 Task: Search for the best food truck parks in Portland, Oregon, with vegan options.
Action: Mouse moved to (503, 68)
Screenshot: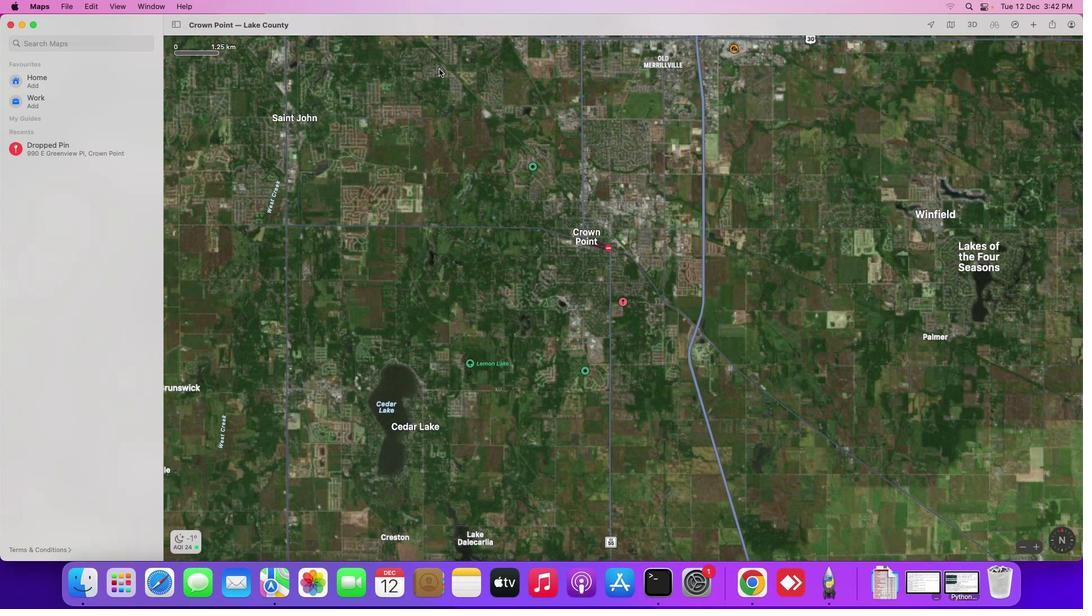 
Action: Mouse pressed left at (503, 68)
Screenshot: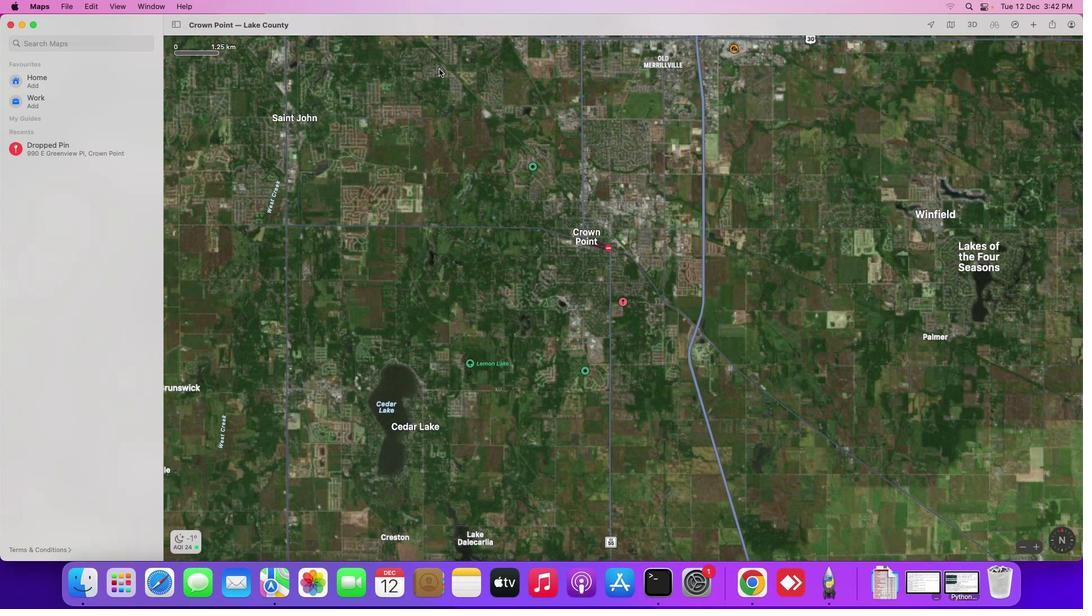 
Action: Mouse moved to (68, 44)
Screenshot: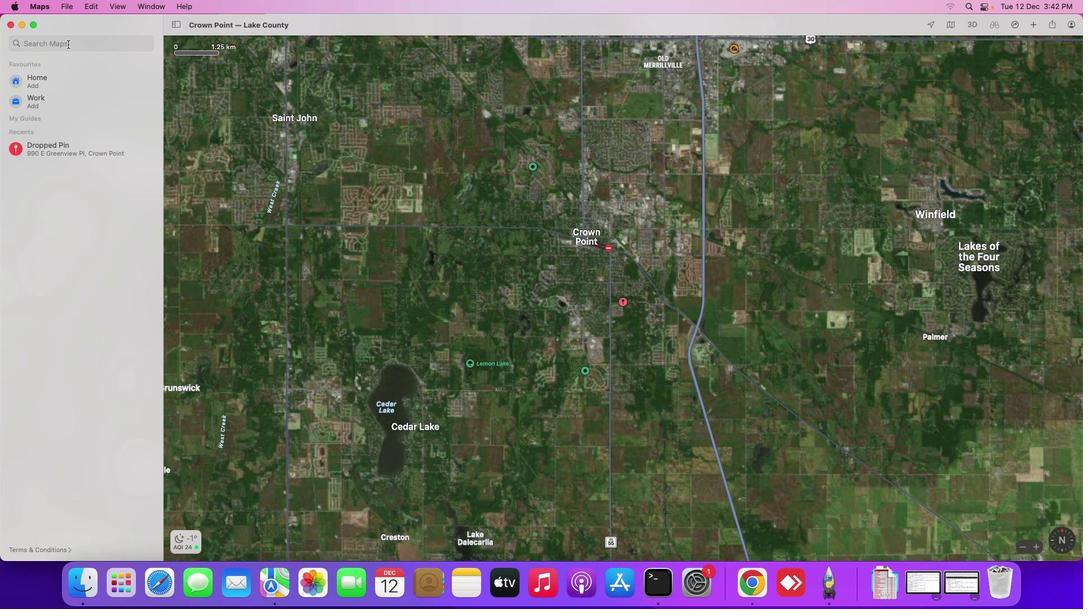 
Action: Mouse pressed left at (68, 44)
Screenshot: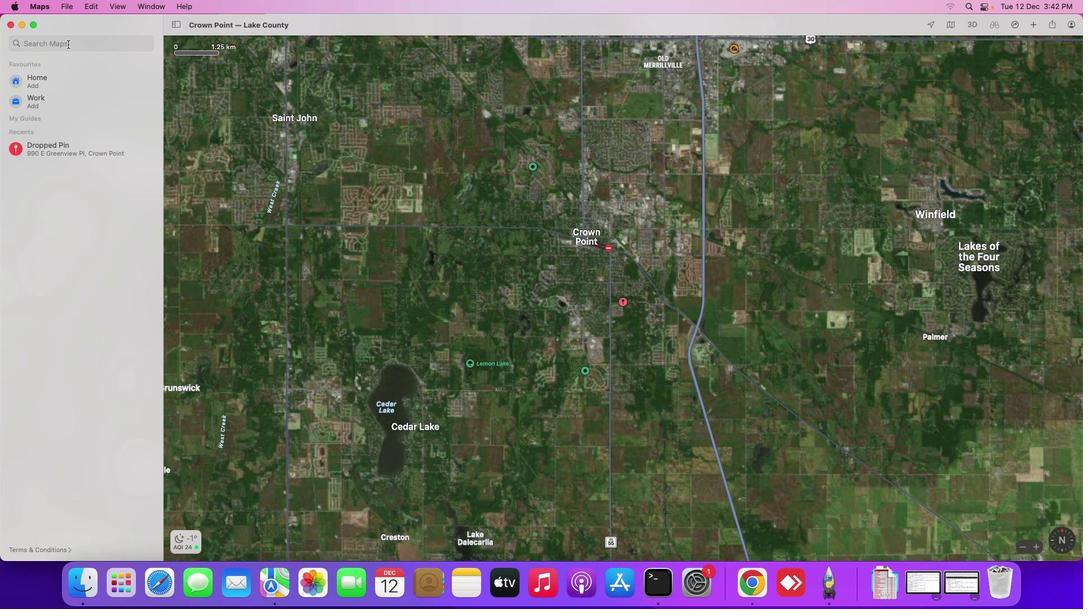 
Action: Key pressed 'b''e''s''t'Key.space'f''o''o''d'Key.space't''r''u''c''k'Key.space'p''a''r''k''s'Key.space'i''n'Key.space'p'Key.backspaceKey.shift_r'P''o''r''t''k''a''b'Key.backspaceKey.backspaceKey.backspace'l''a''n''d'Key.enter
Screenshot: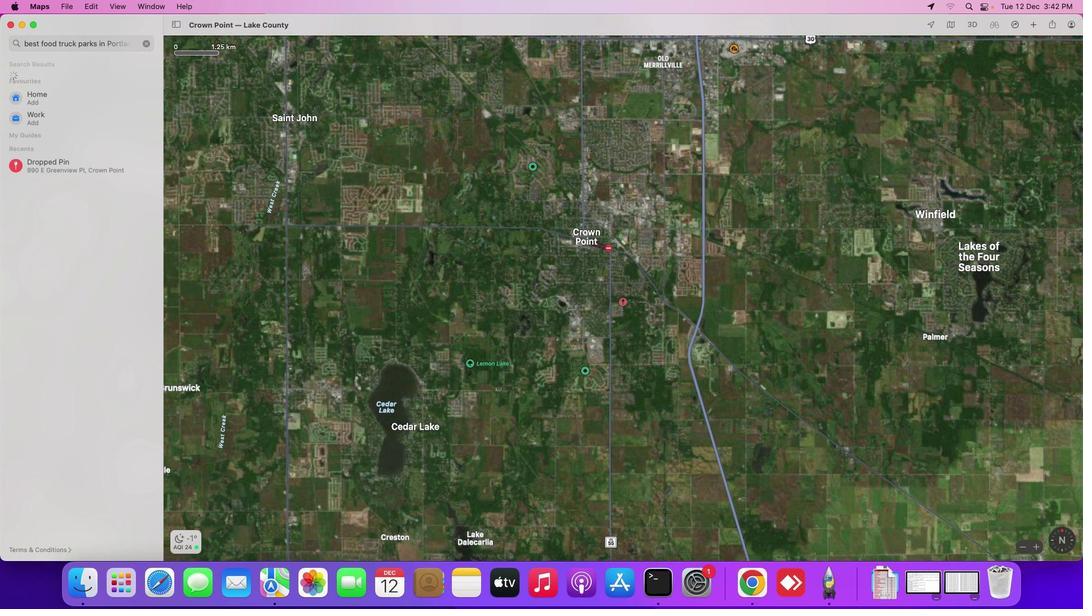 
Action: Mouse moved to (94, 41)
Screenshot: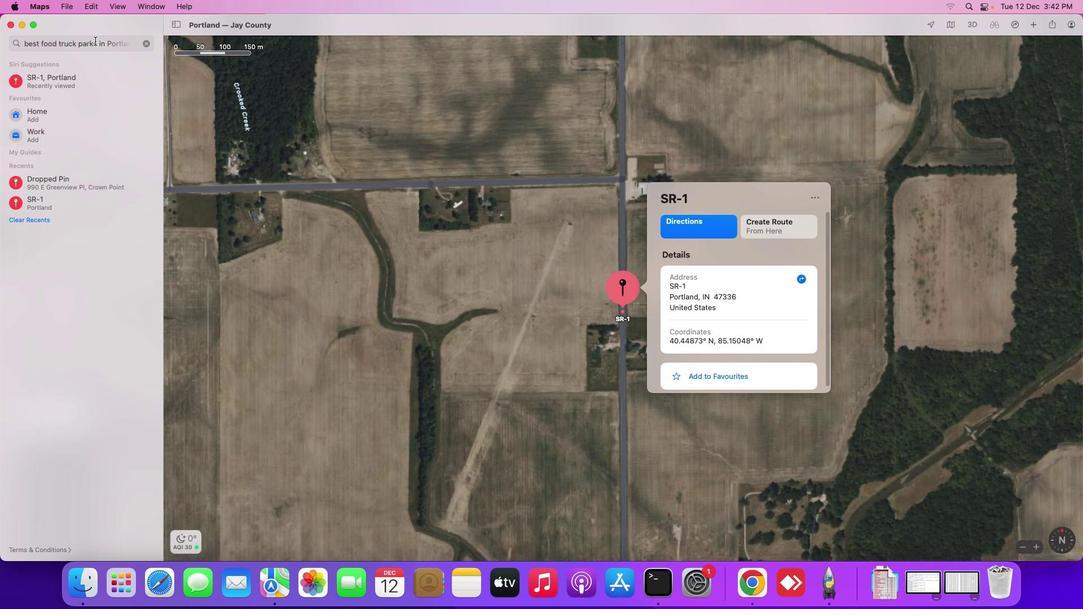 
Action: Mouse pressed left at (94, 41)
Screenshot: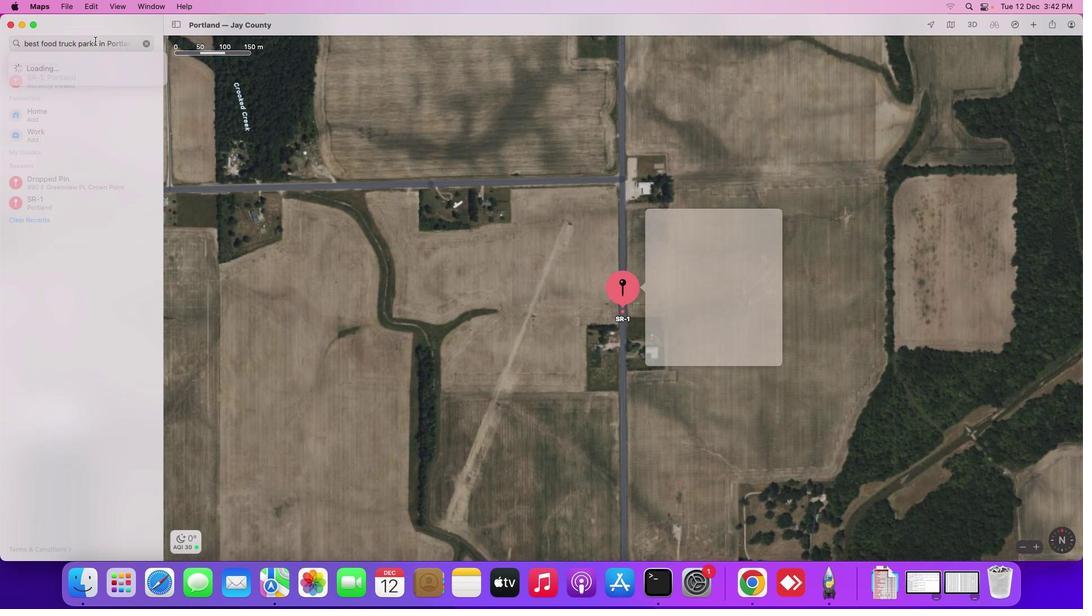 
Action: Mouse moved to (94, 64)
Screenshot: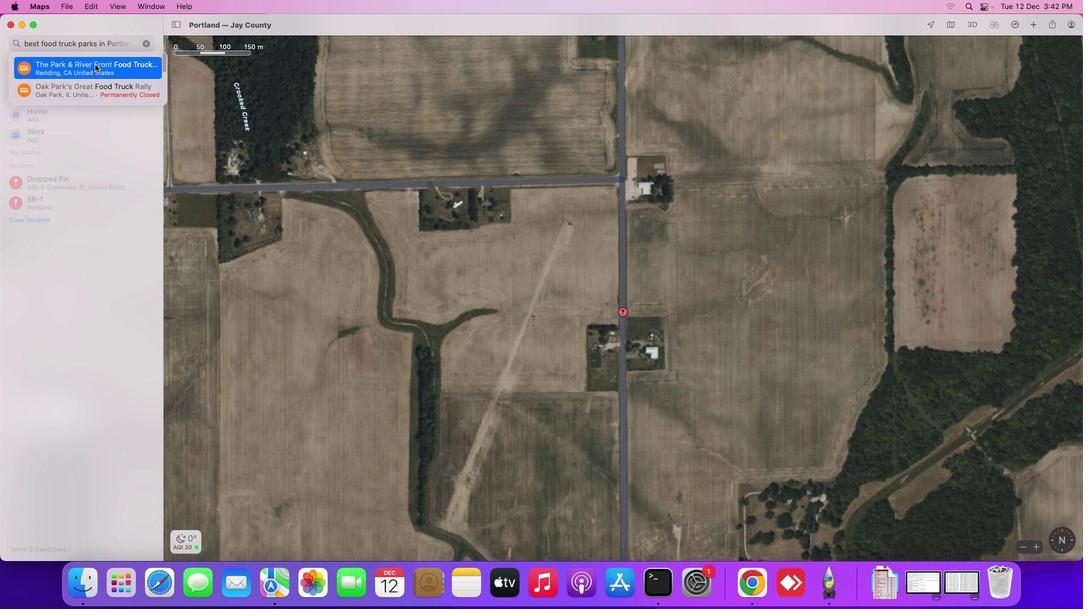 
Action: Mouse pressed left at (94, 64)
Screenshot: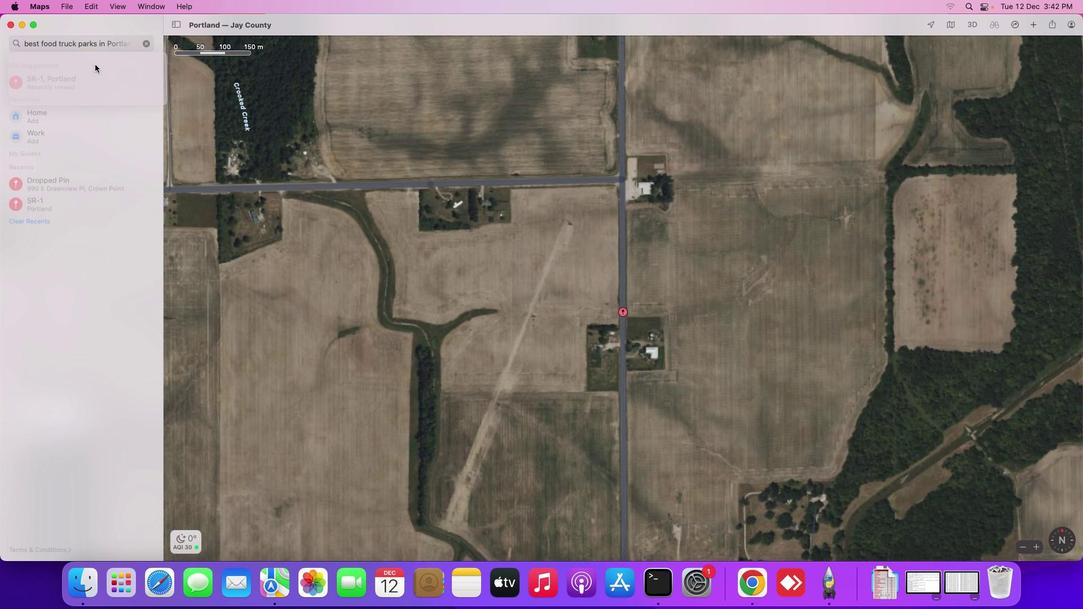 
Action: Mouse moved to (116, 42)
Screenshot: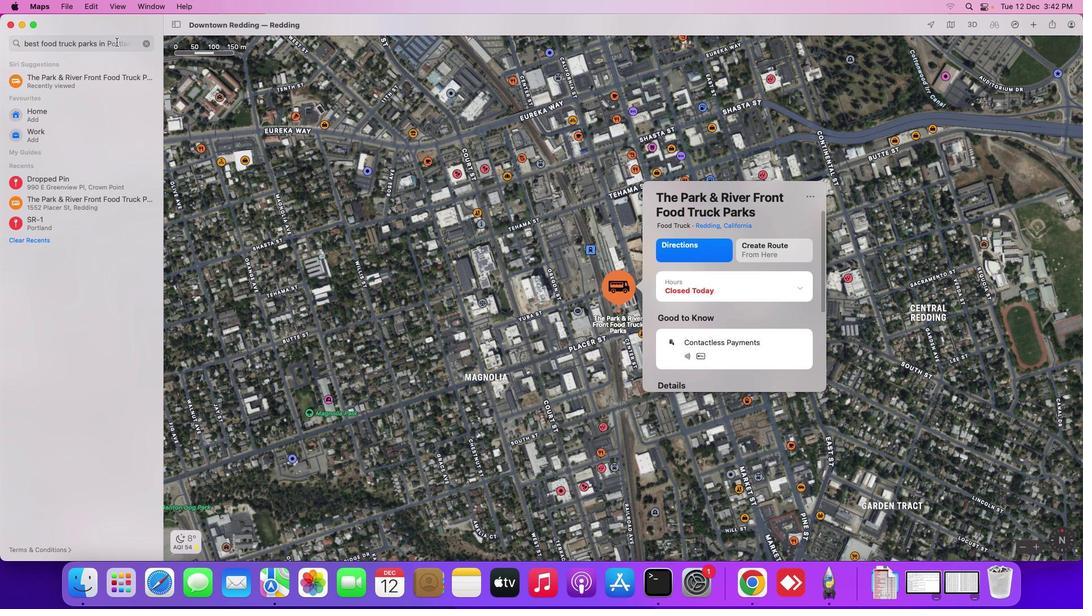 
Action: Mouse pressed left at (116, 42)
Screenshot: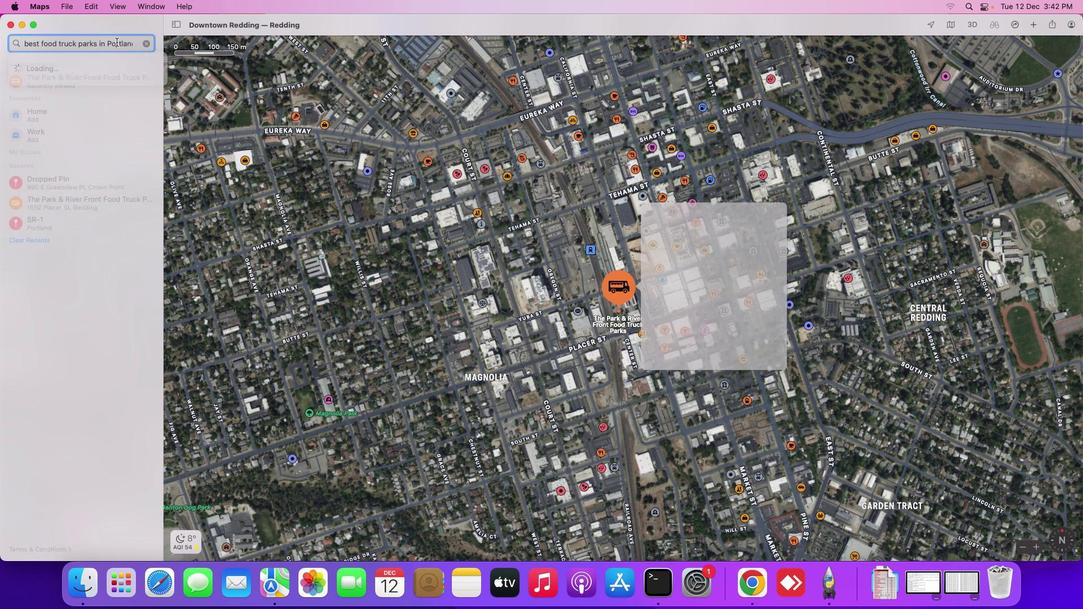 
Action: Mouse moved to (116, 42)
Screenshot: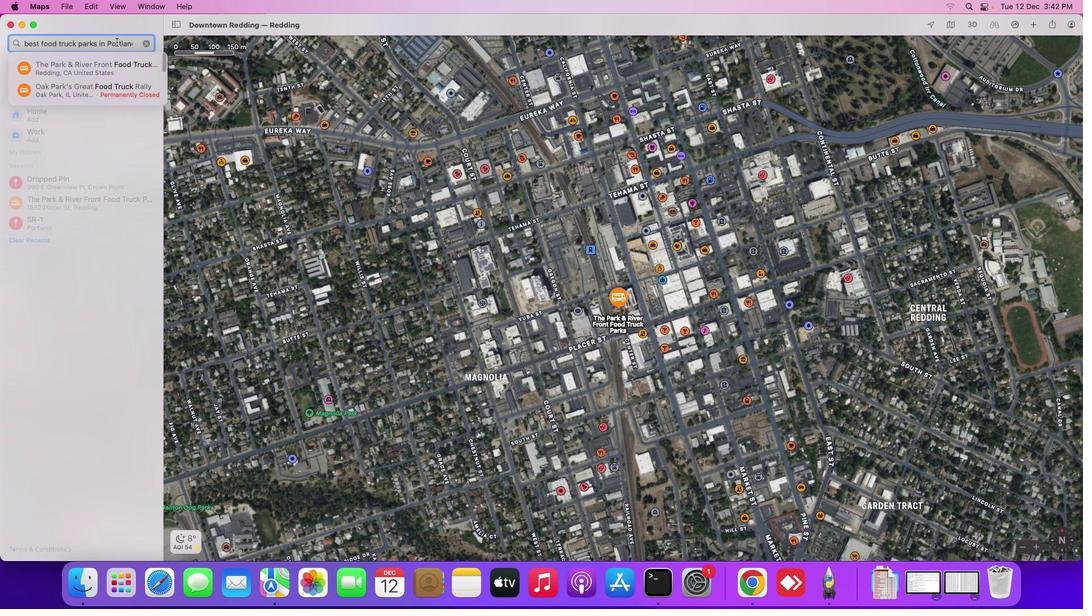 
Action: Key pressed Key.rightKey.rightKey.rightKey.rightKey.rightKey.rightKey.rightKey.enter
Screenshot: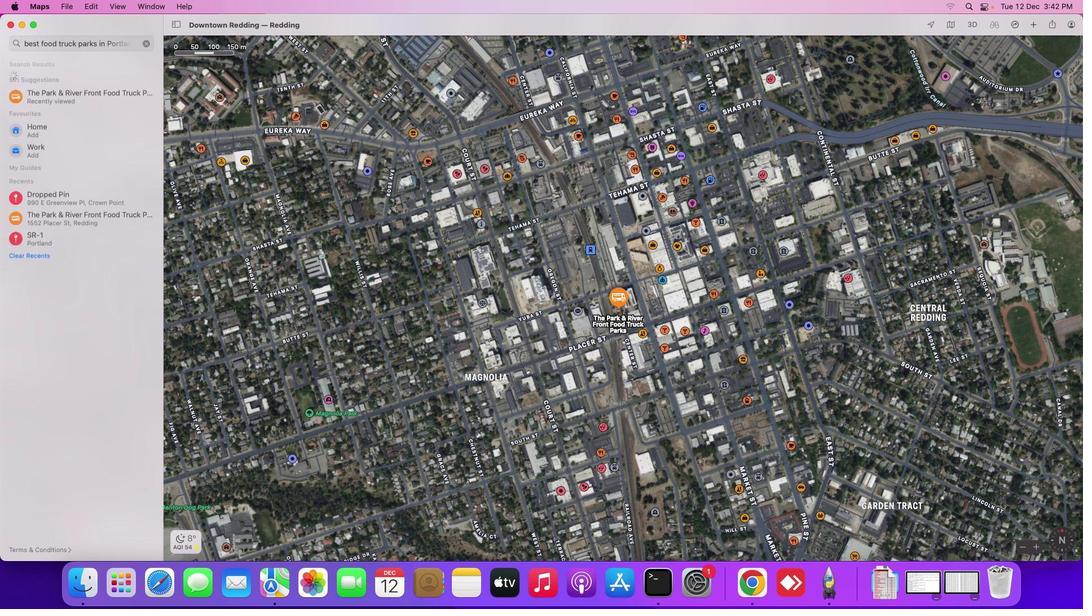 
Action: Mouse moved to (710, 317)
Screenshot: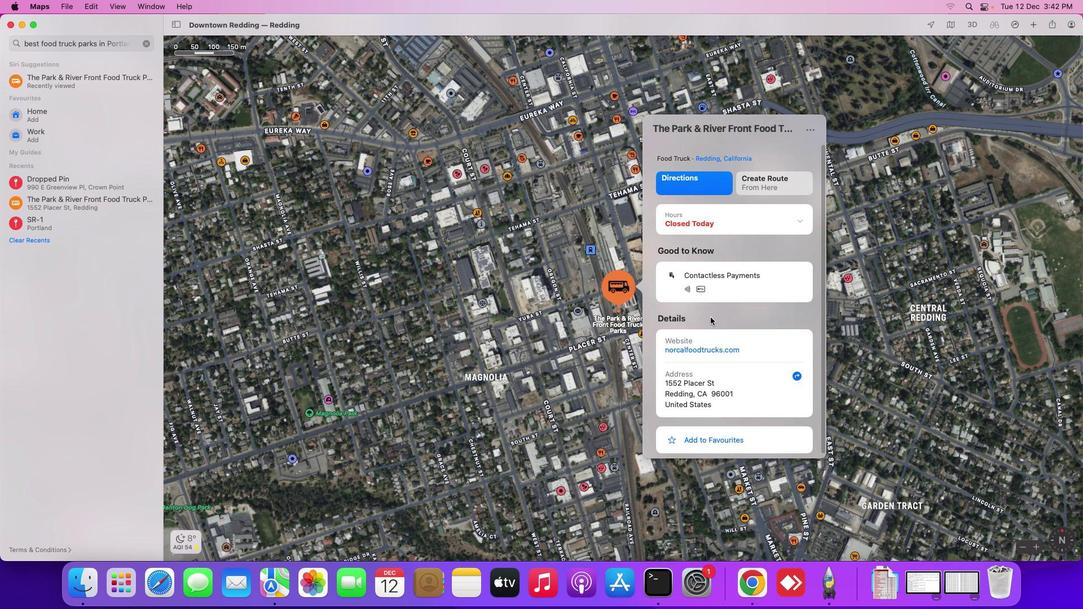
Action: Mouse scrolled (710, 317) with delta (0, 0)
Screenshot: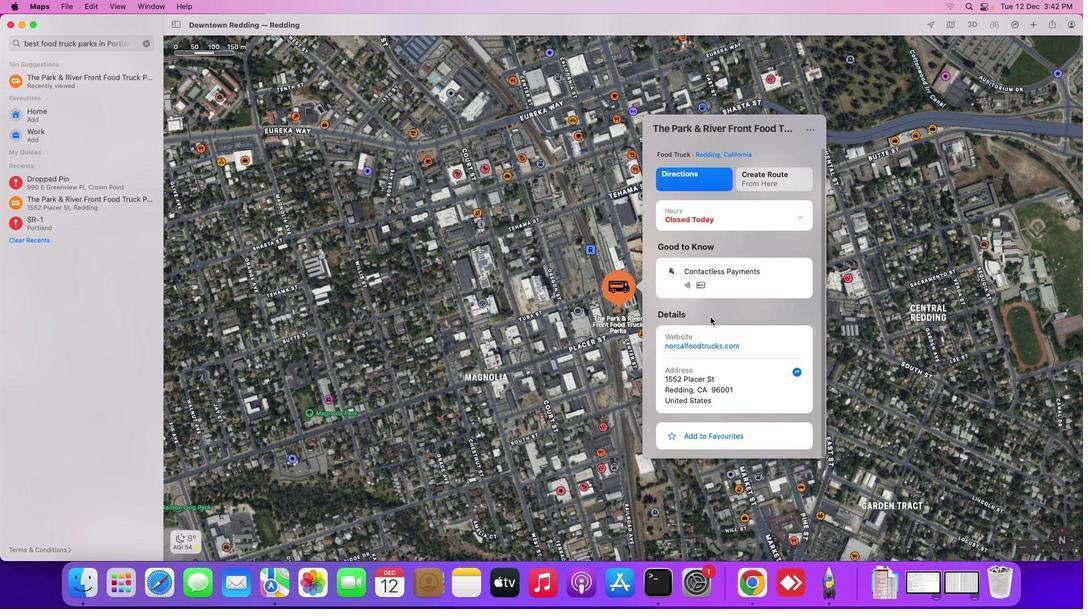 
Action: Mouse moved to (710, 317)
Screenshot: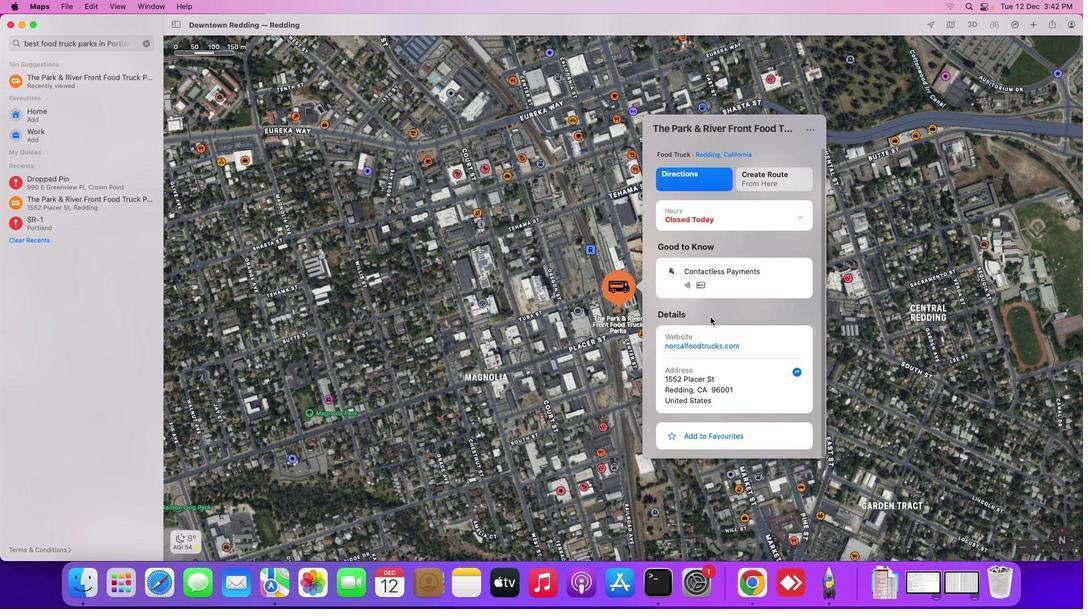 
Action: Mouse scrolled (710, 317) with delta (0, 0)
Screenshot: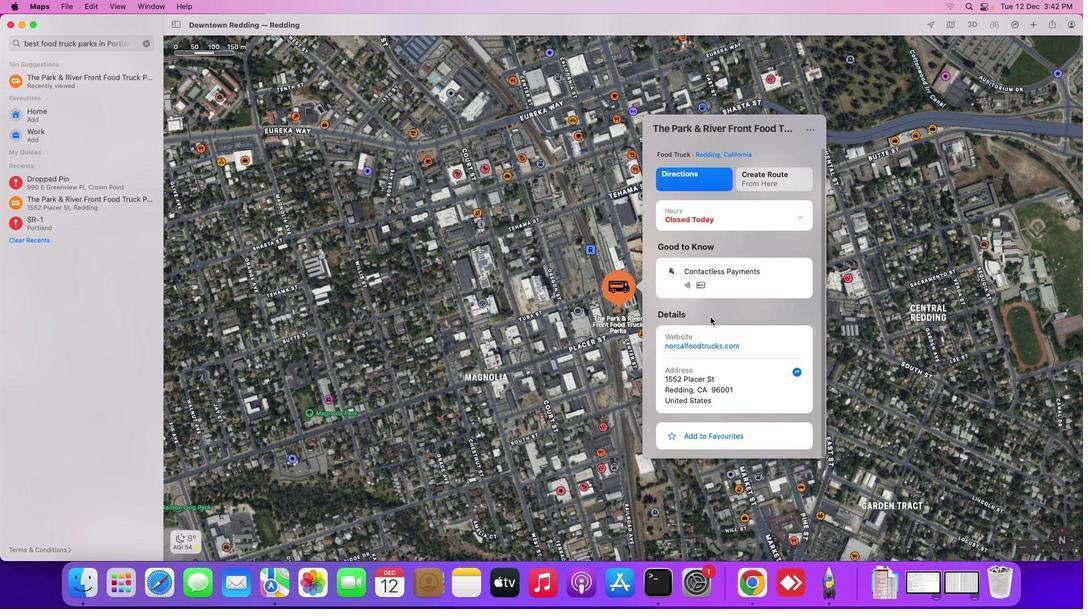 
Action: Mouse scrolled (710, 317) with delta (0, -1)
Screenshot: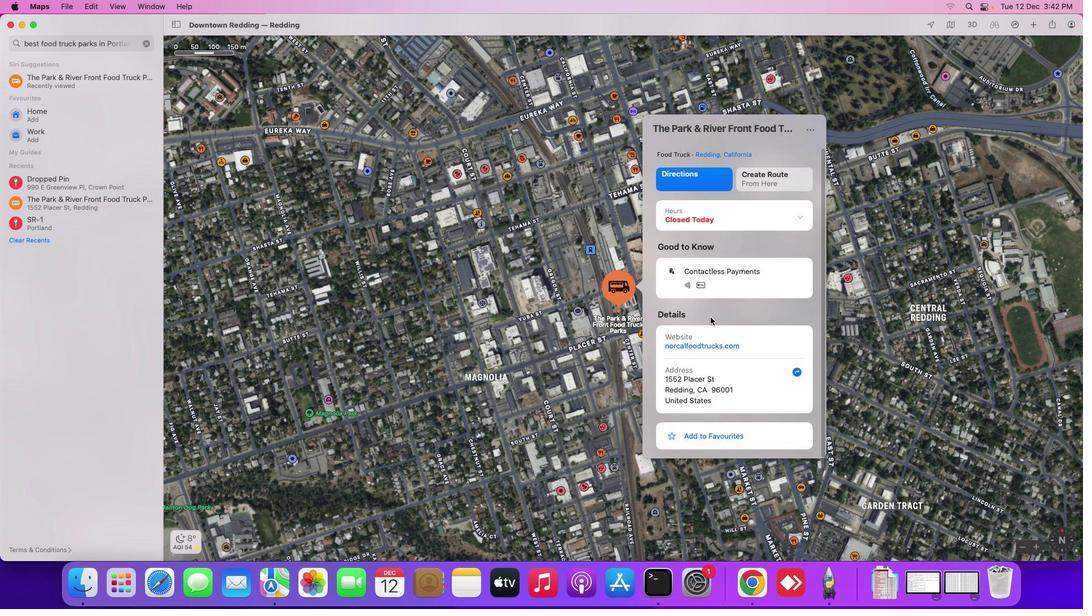 
Action: Mouse moved to (710, 317)
Screenshot: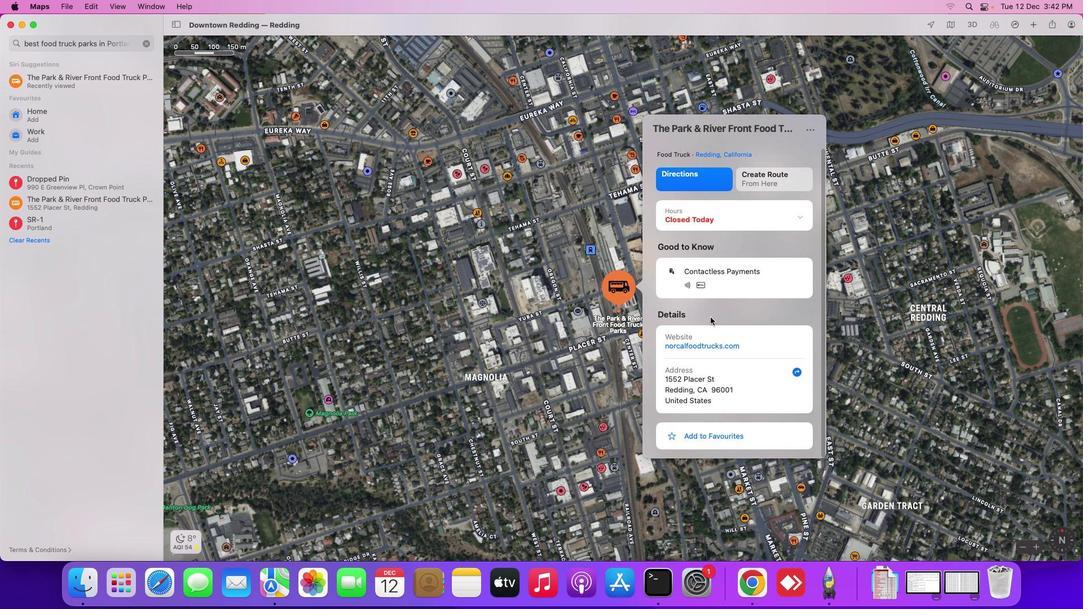 
Action: Mouse scrolled (710, 317) with delta (0, -2)
Screenshot: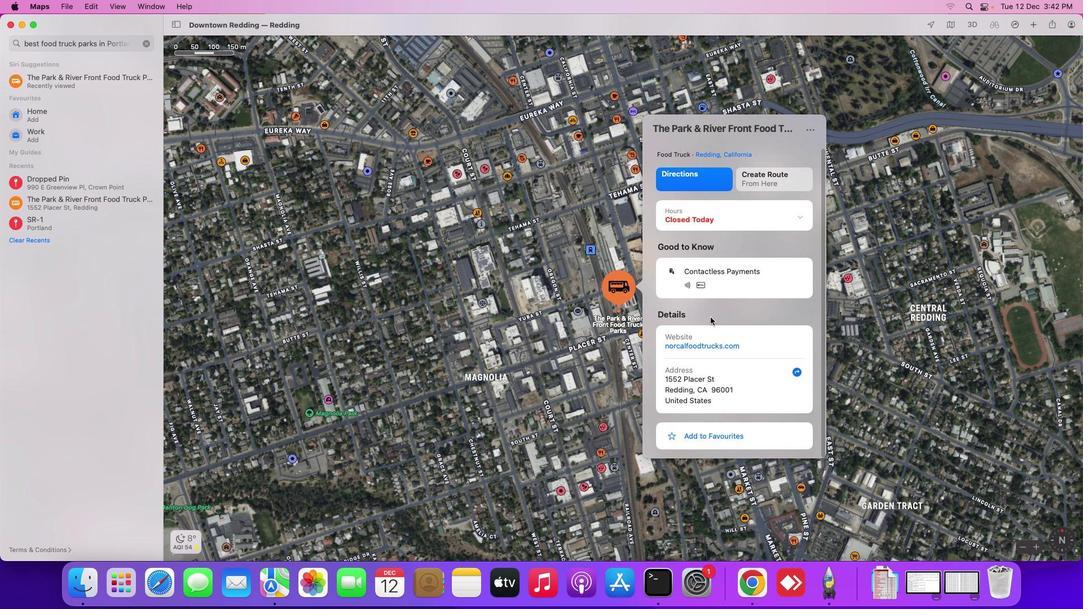 
Action: Mouse scrolled (710, 317) with delta (0, -2)
Screenshot: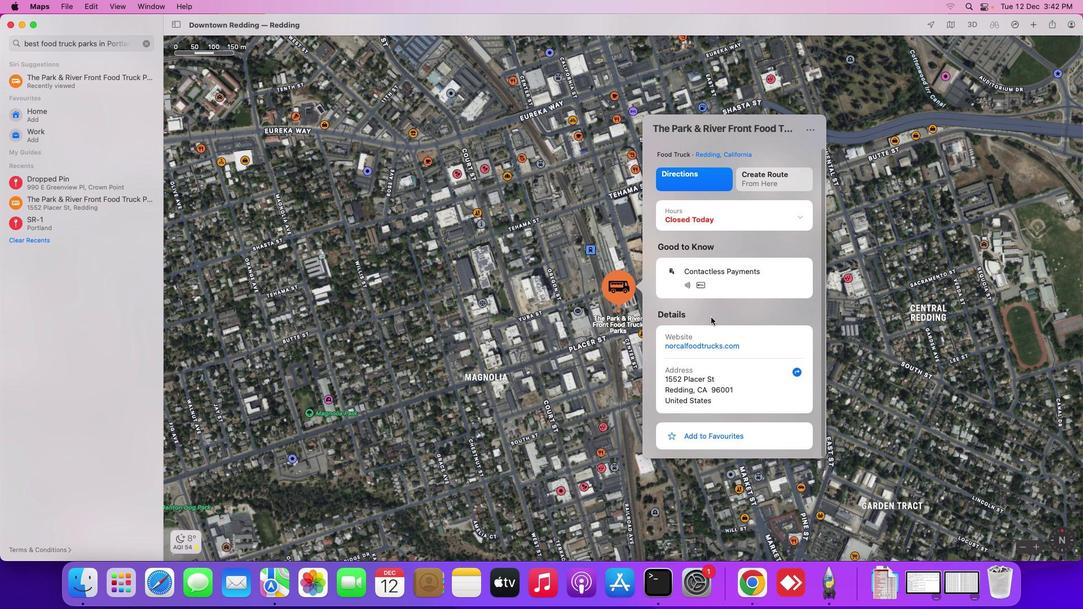 
Action: Mouse scrolled (710, 317) with delta (0, -3)
Screenshot: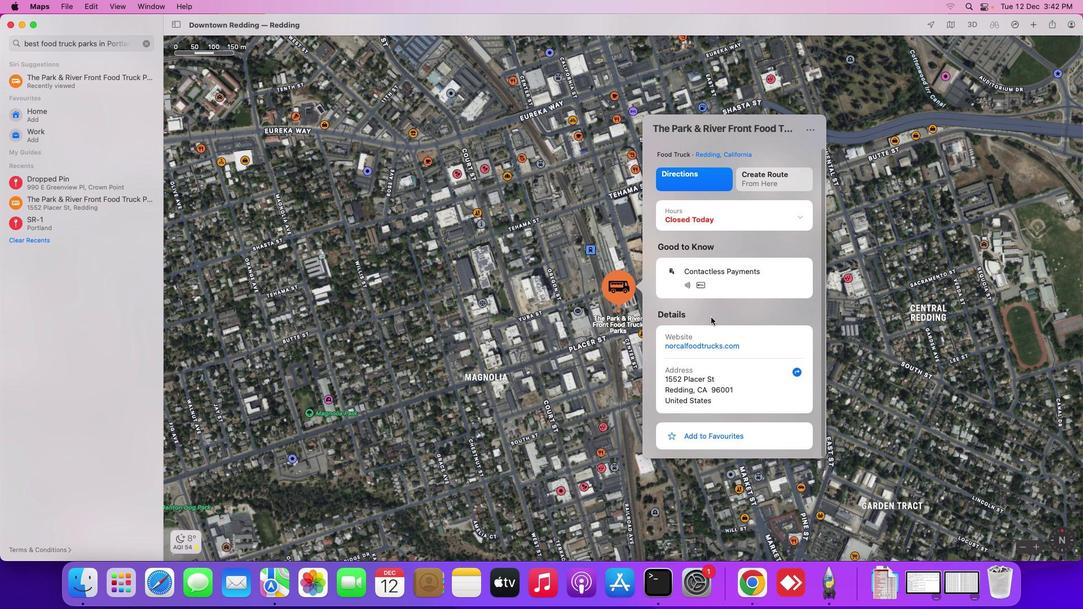 
Action: Mouse scrolled (710, 317) with delta (0, -3)
Screenshot: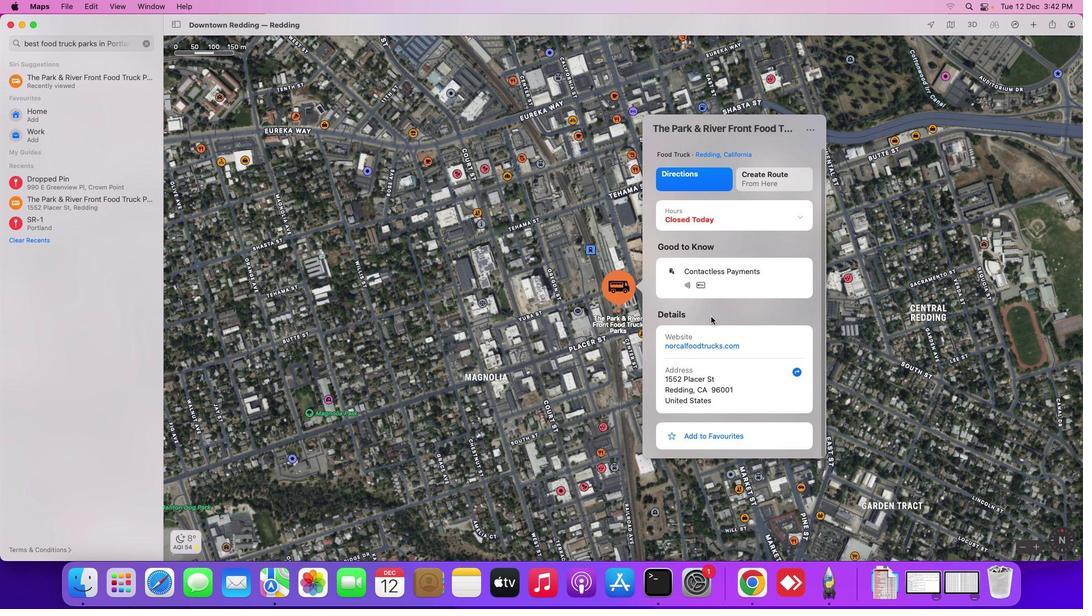 
Action: Mouse moved to (712, 315)
Screenshot: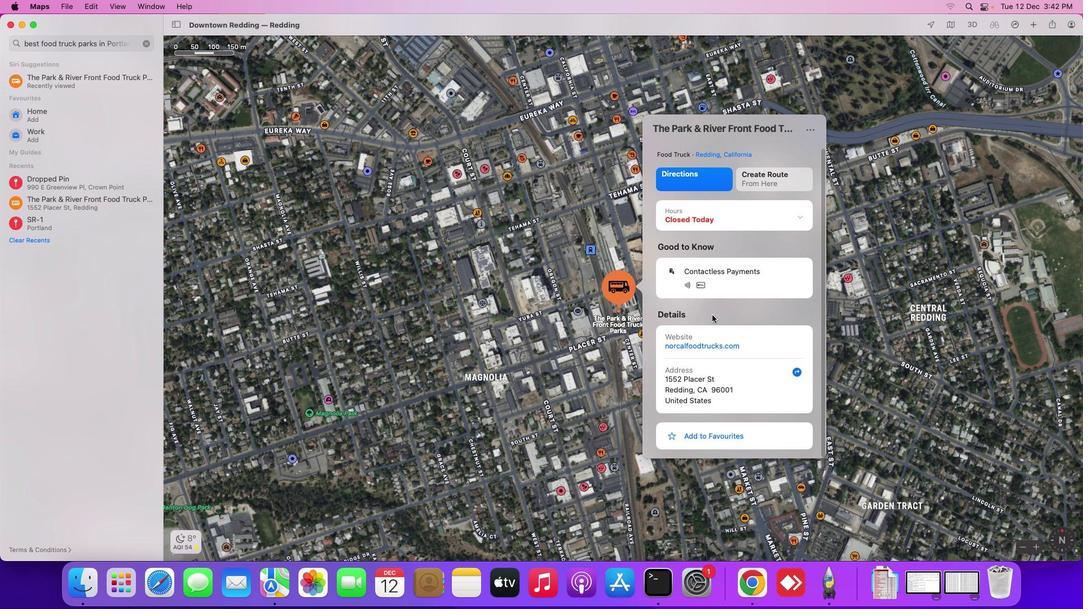 
Action: Mouse scrolled (712, 315) with delta (0, 0)
Screenshot: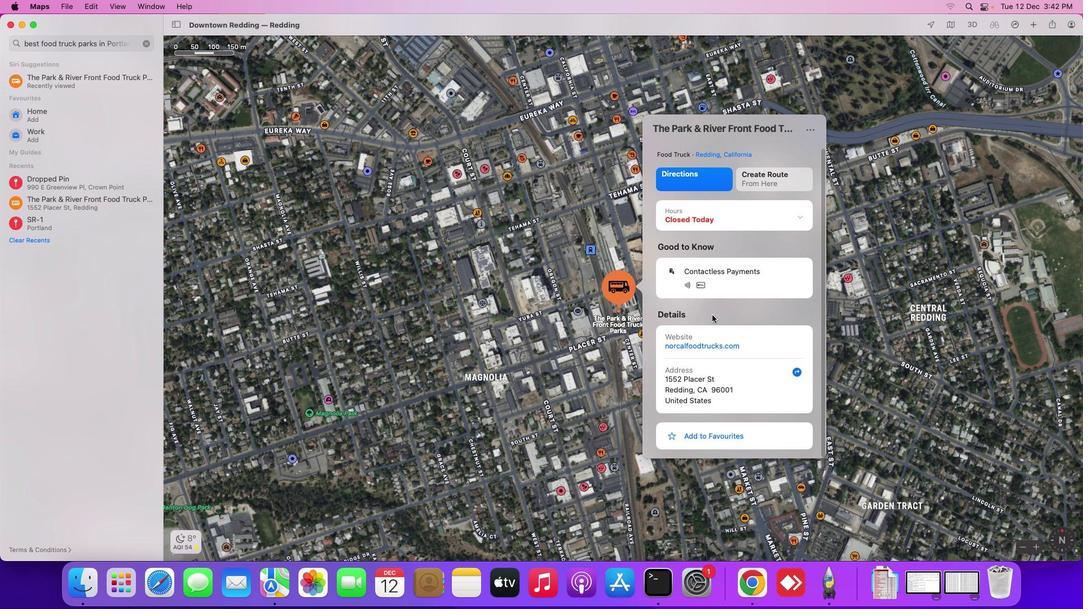 
Action: Mouse scrolled (712, 315) with delta (0, 0)
Screenshot: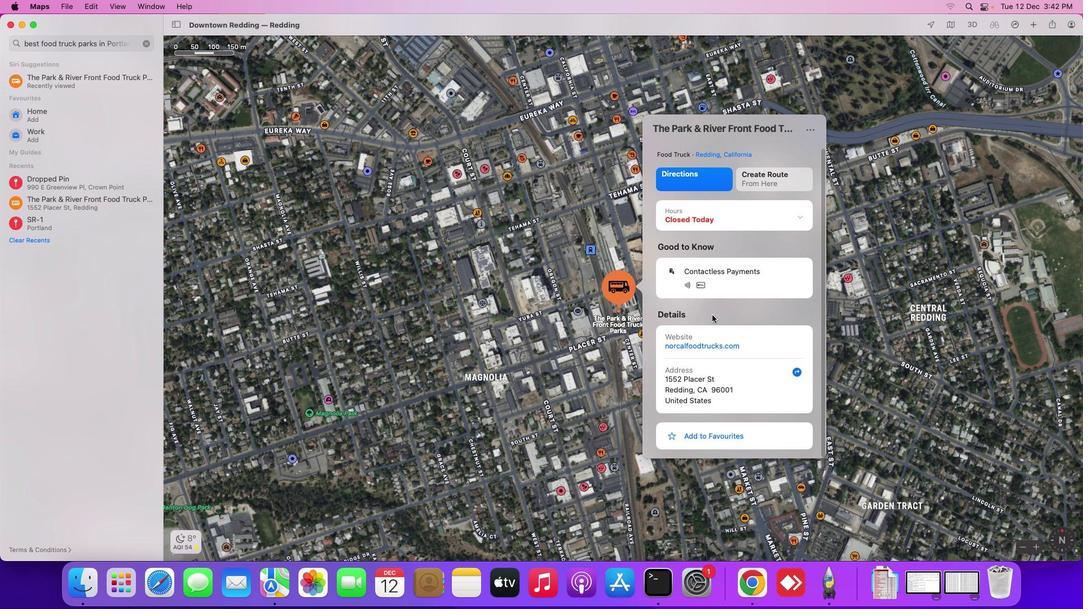 
Action: Mouse scrolled (712, 315) with delta (0, -1)
Screenshot: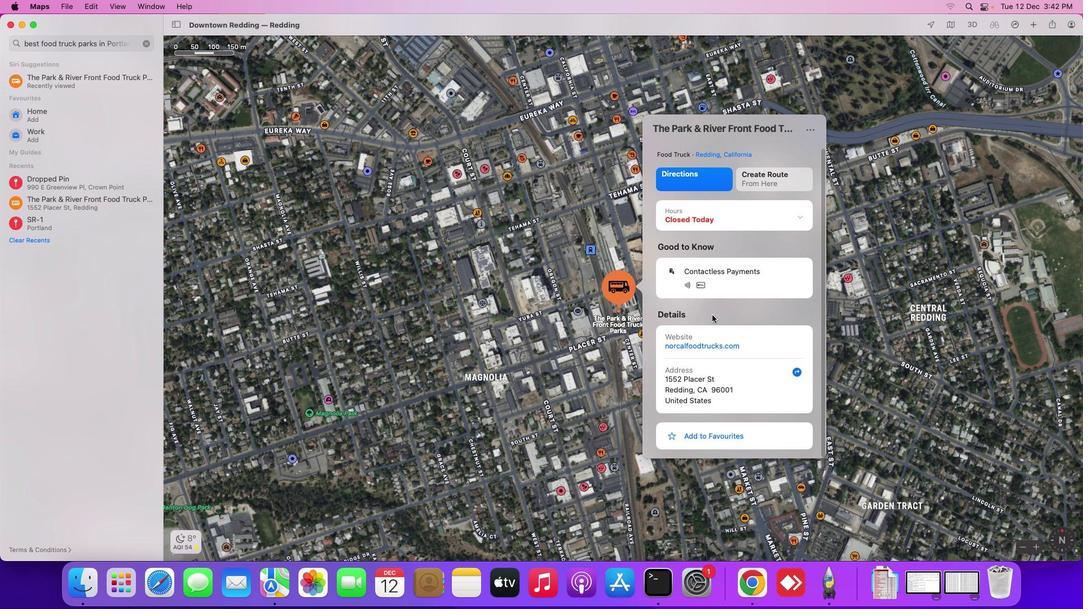 
Action: Mouse moved to (713, 315)
Screenshot: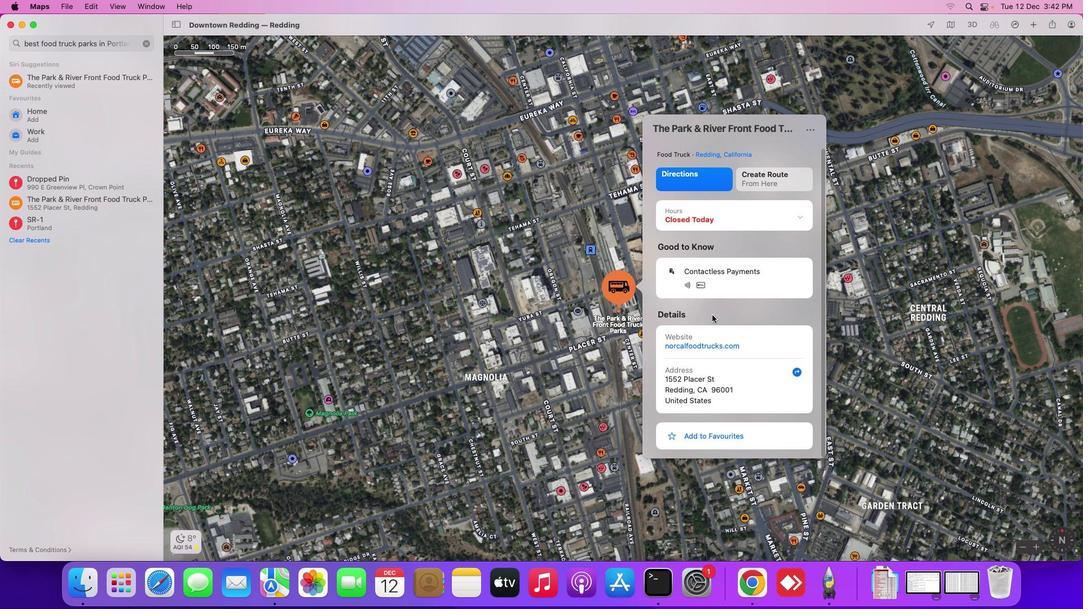
Action: Mouse scrolled (713, 315) with delta (0, -1)
Screenshot: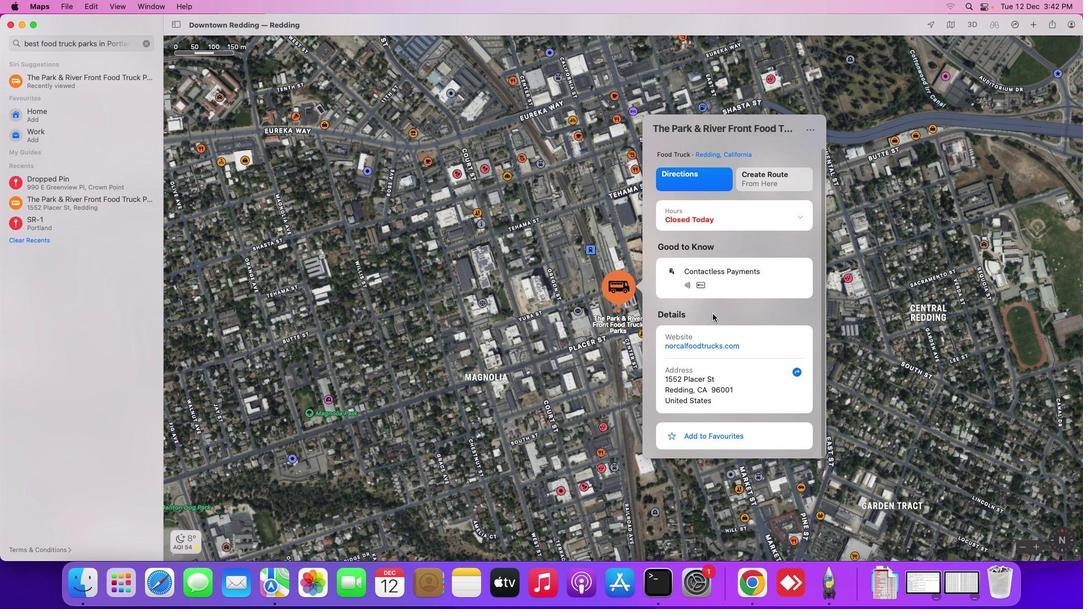 
Action: Mouse moved to (803, 220)
Screenshot: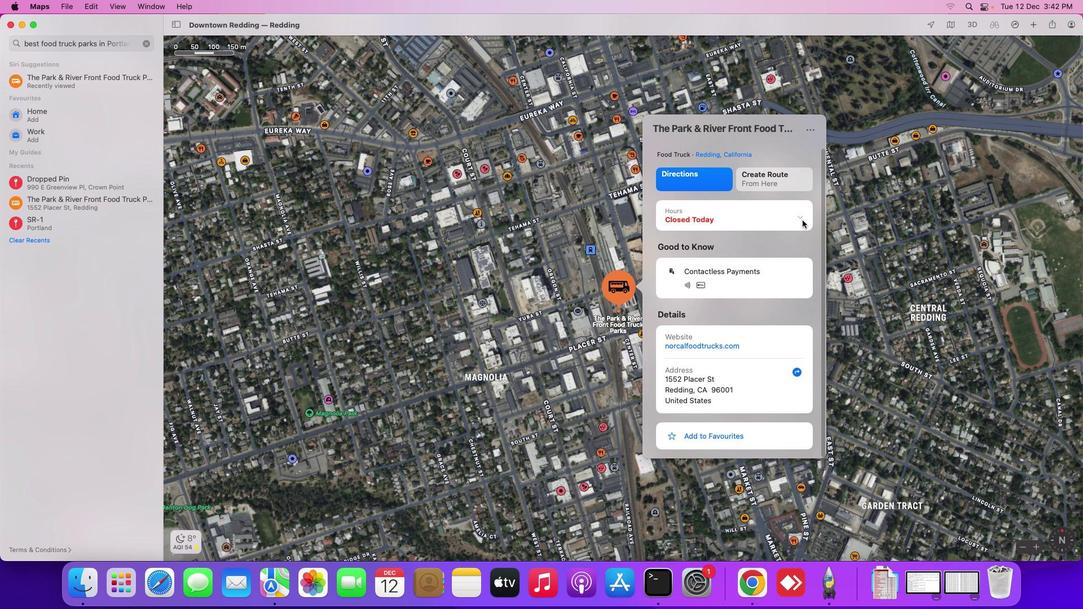 
Action: Mouse pressed left at (803, 220)
Screenshot: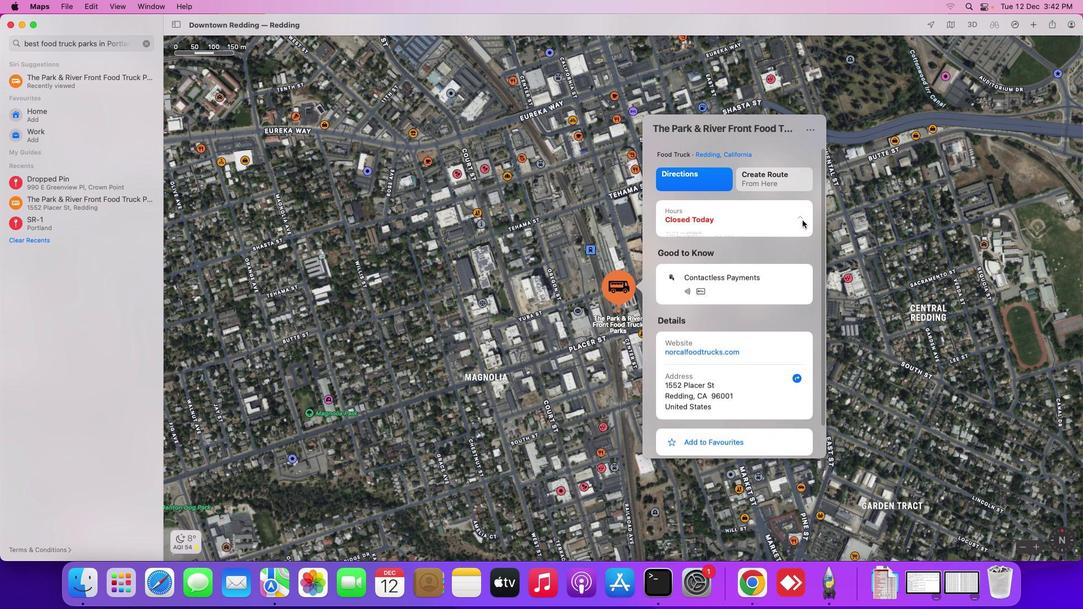 
Action: Mouse moved to (127, 44)
Screenshot: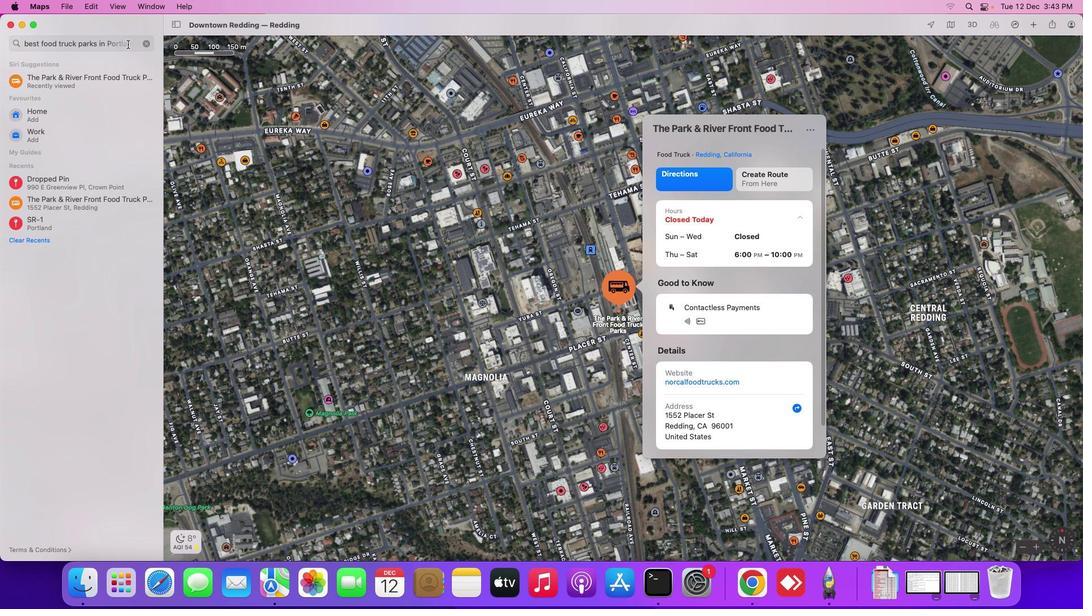 
Action: Mouse pressed left at (127, 44)
Screenshot: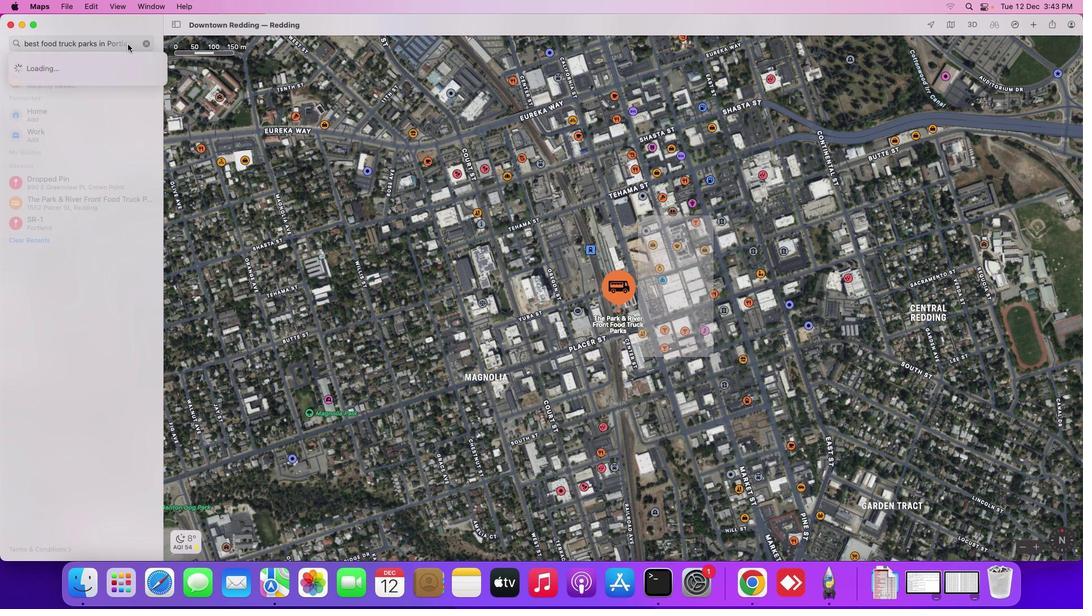 
Action: Key pressed Key.rightKey.rightKey.rightKey.backspaceKey.backspaceKey.backspaceKey.backspaceKey.backspaceKey.backspaceKey.backspaceKey.backspaceKey.shift_r'O''r''e''g''o''n'Key.enter
Screenshot: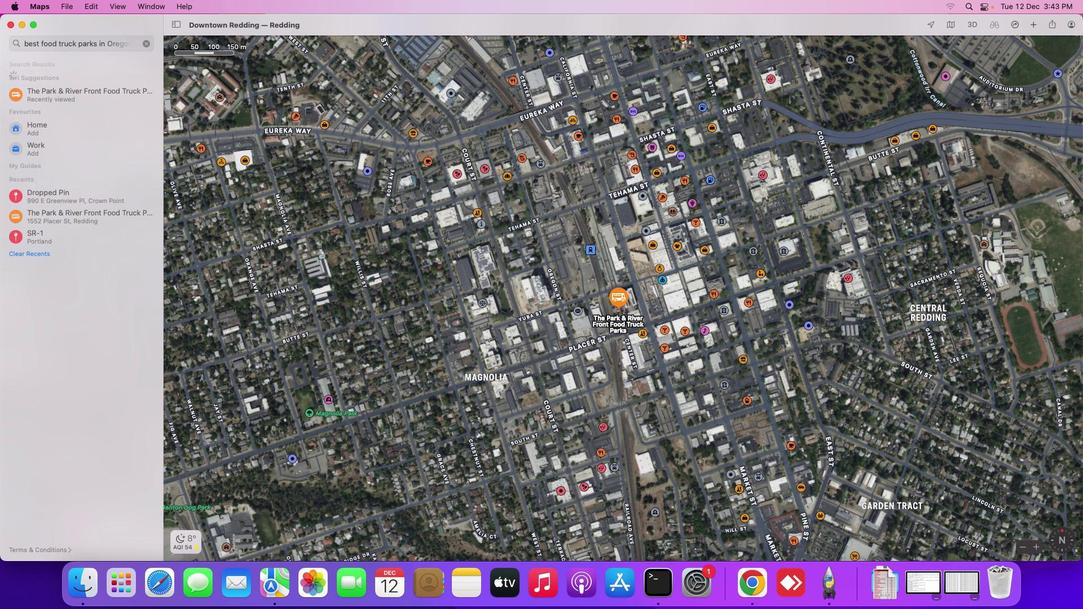 
Action: Mouse moved to (704, 312)
Screenshot: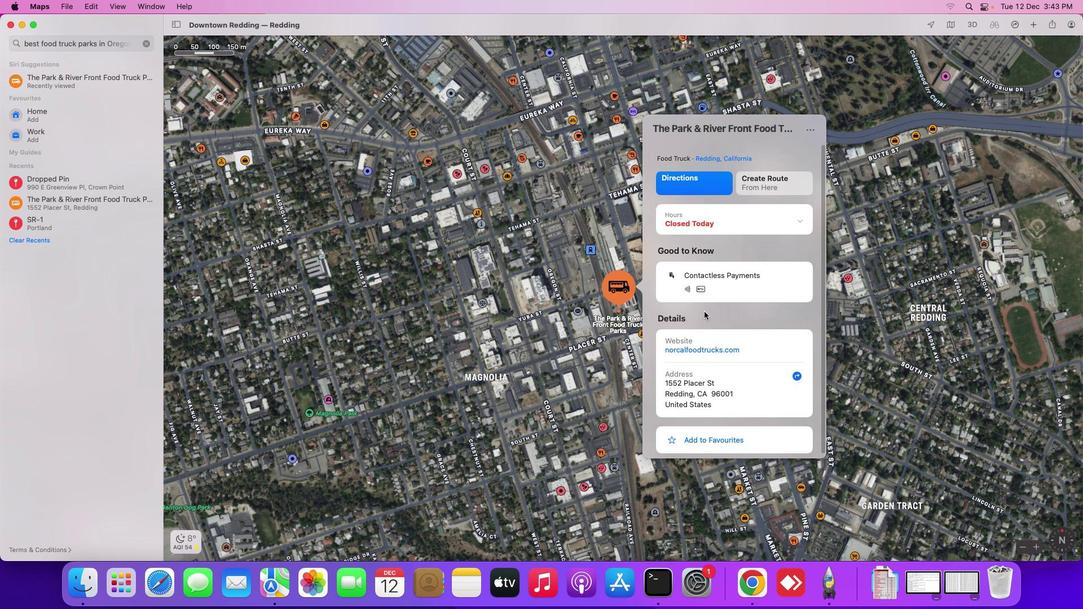 
Action: Mouse scrolled (704, 312) with delta (0, 0)
Screenshot: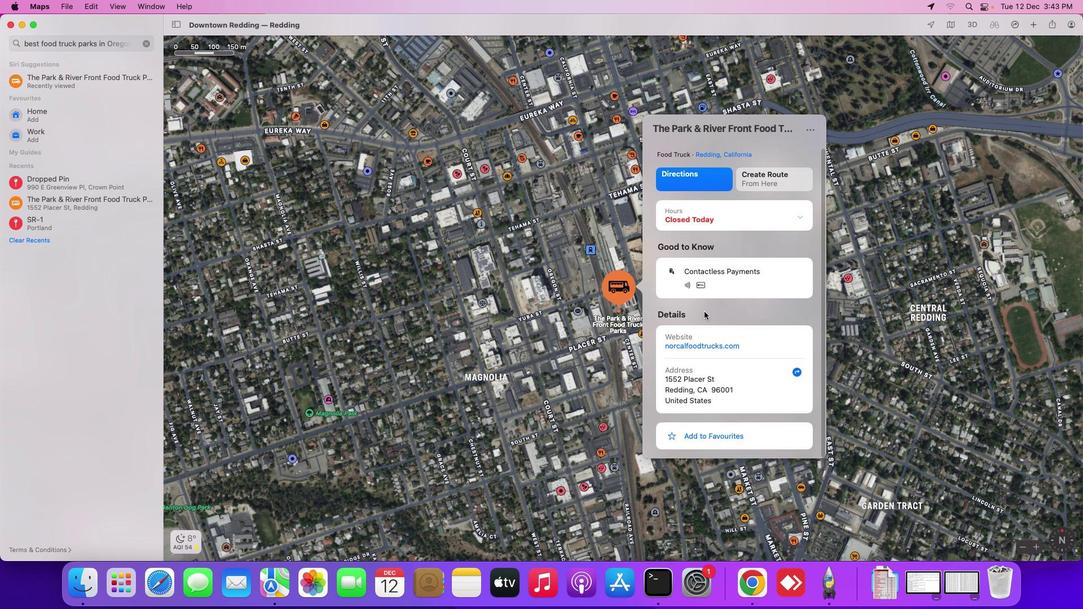 
Action: Mouse scrolled (704, 312) with delta (0, 0)
Screenshot: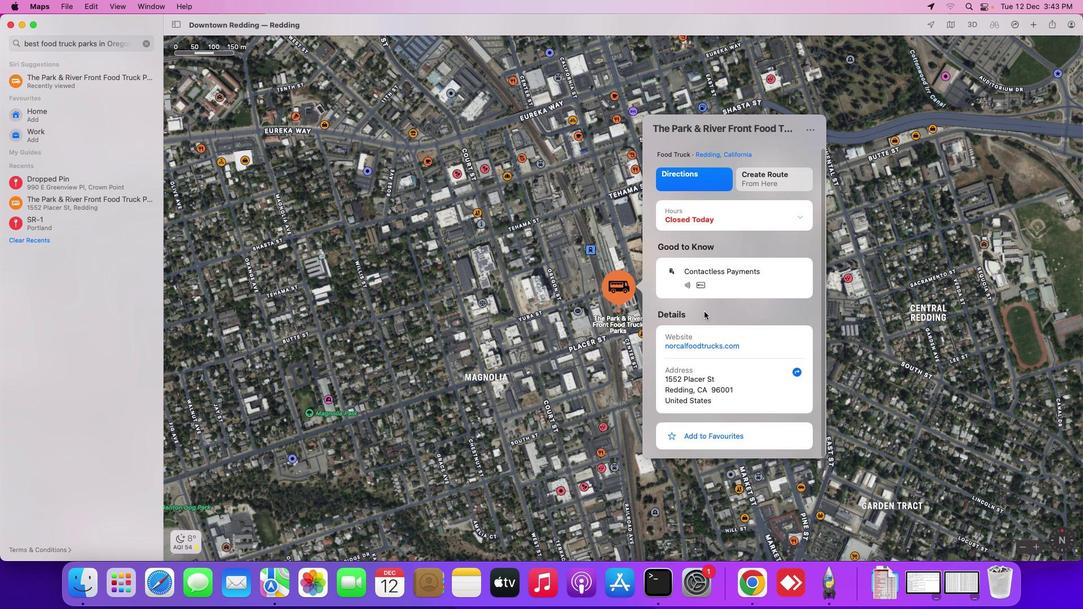 
Action: Mouse scrolled (704, 312) with delta (0, -1)
Screenshot: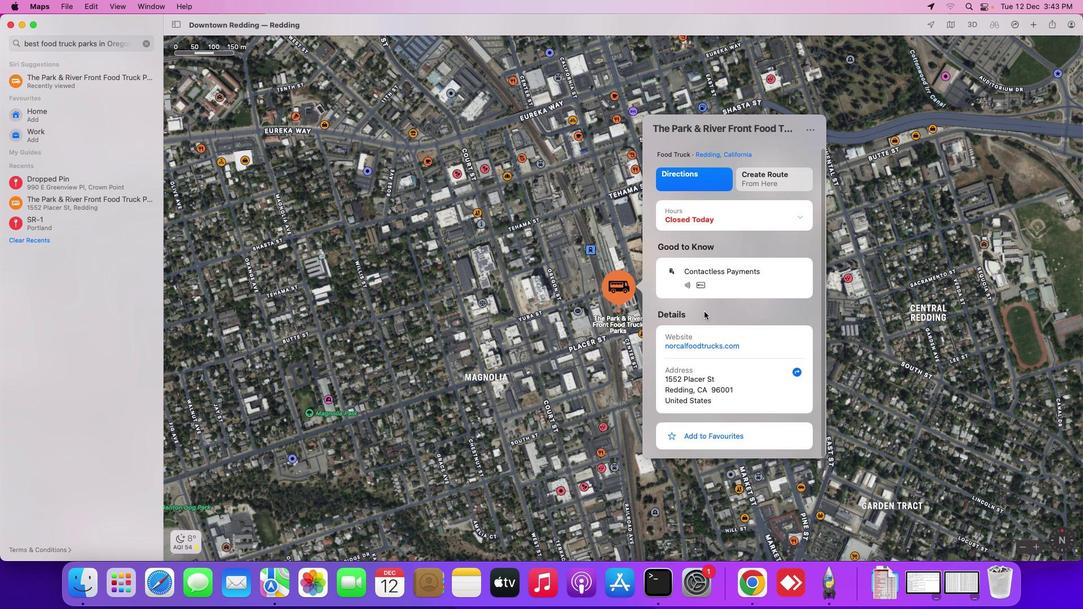 
Action: Mouse scrolled (704, 312) with delta (0, -1)
Screenshot: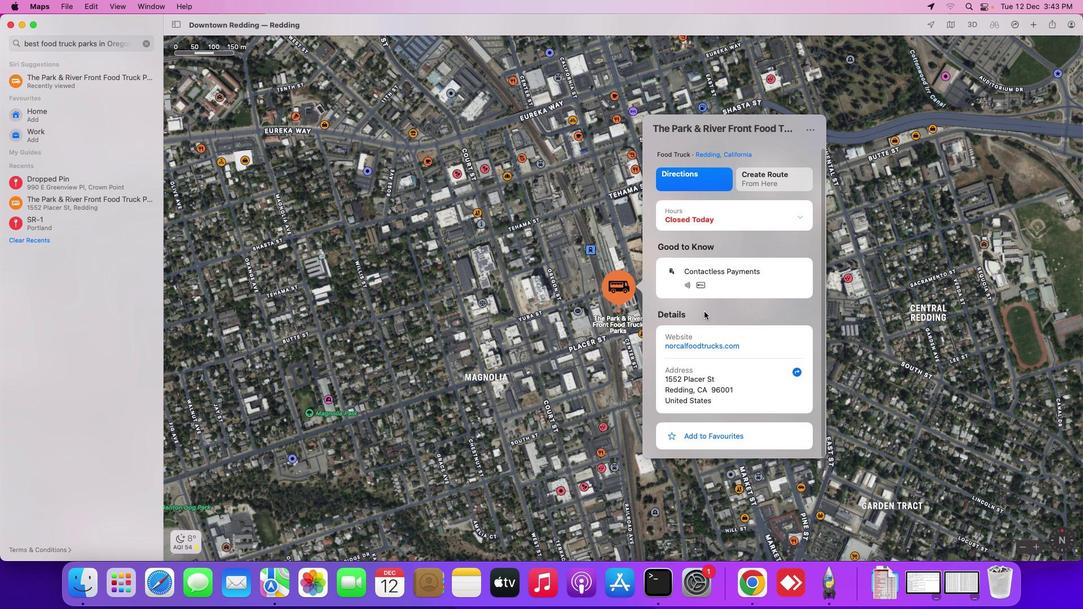 
Action: Mouse scrolled (704, 312) with delta (0, 0)
Screenshot: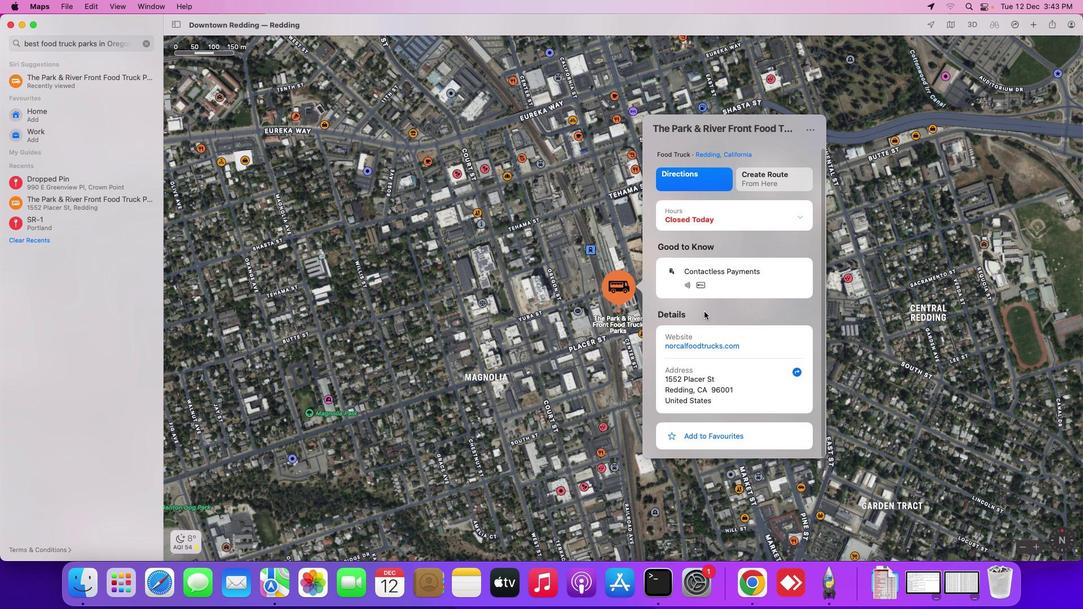
Action: Mouse scrolled (704, 312) with delta (0, 0)
Screenshot: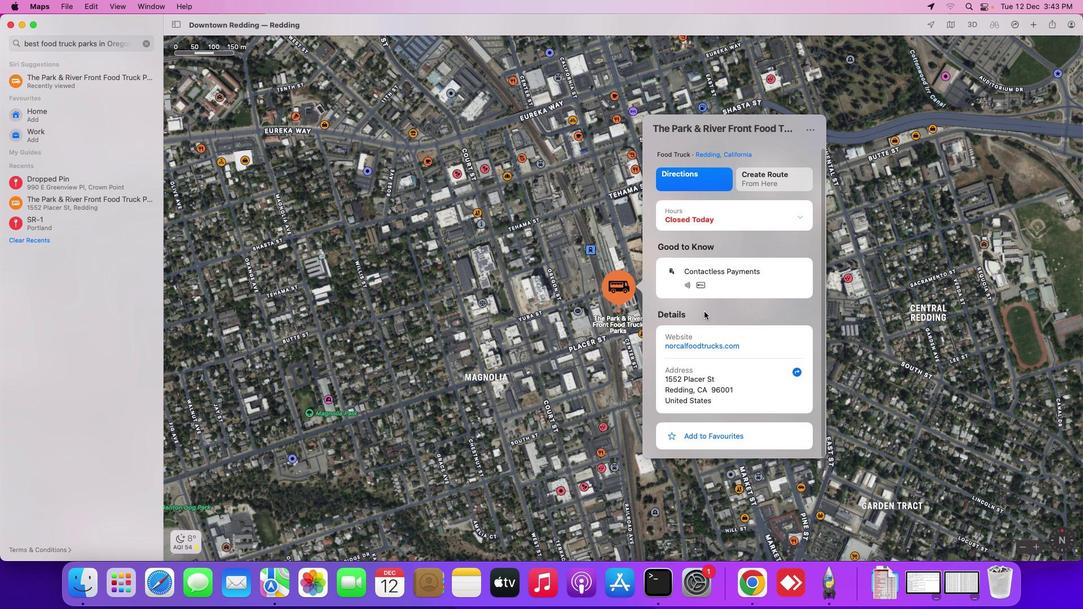 
Action: Mouse scrolled (704, 312) with delta (0, -1)
Screenshot: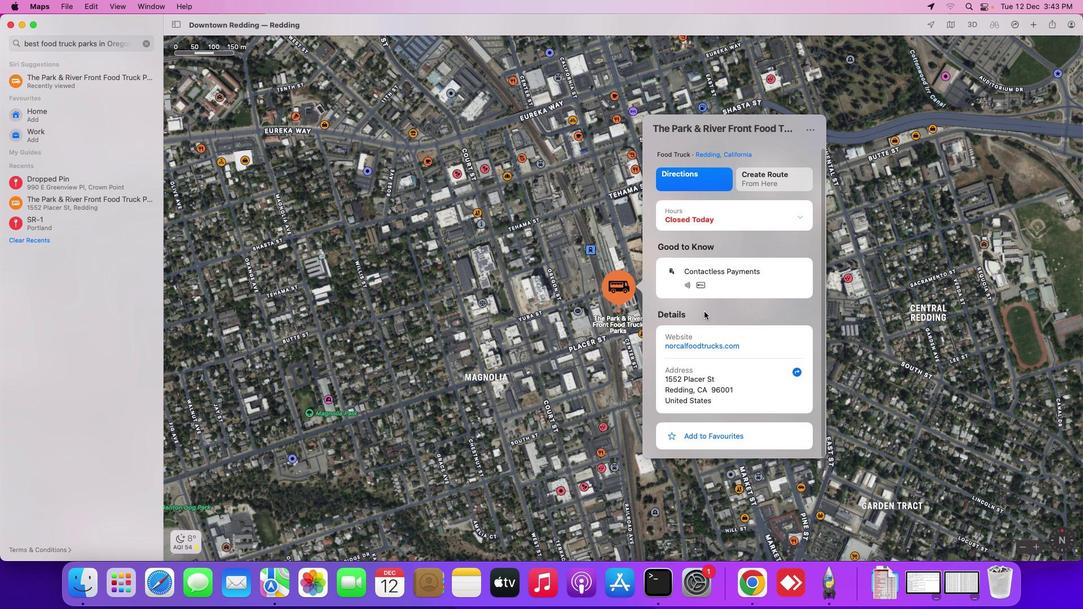 
Action: Mouse scrolled (704, 312) with delta (0, -1)
Screenshot: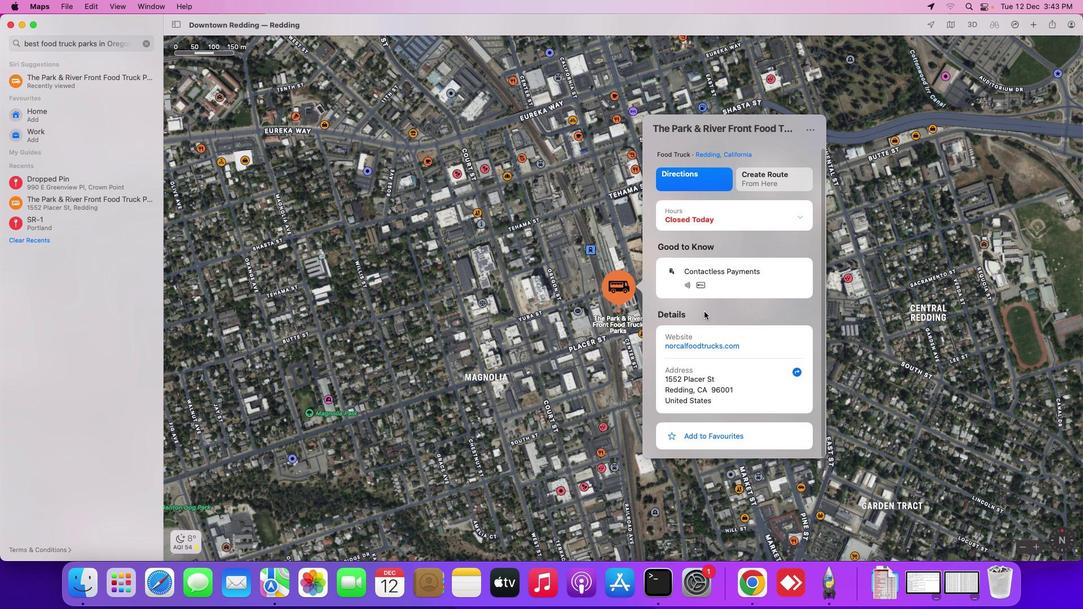 
Action: Mouse moved to (801, 218)
Screenshot: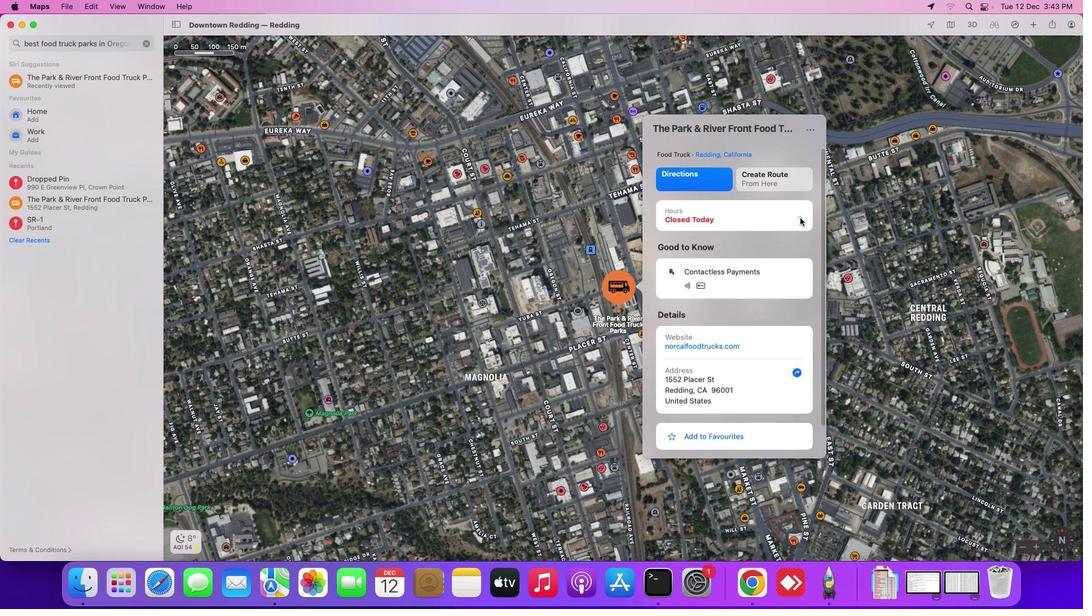 
Action: Mouse pressed left at (801, 218)
Screenshot: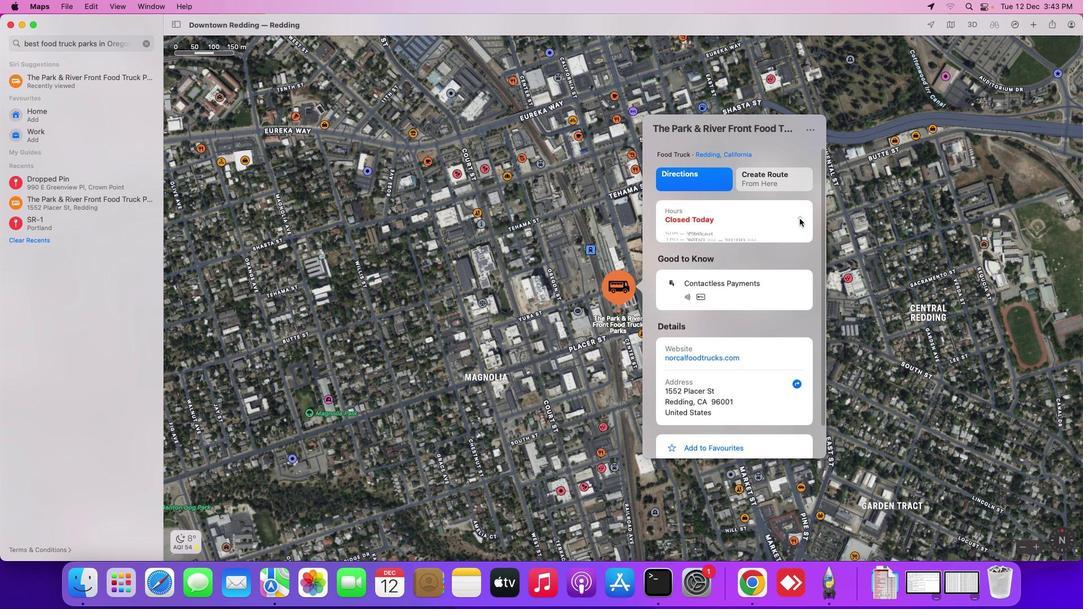 
Action: Mouse moved to (800, 219)
Screenshot: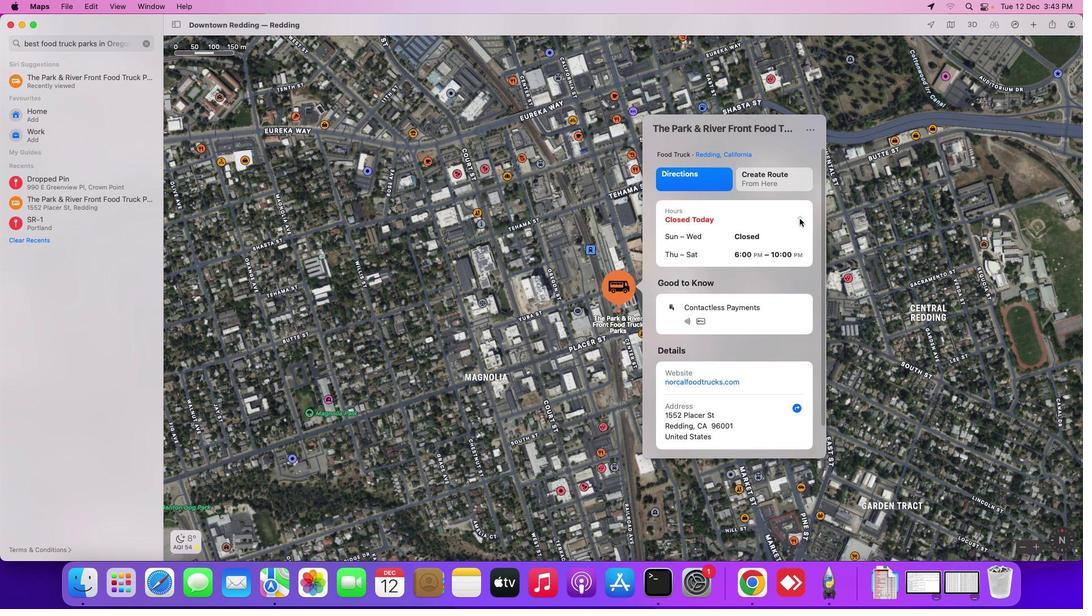 
Action: Mouse pressed left at (800, 219)
Screenshot: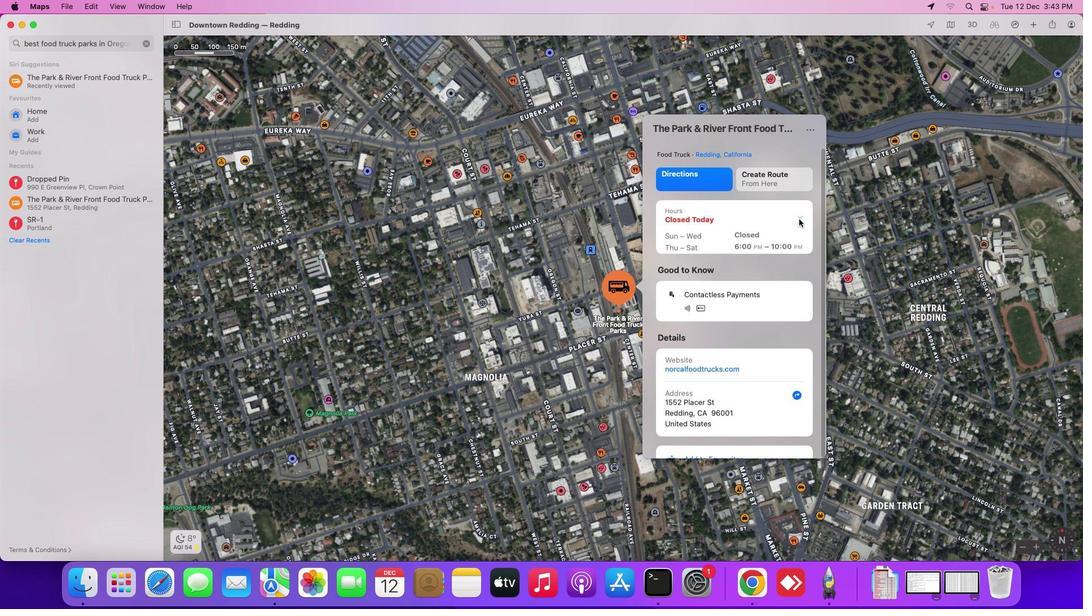 
Action: Mouse moved to (129, 43)
Screenshot: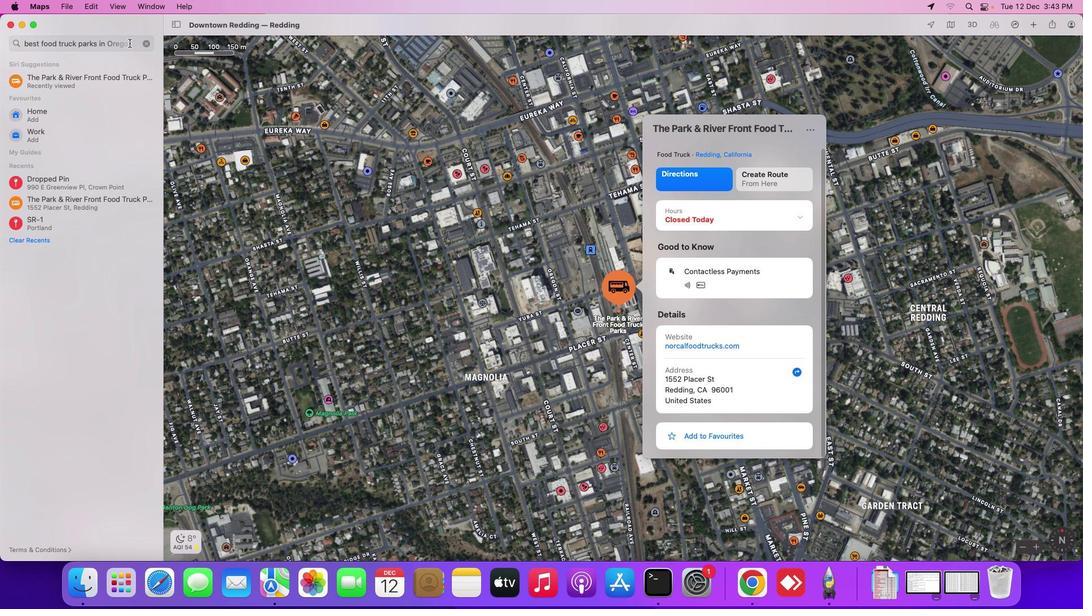 
Action: Mouse pressed left at (129, 43)
Screenshot: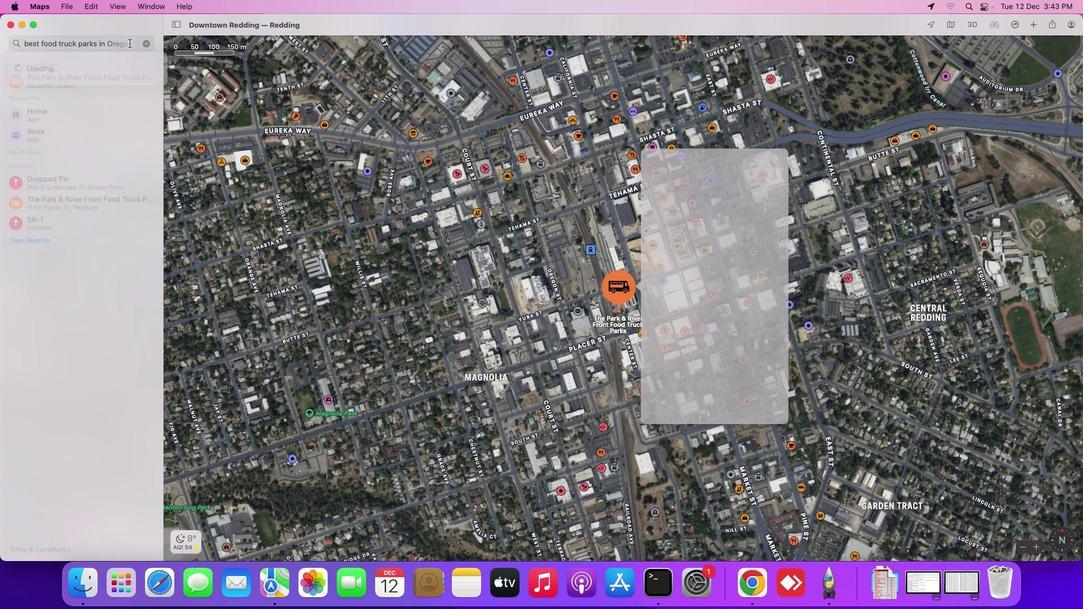 
Action: Mouse moved to (64, 92)
Screenshot: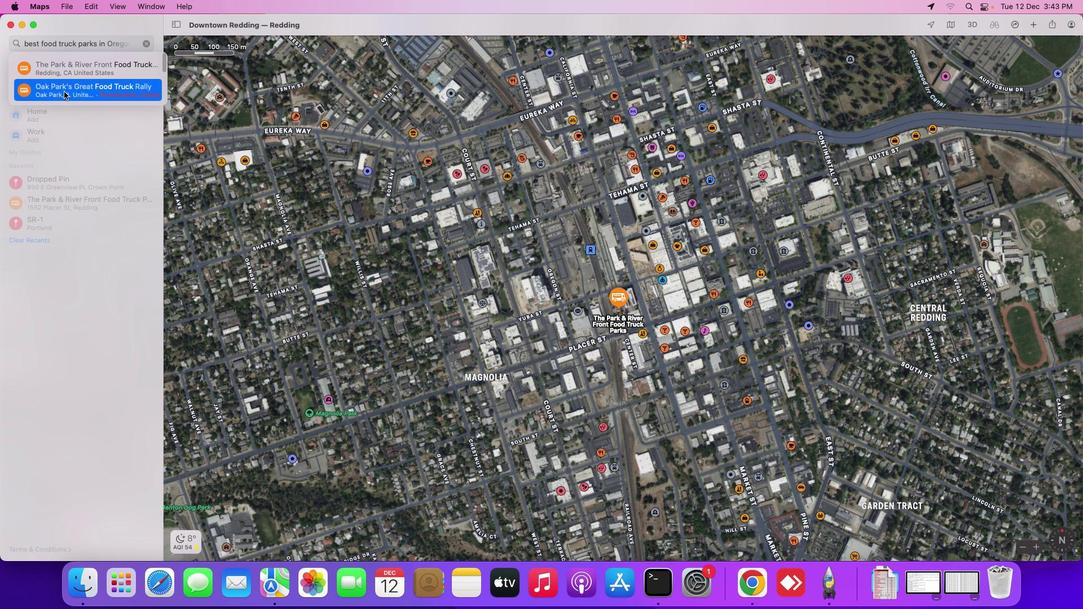 
Action: Mouse pressed left at (64, 92)
Screenshot: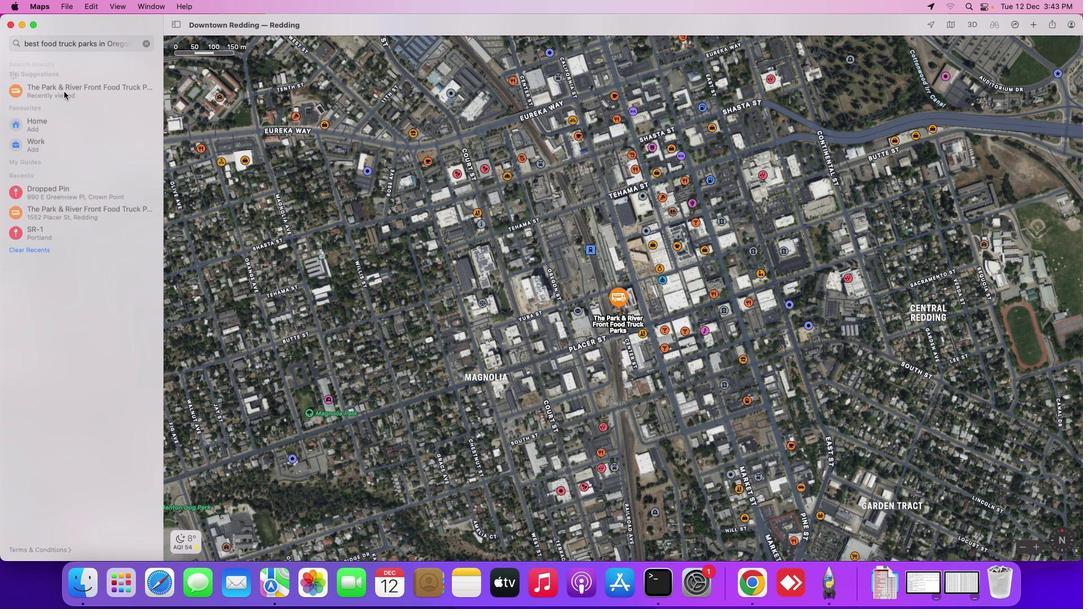 
Action: Mouse moved to (125, 38)
Screenshot: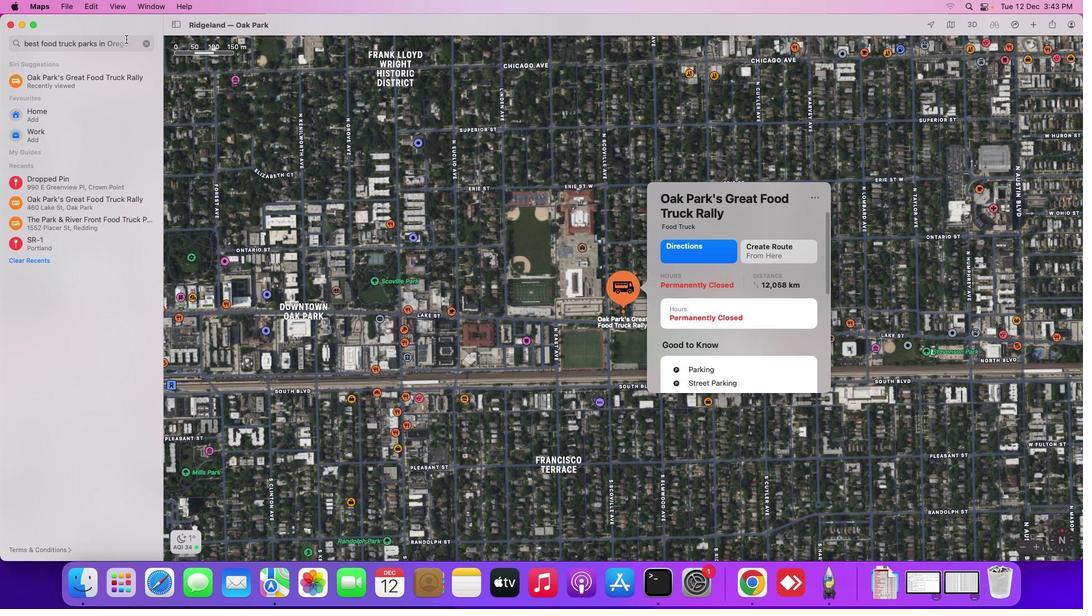 
Action: Mouse pressed left at (125, 38)
Screenshot: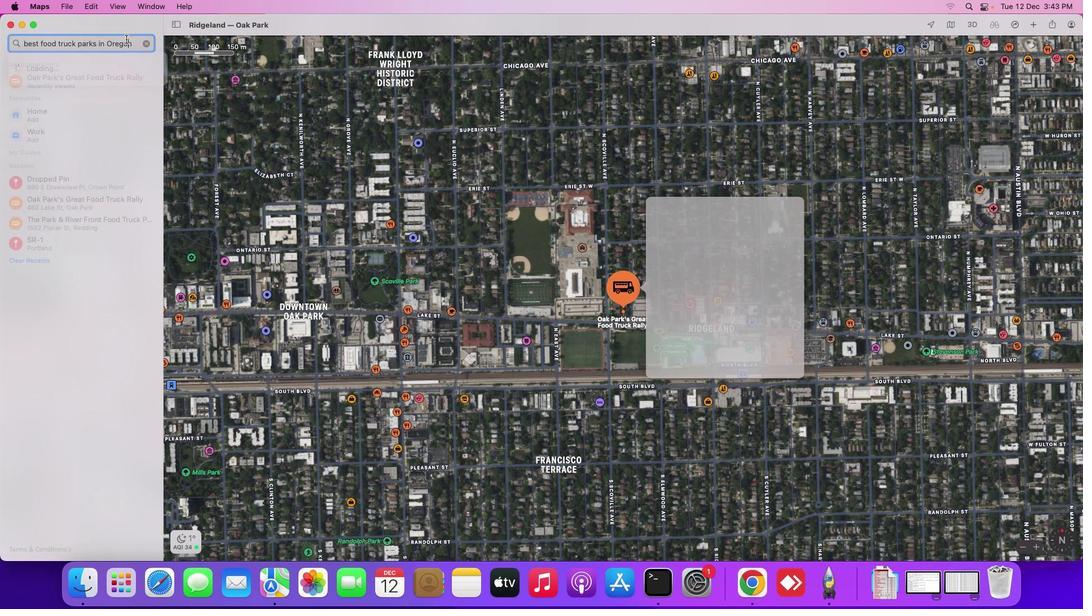 
Action: Mouse moved to (149, 49)
Screenshot: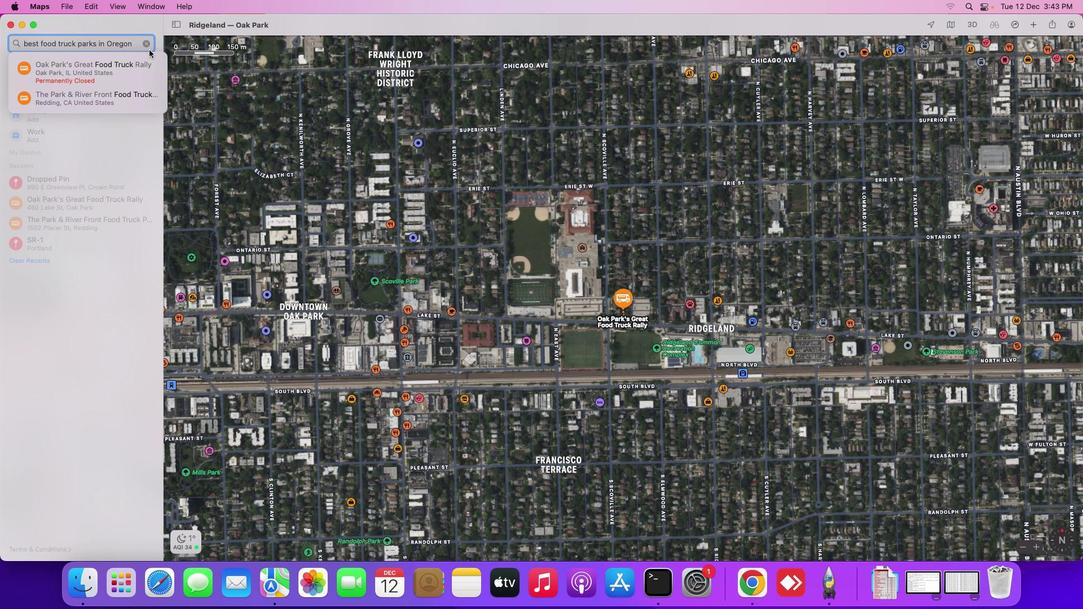 
Action: Key pressed Key.rightKey.rightKey.rightKey.rightKey.backspaceKey.backspaceKey.backspaceKey.backspaceKey.backspaceKey.backspaceKey.shift_r'O''r''e'Key.backspaceKey.backspace'r''e''g''o''n'Key.space'w''i''t''h'Key.space'v''e''g''a''n'Key.spaceKey.enter
Screenshot: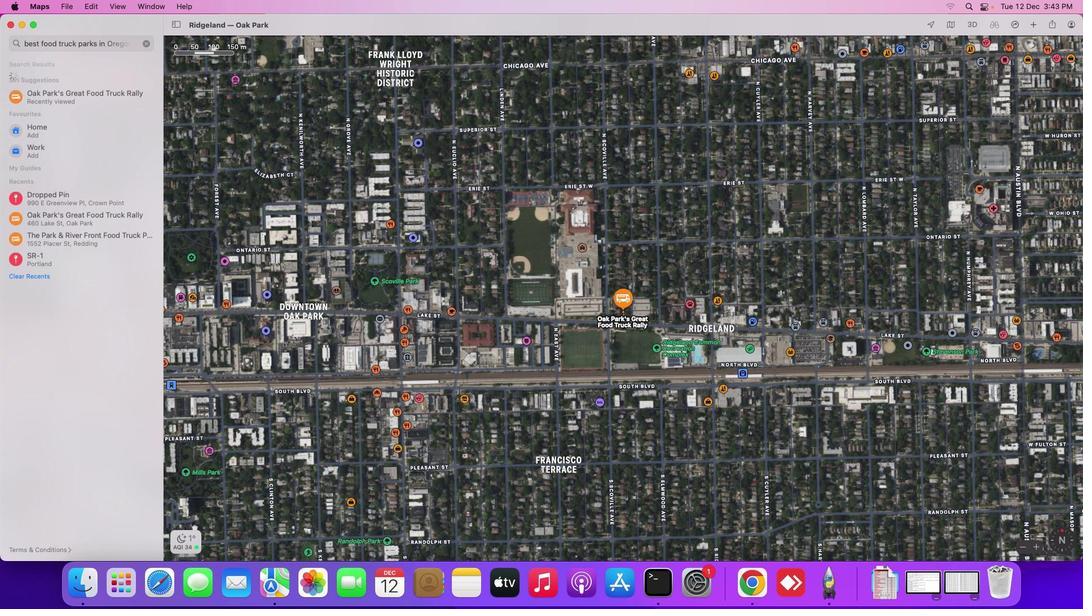 
Action: Mouse moved to (747, 368)
Screenshot: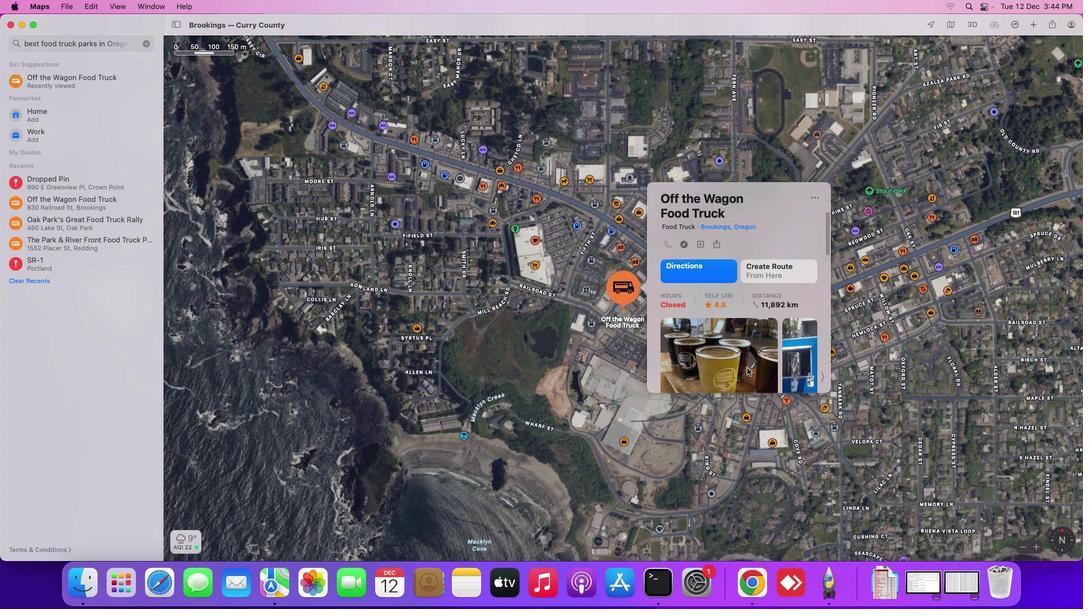 
Action: Mouse scrolled (747, 368) with delta (0, 0)
Screenshot: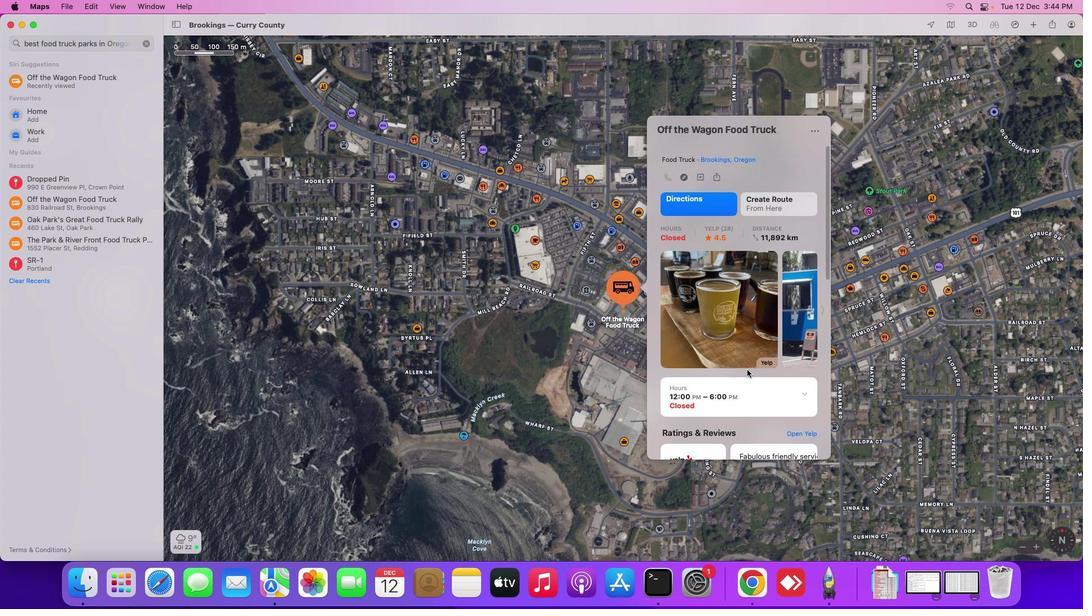 
Action: Mouse moved to (747, 369)
Screenshot: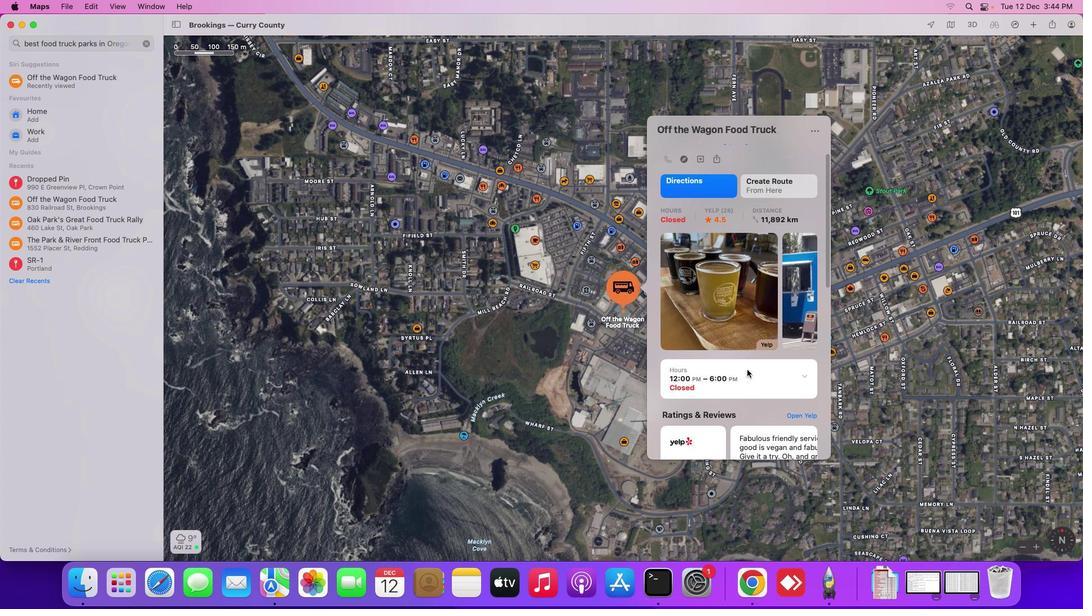 
Action: Mouse scrolled (747, 369) with delta (0, 0)
Screenshot: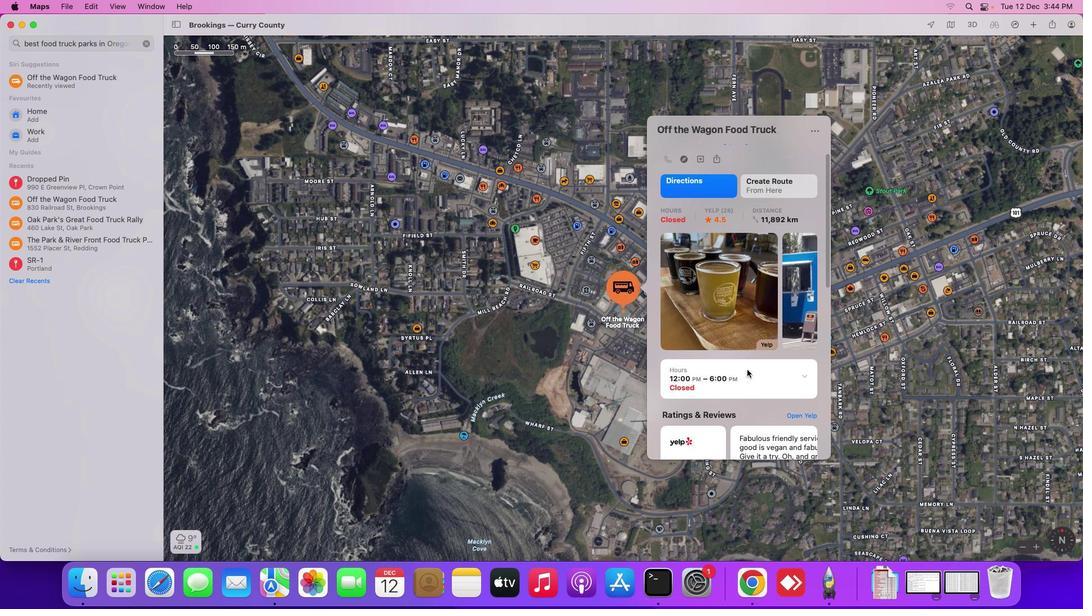 
Action: Mouse moved to (747, 369)
Screenshot: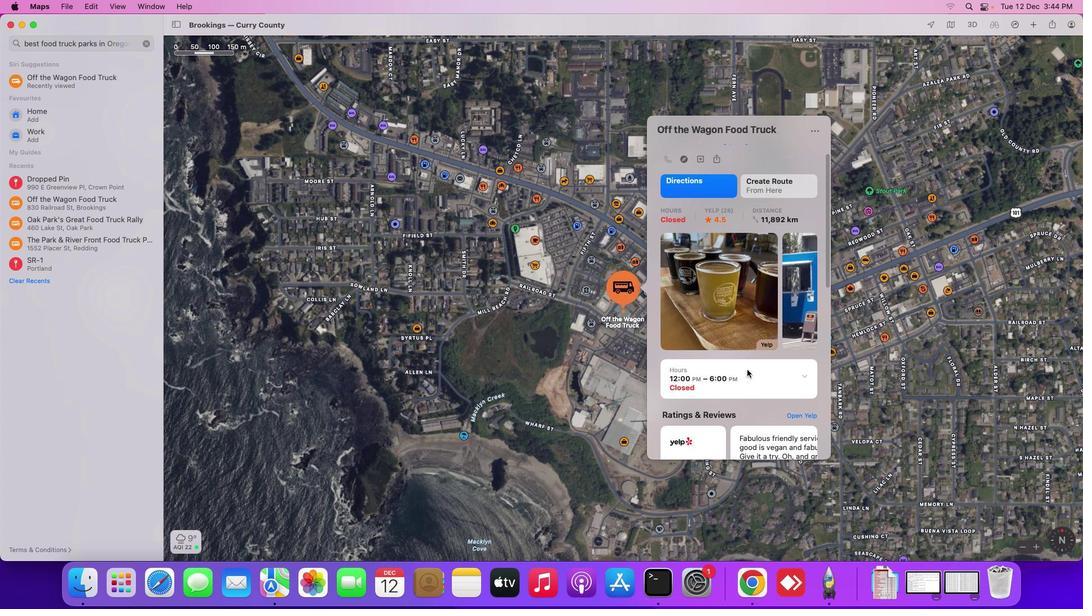 
Action: Mouse scrolled (747, 369) with delta (0, 0)
Screenshot: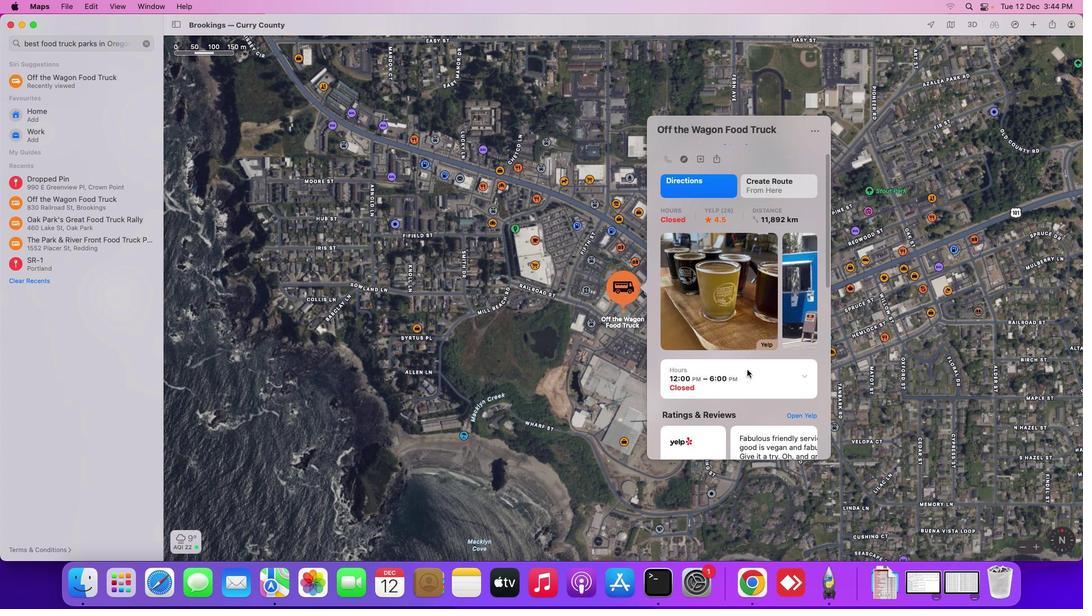 
Action: Mouse moved to (747, 369)
Screenshot: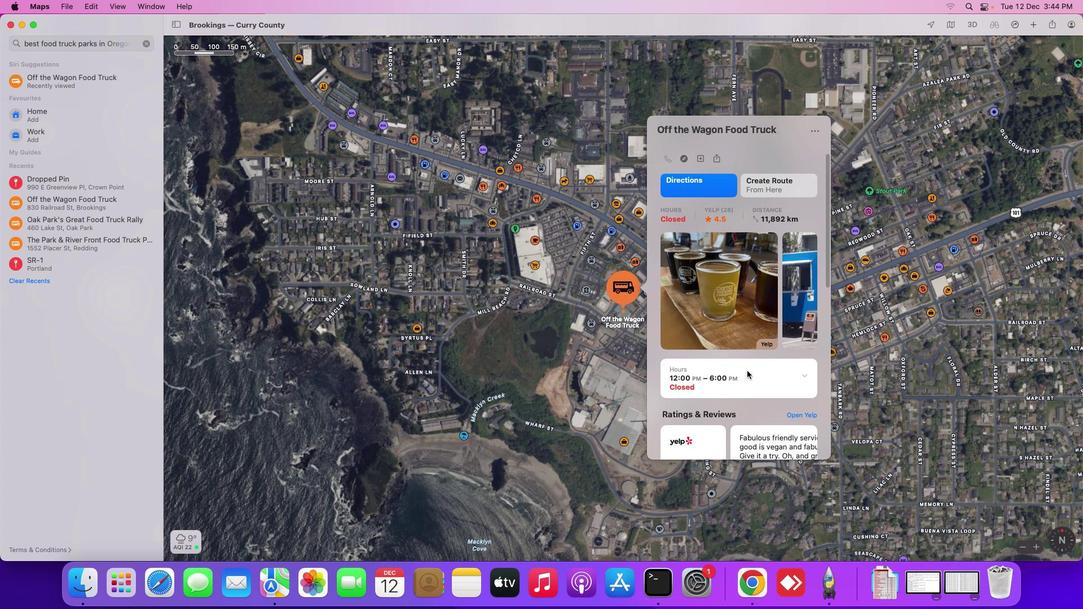 
Action: Mouse scrolled (747, 369) with delta (0, -1)
Screenshot: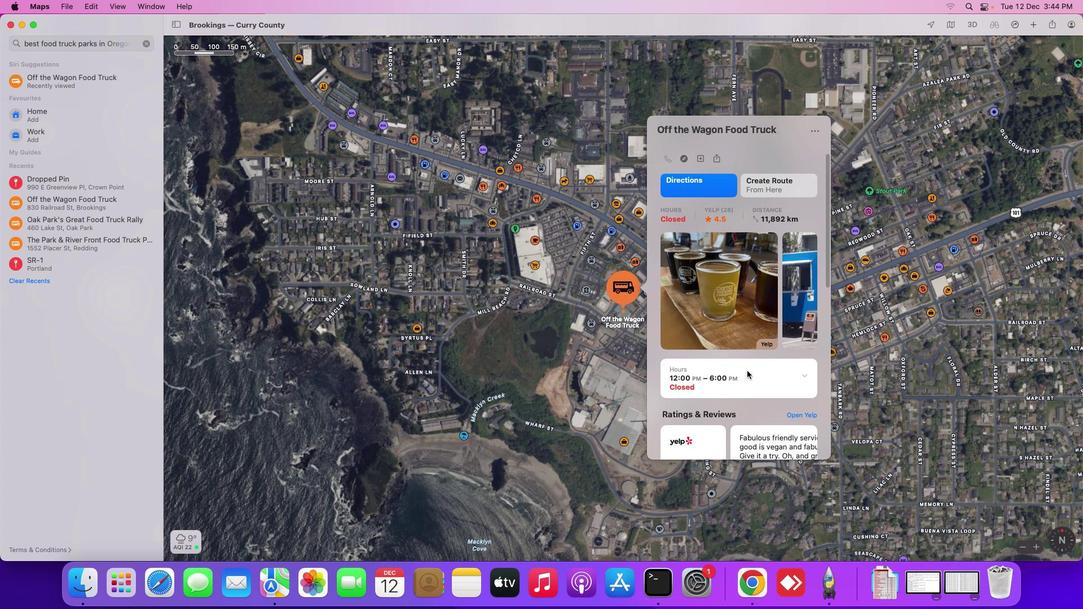 
Action: Mouse moved to (747, 370)
Screenshot: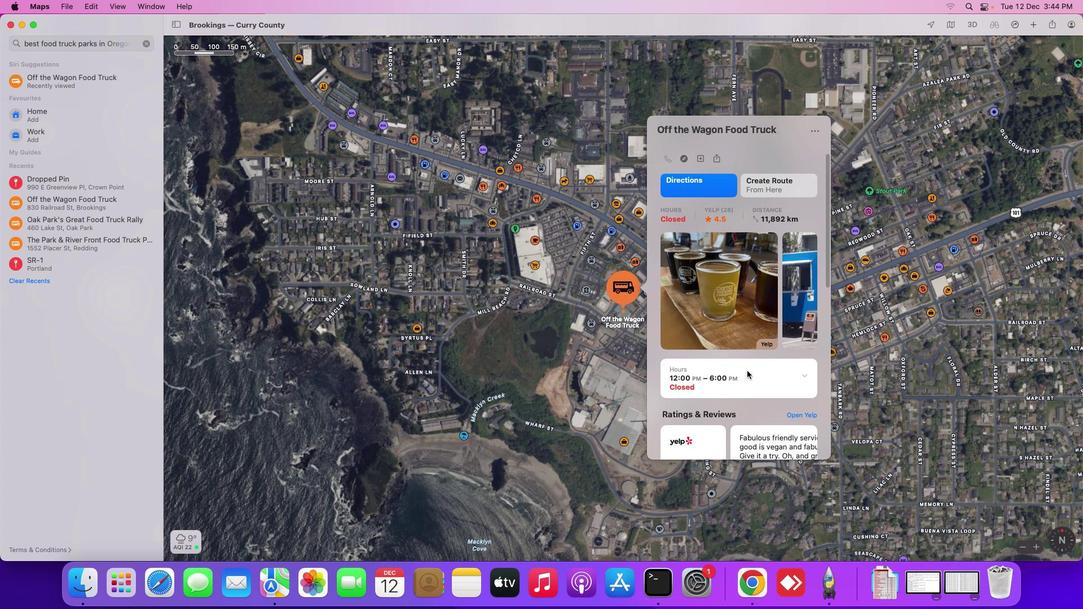 
Action: Mouse scrolled (747, 370) with delta (0, 0)
Screenshot: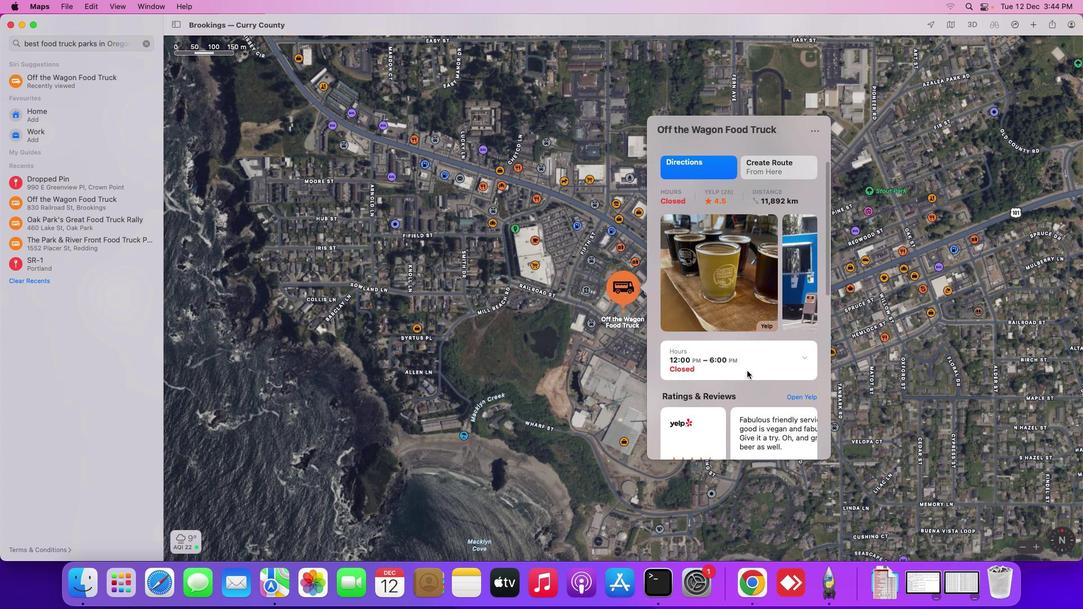 
Action: Mouse moved to (747, 370)
Screenshot: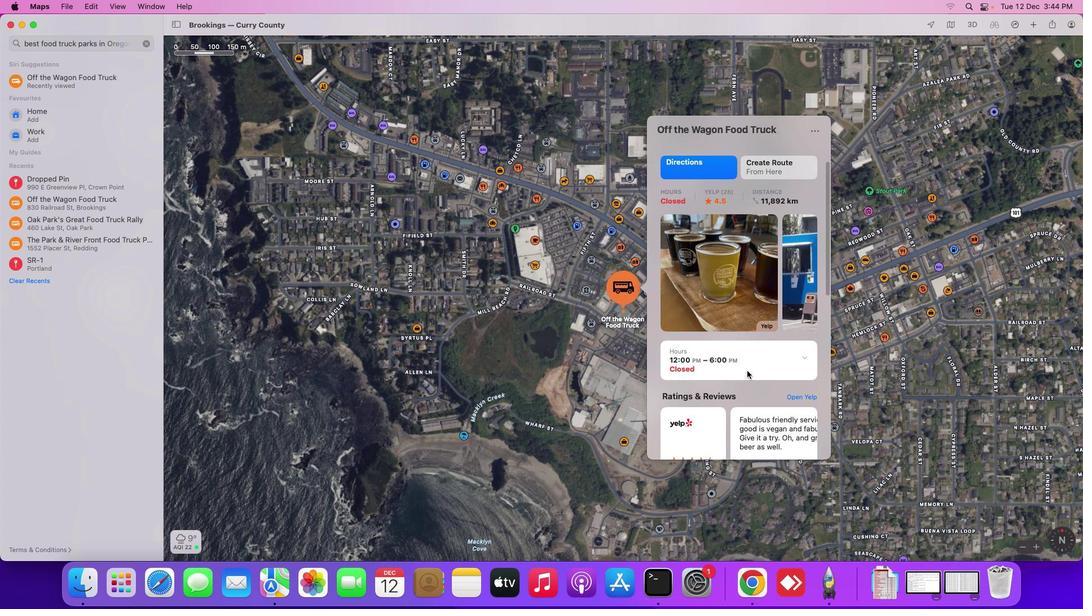 
Action: Mouse scrolled (747, 370) with delta (0, 0)
Screenshot: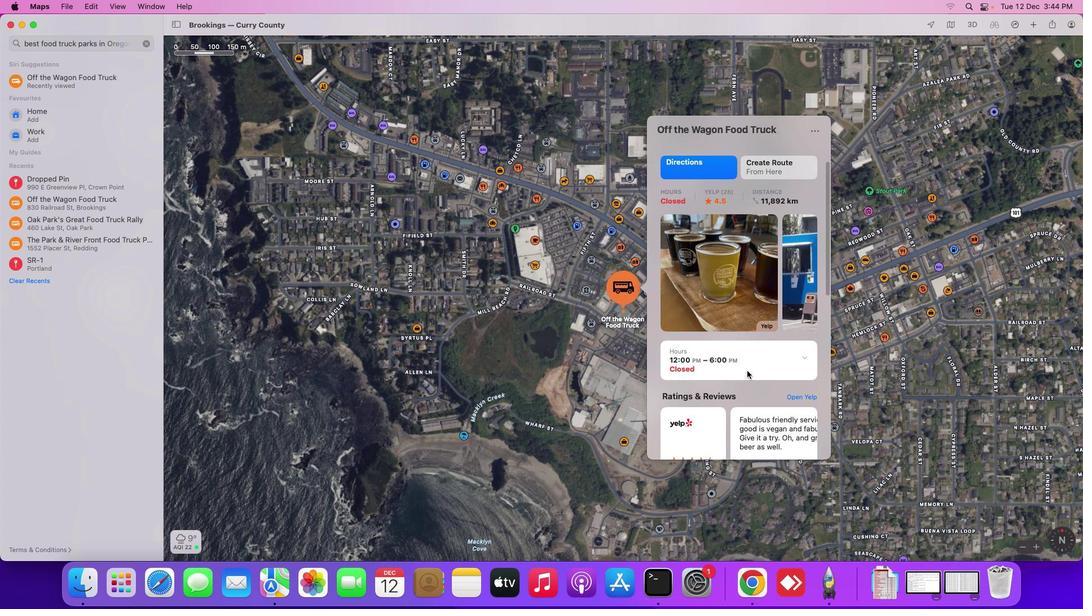 
Action: Mouse moved to (748, 370)
Screenshot: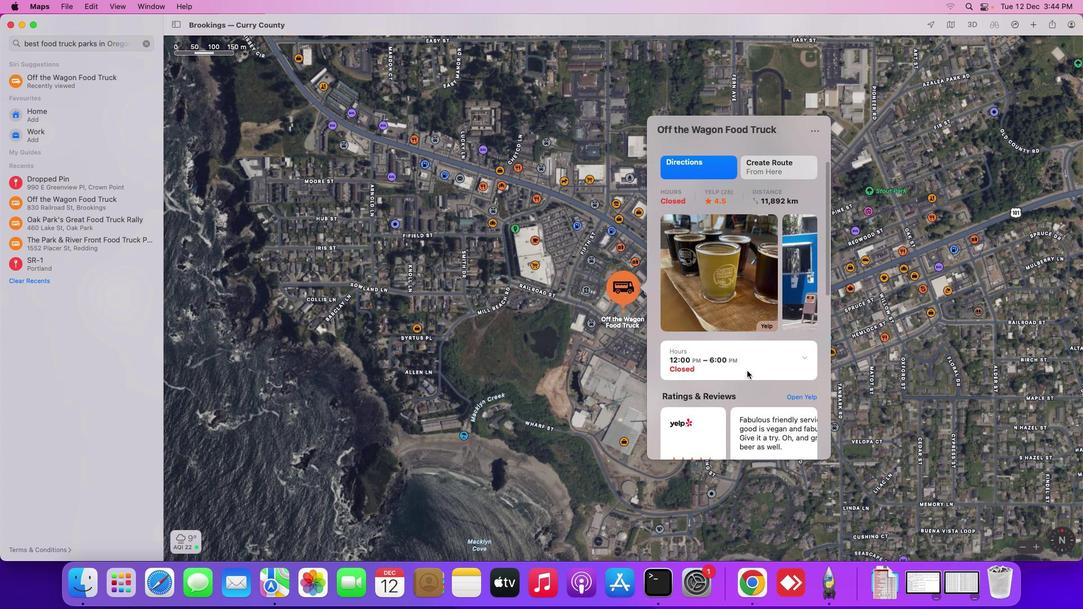 
Action: Mouse scrolled (748, 370) with delta (0, -1)
Screenshot: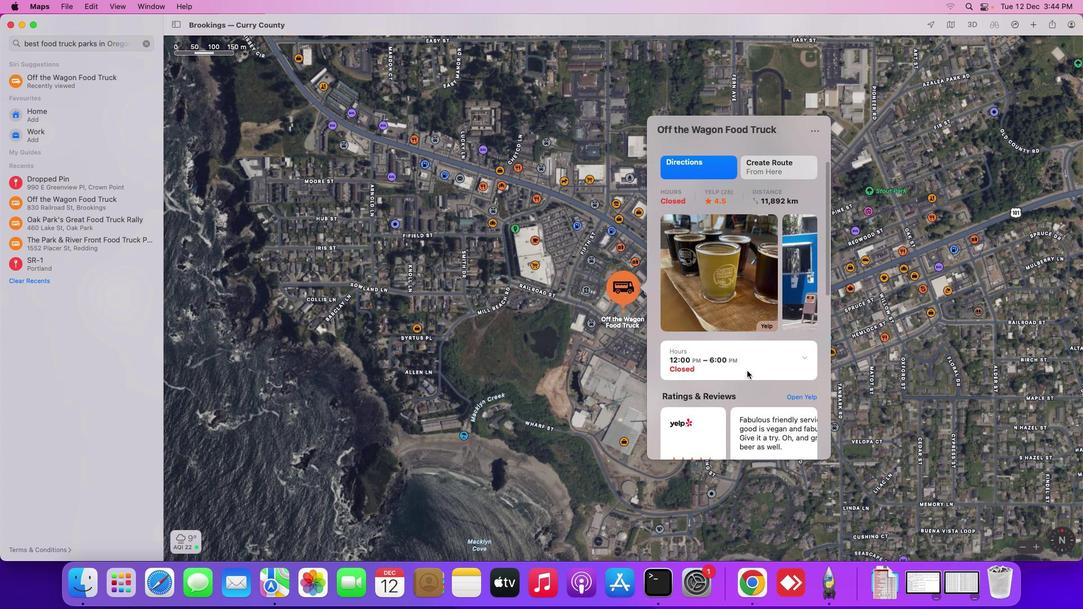 
Action: Mouse moved to (806, 355)
Screenshot: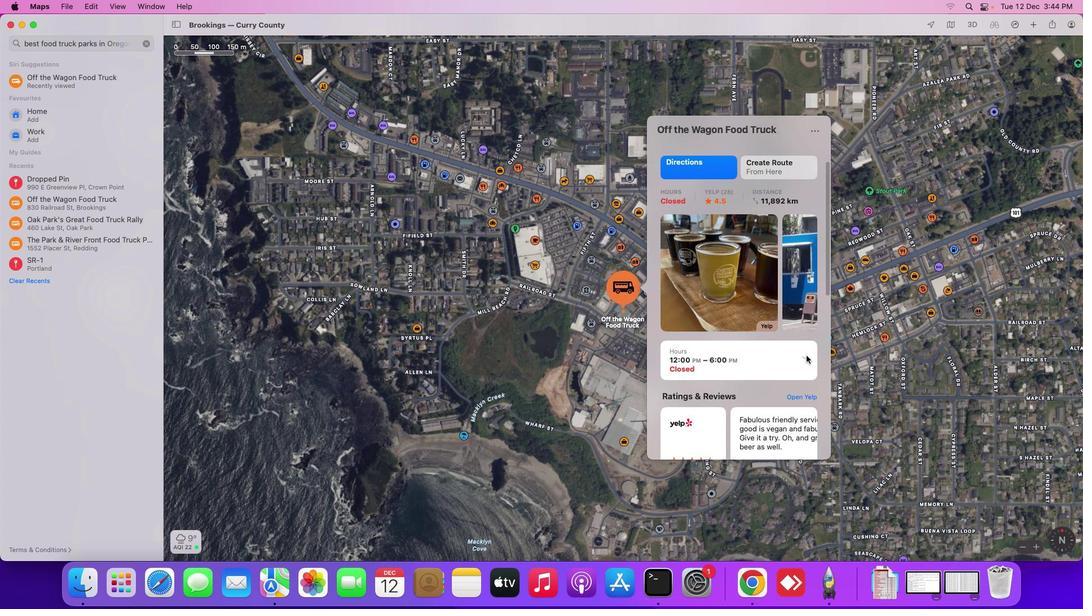 
Action: Mouse pressed left at (806, 355)
Screenshot: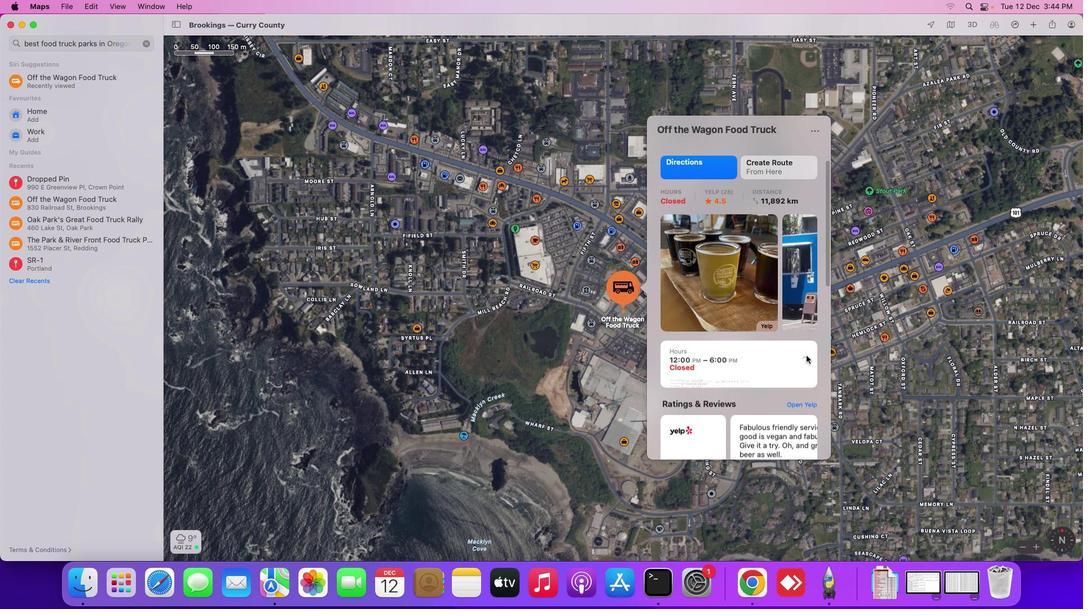 
Action: Mouse moved to (825, 274)
Screenshot: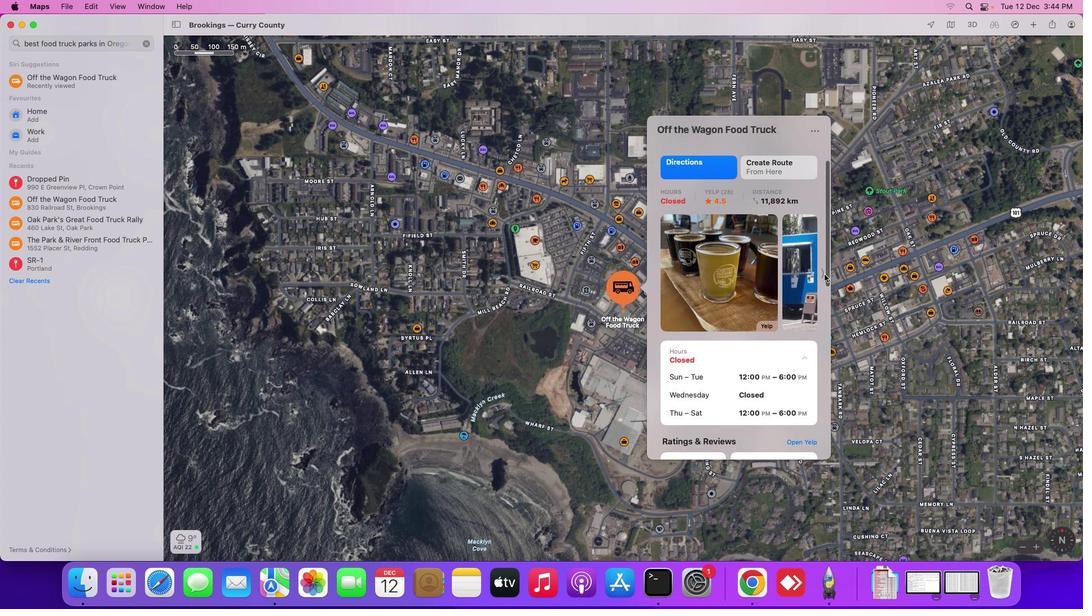 
Action: Mouse pressed left at (825, 274)
Screenshot: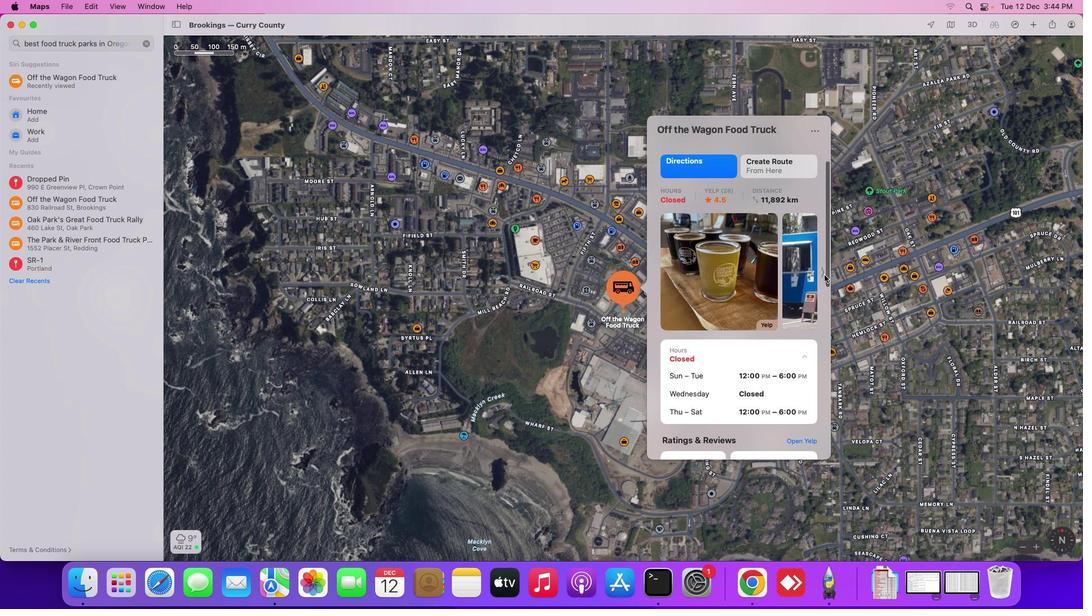 
Action: Mouse moved to (824, 275)
Screenshot: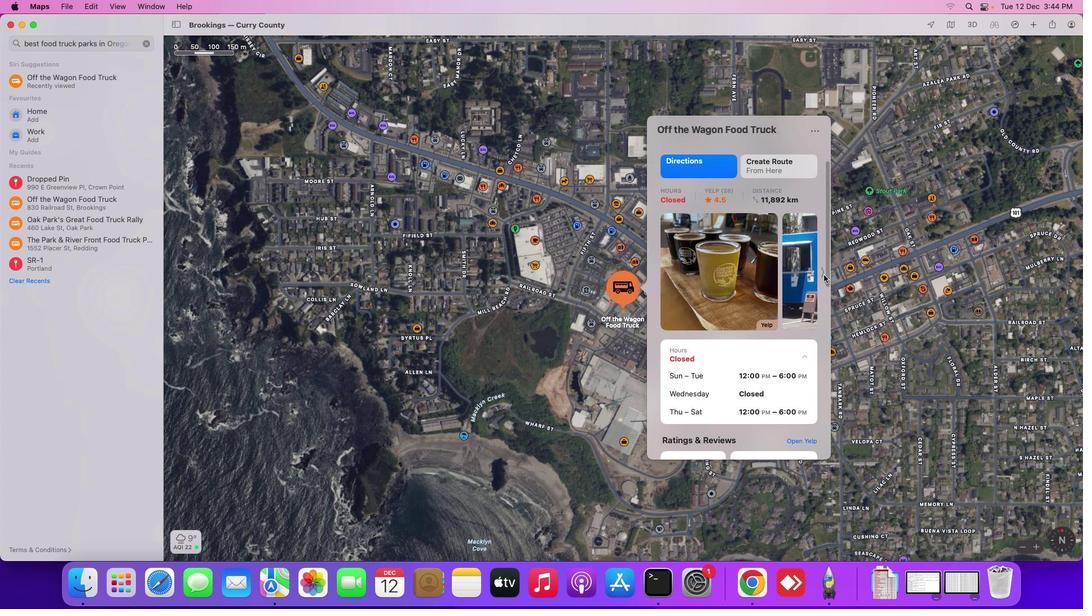 
Action: Mouse pressed left at (824, 275)
Screenshot: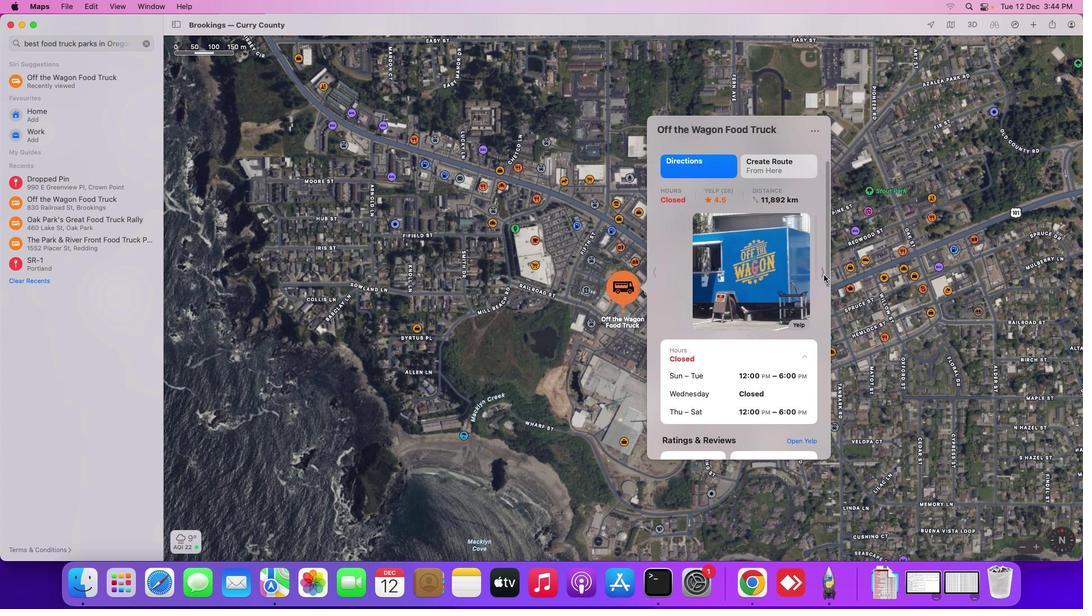 
Action: Mouse pressed left at (824, 275)
Screenshot: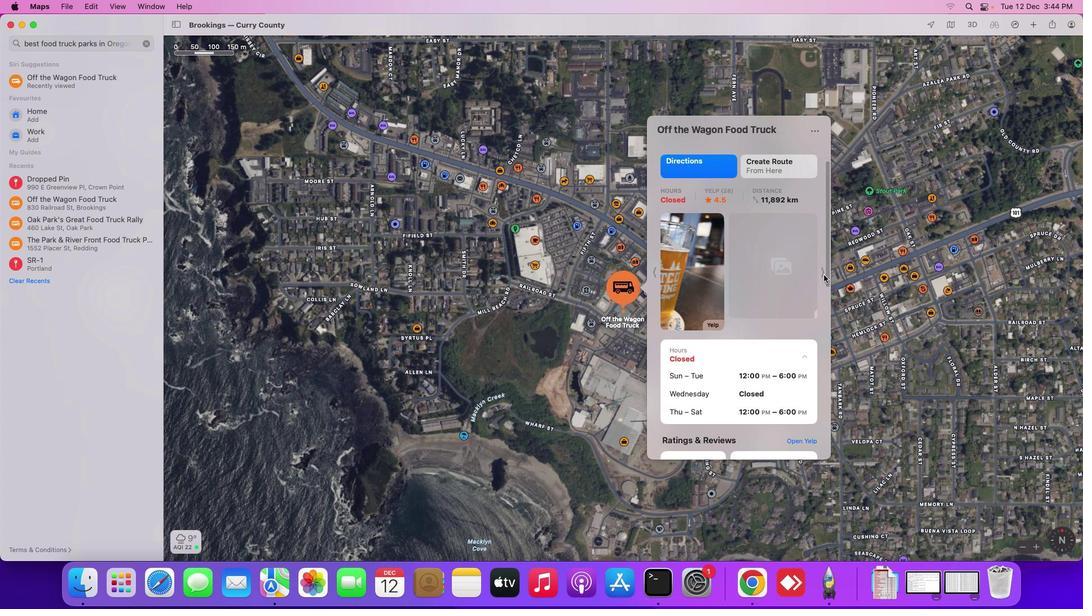 
Action: Mouse moved to (761, 322)
Screenshot: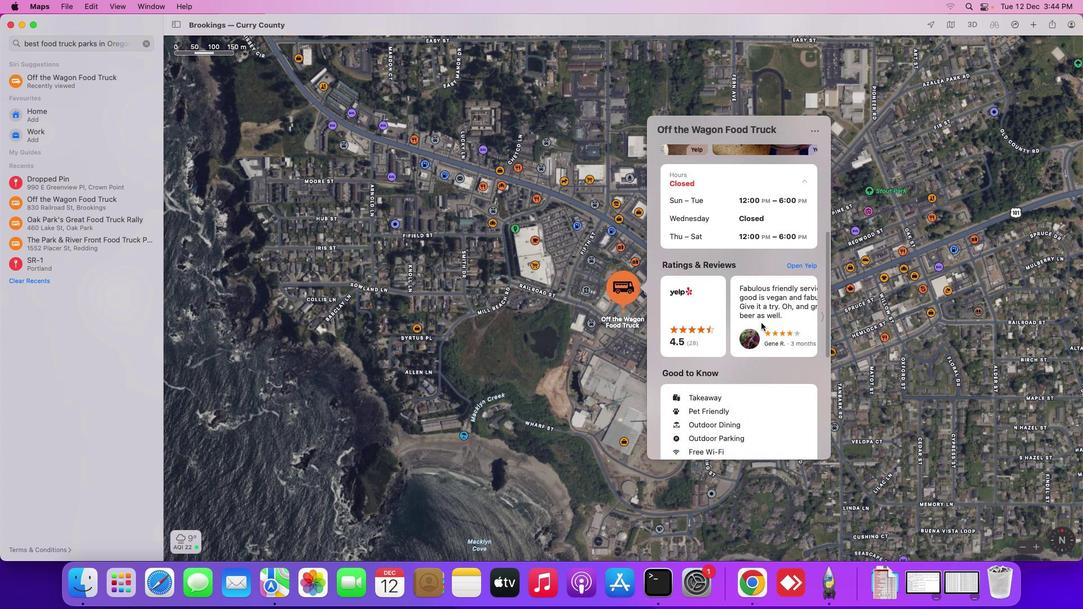 
Action: Mouse scrolled (761, 322) with delta (0, 0)
Screenshot: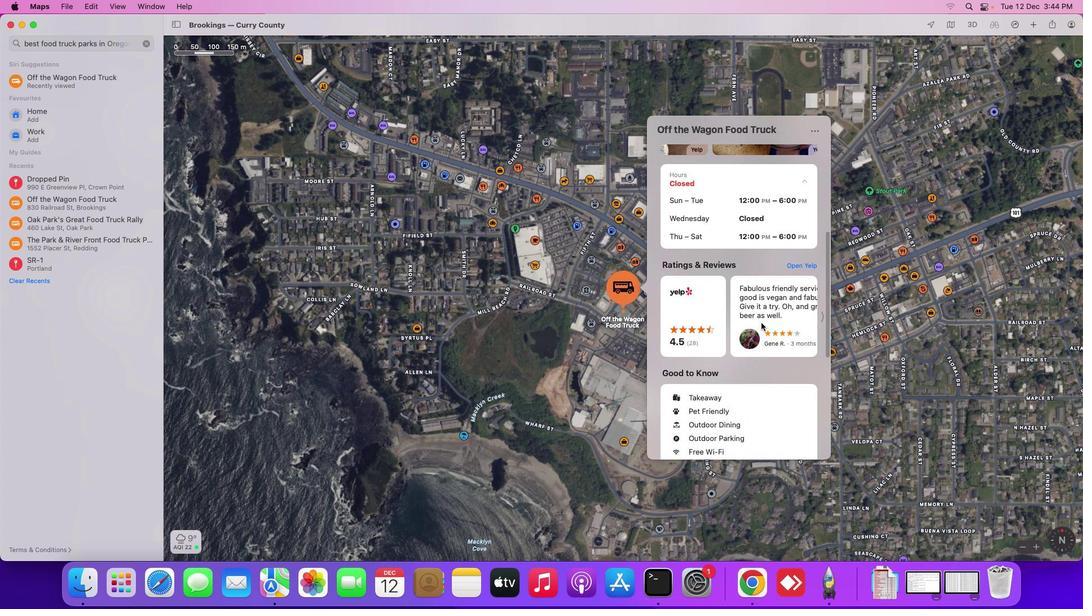 
Action: Mouse scrolled (761, 322) with delta (0, 0)
Screenshot: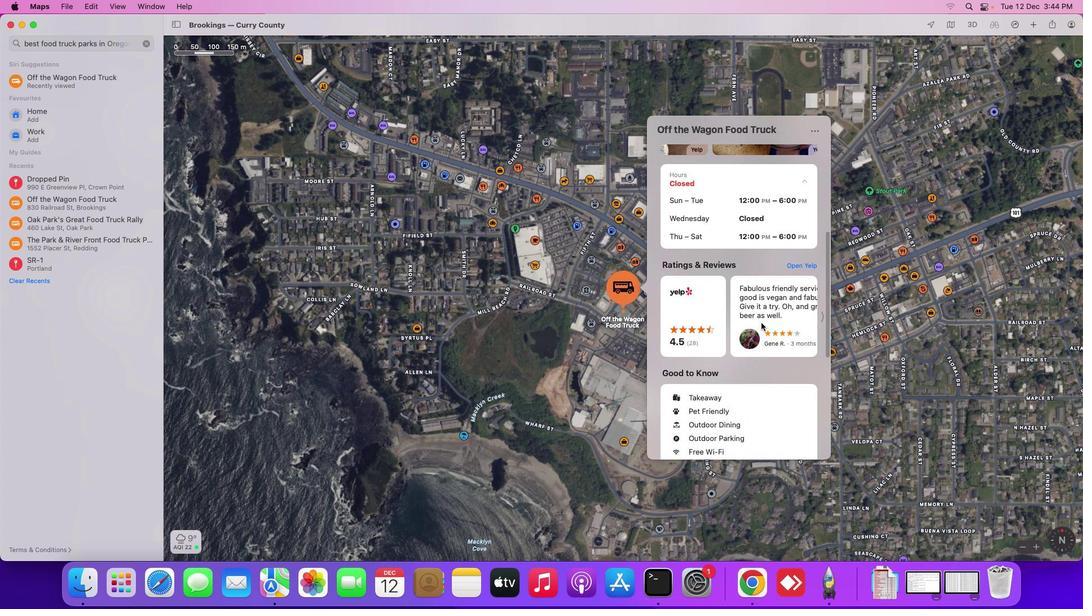
Action: Mouse moved to (761, 322)
Screenshot: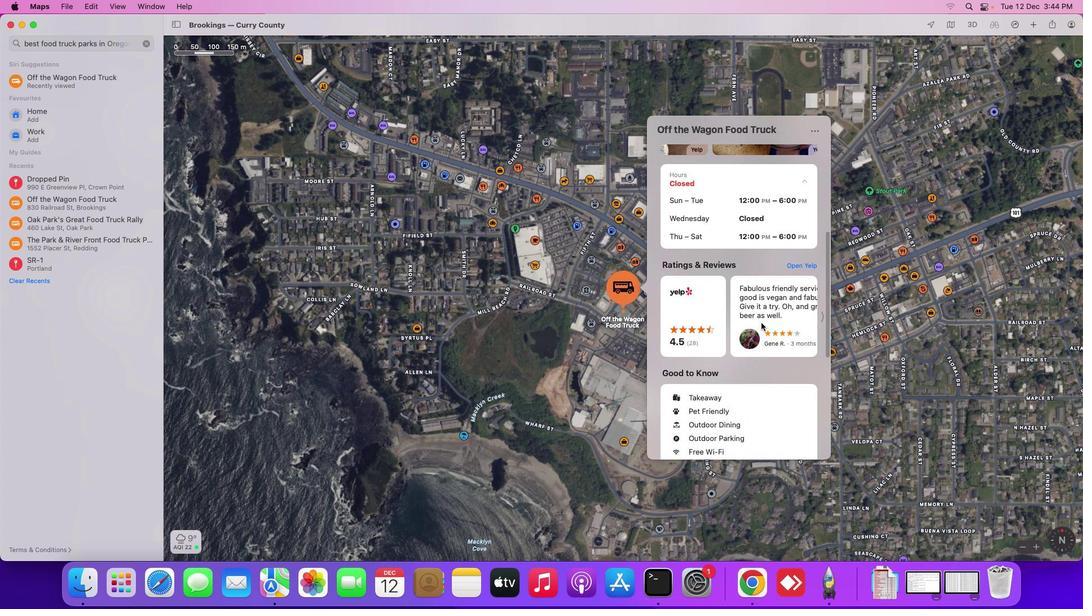 
Action: Mouse scrolled (761, 322) with delta (0, -1)
Screenshot: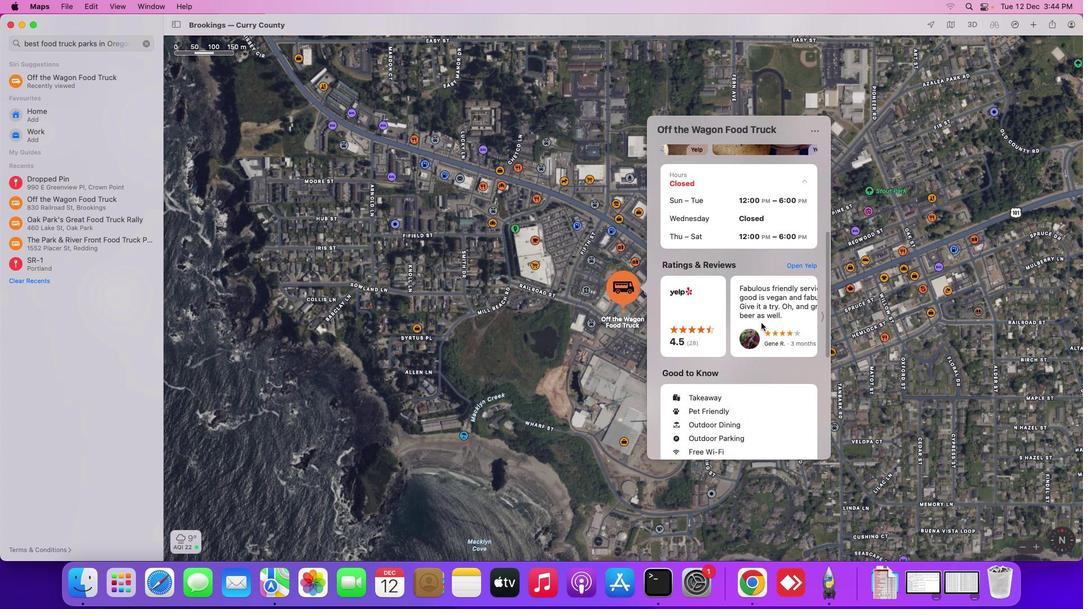 
Action: Mouse moved to (761, 322)
Screenshot: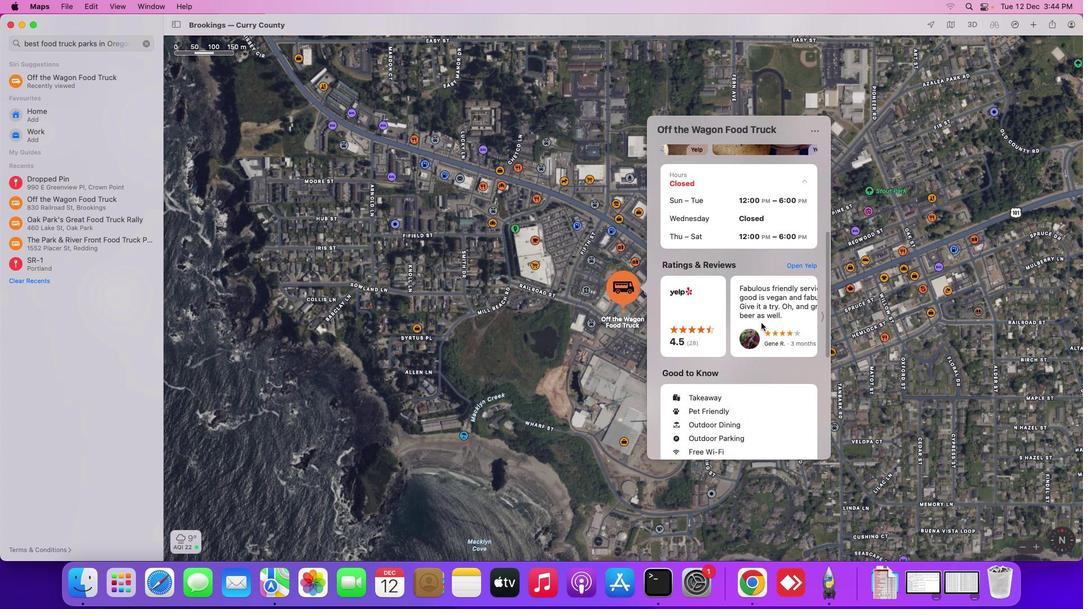 
Action: Mouse scrolled (761, 322) with delta (0, -2)
Screenshot: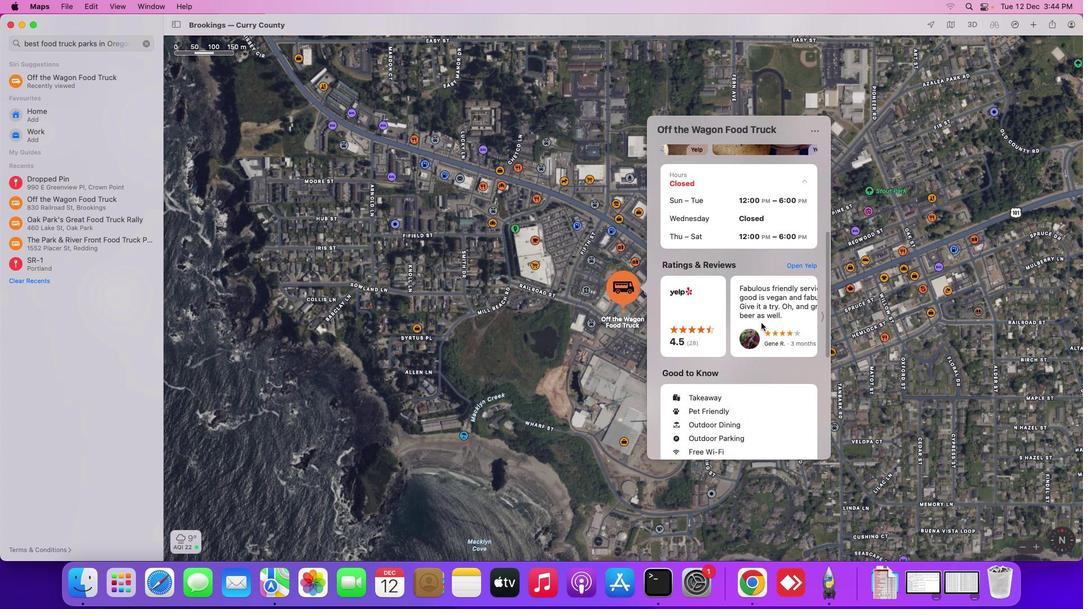 
Action: Mouse moved to (761, 322)
Screenshot: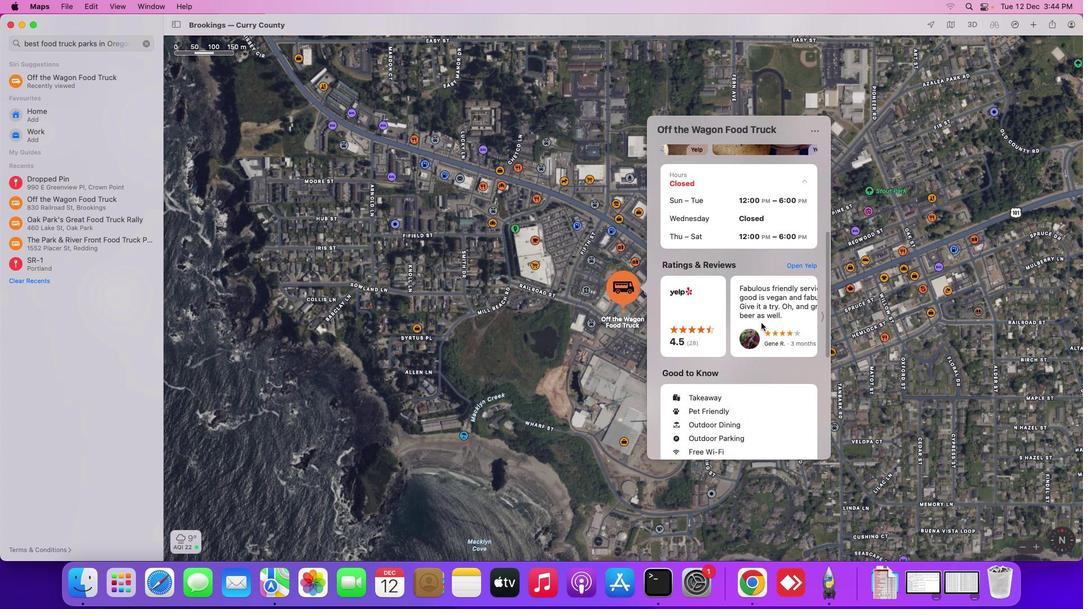 
Action: Mouse scrolled (761, 322) with delta (0, -3)
Screenshot: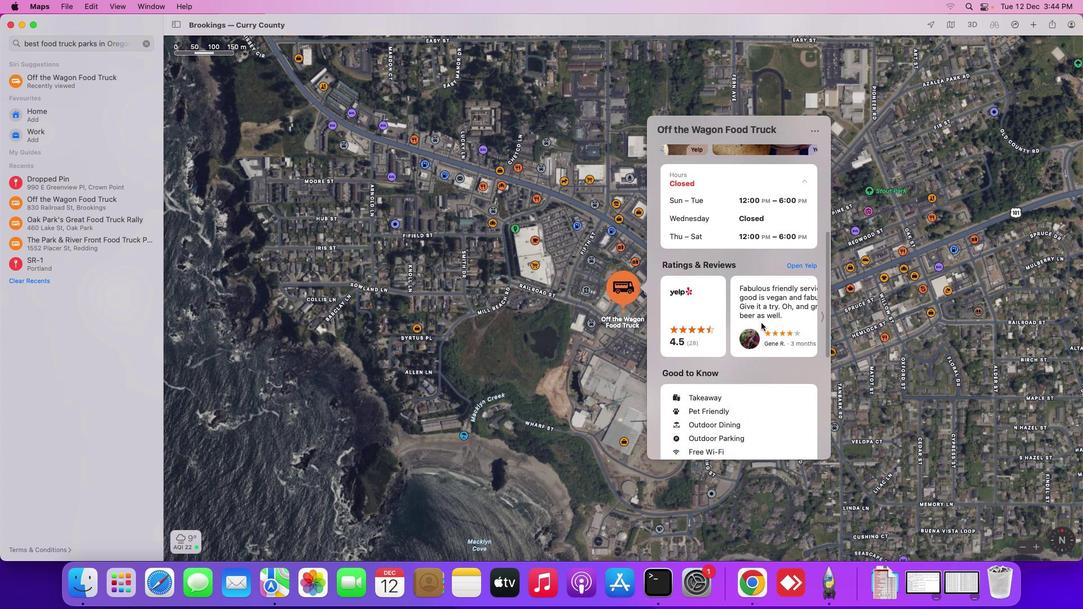 
Action: Mouse scrolled (761, 322) with delta (0, -3)
Screenshot: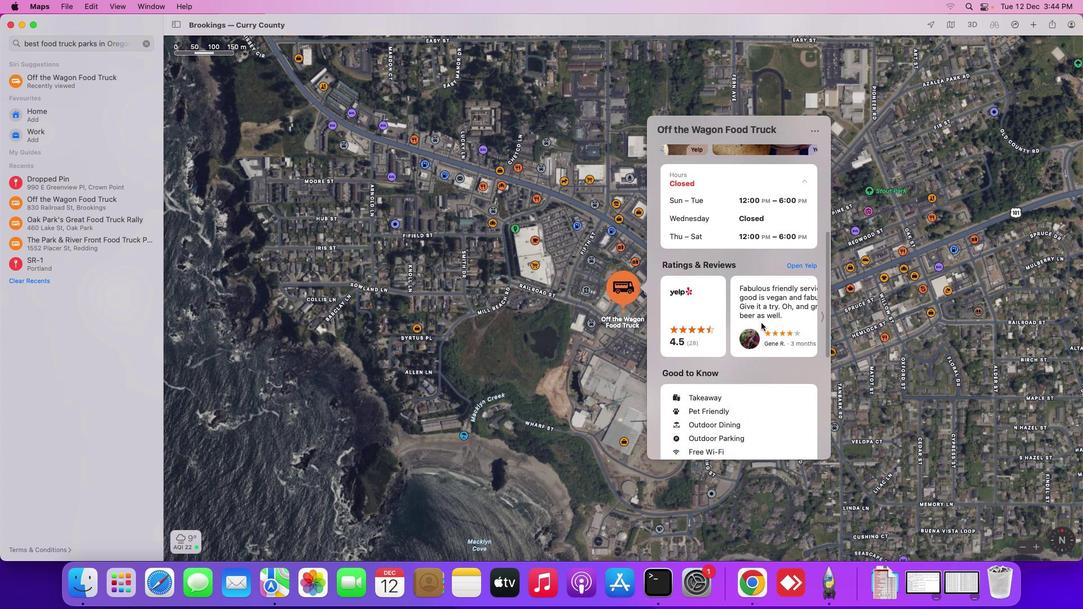 
Action: Mouse scrolled (761, 322) with delta (0, -3)
Screenshot: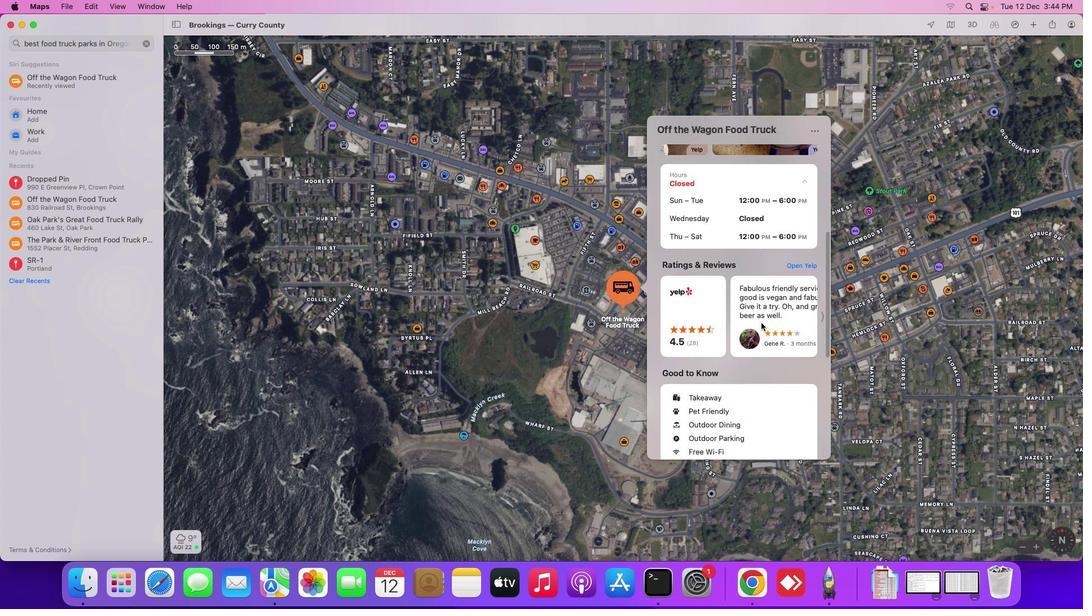 
Action: Mouse scrolled (761, 322) with delta (0, 0)
Screenshot: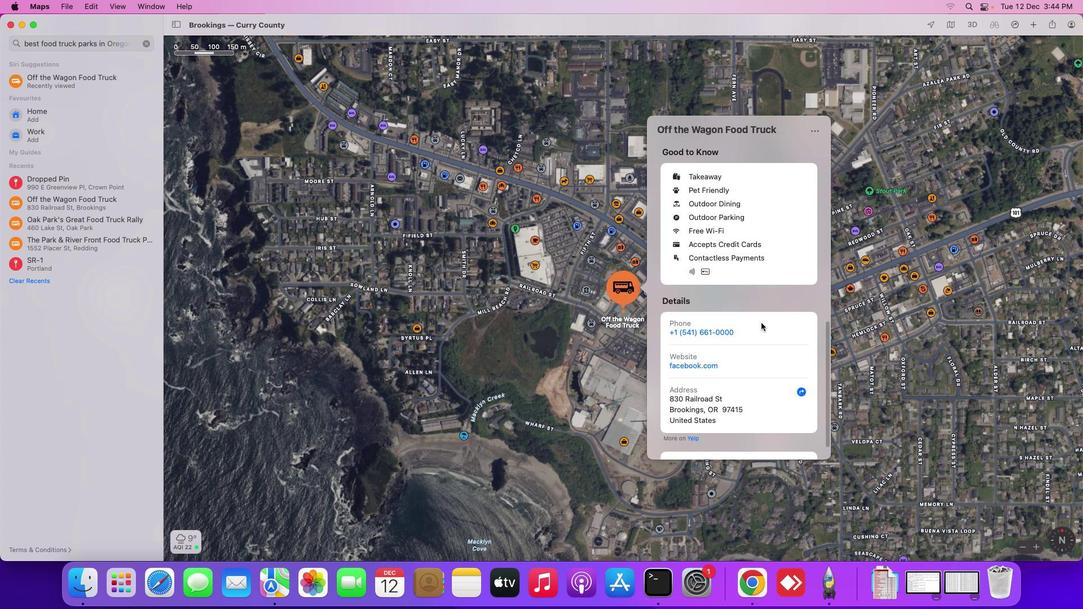
Action: Mouse scrolled (761, 322) with delta (0, 0)
Screenshot: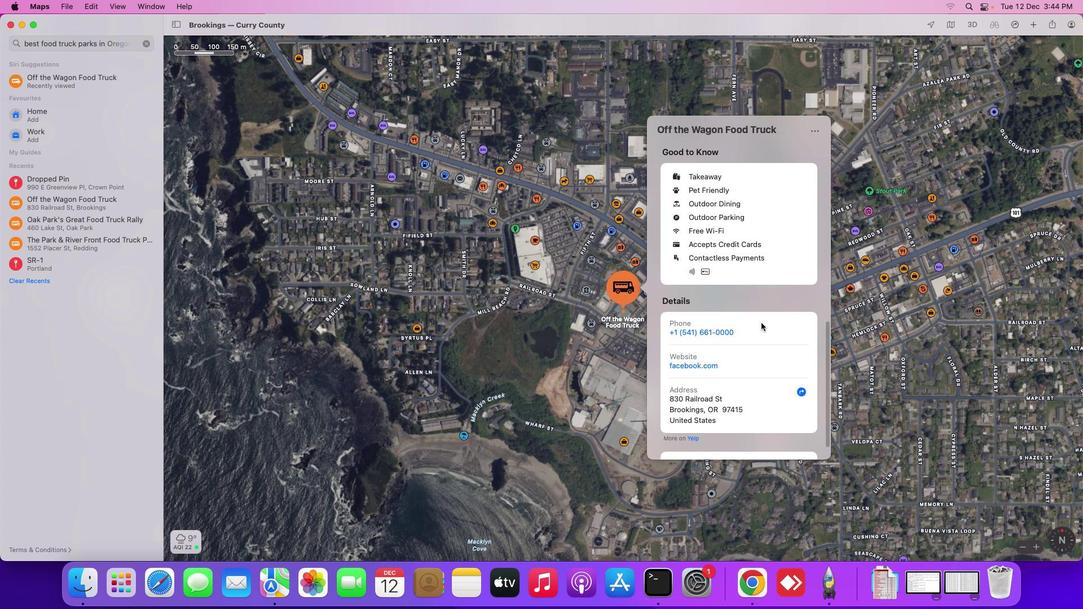 
Action: Mouse scrolled (761, 322) with delta (0, -1)
Screenshot: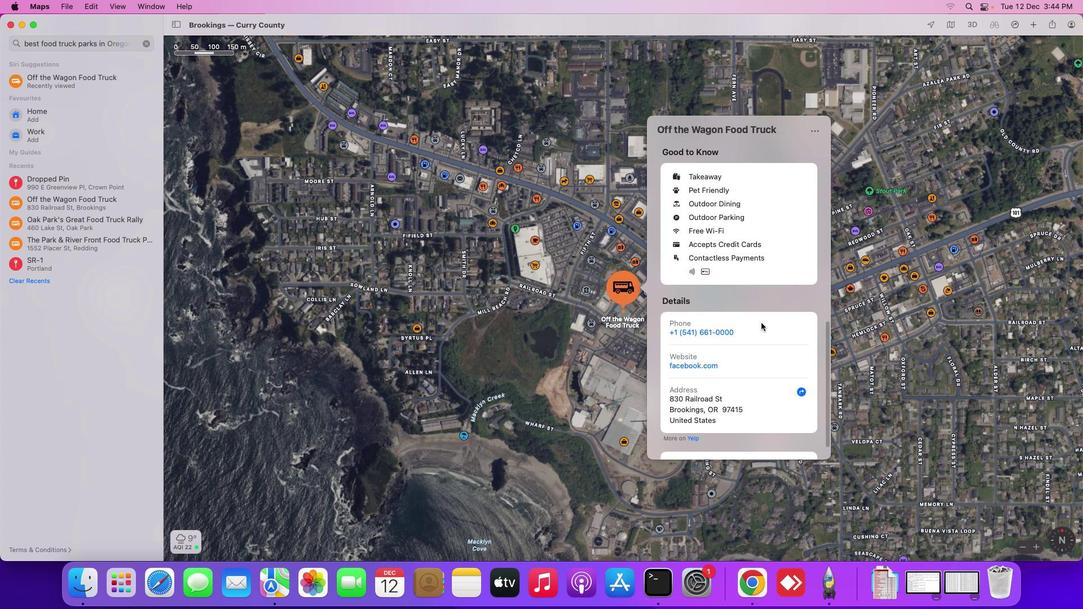 
Action: Mouse scrolled (761, 322) with delta (0, -2)
Screenshot: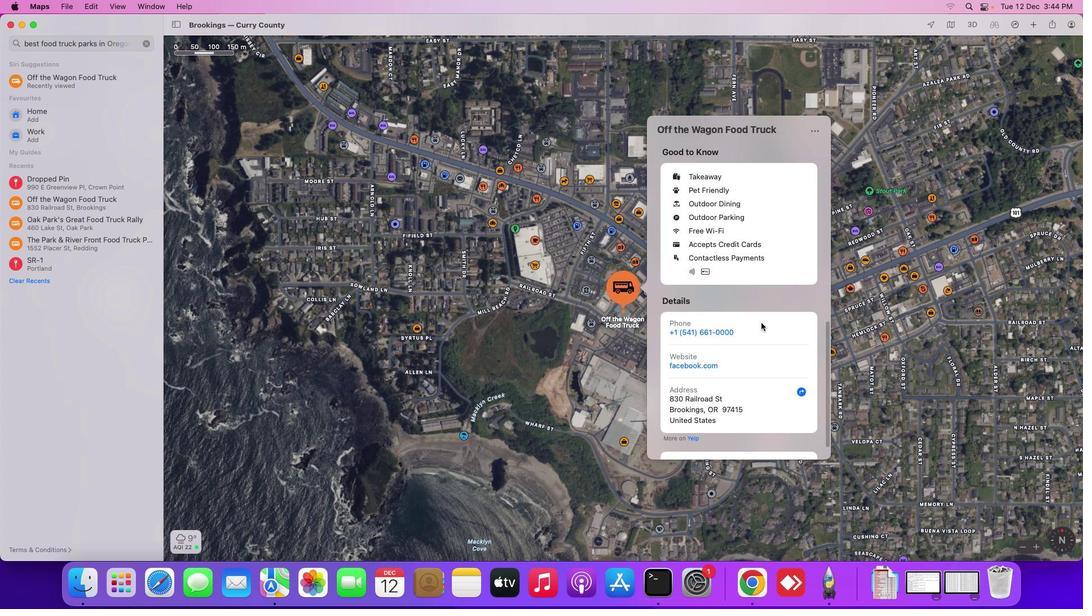 
Action: Mouse scrolled (761, 322) with delta (0, -3)
Screenshot: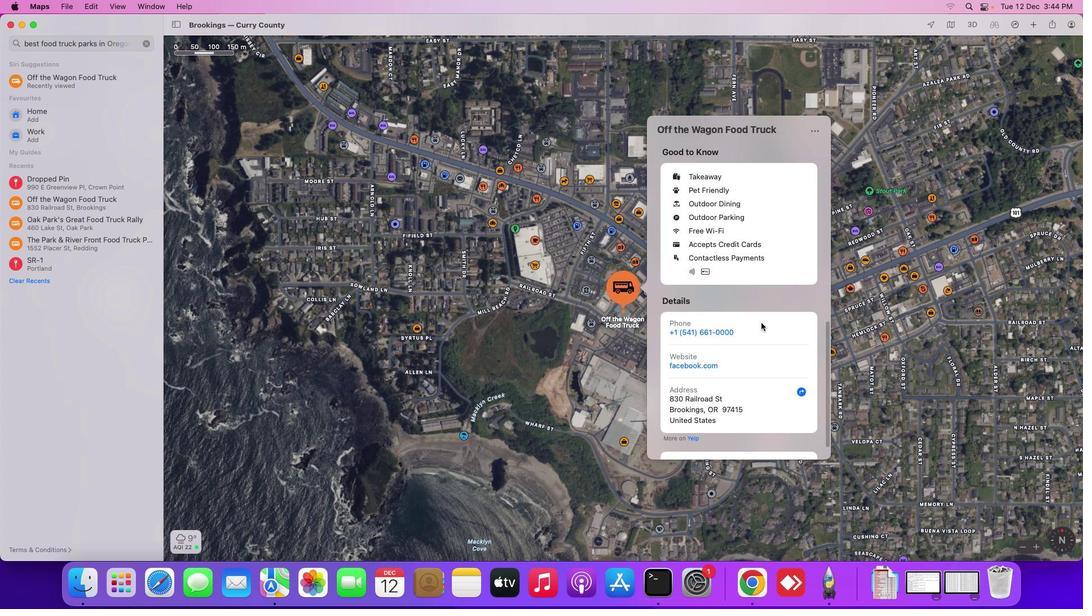 
Action: Mouse scrolled (761, 322) with delta (0, -3)
Screenshot: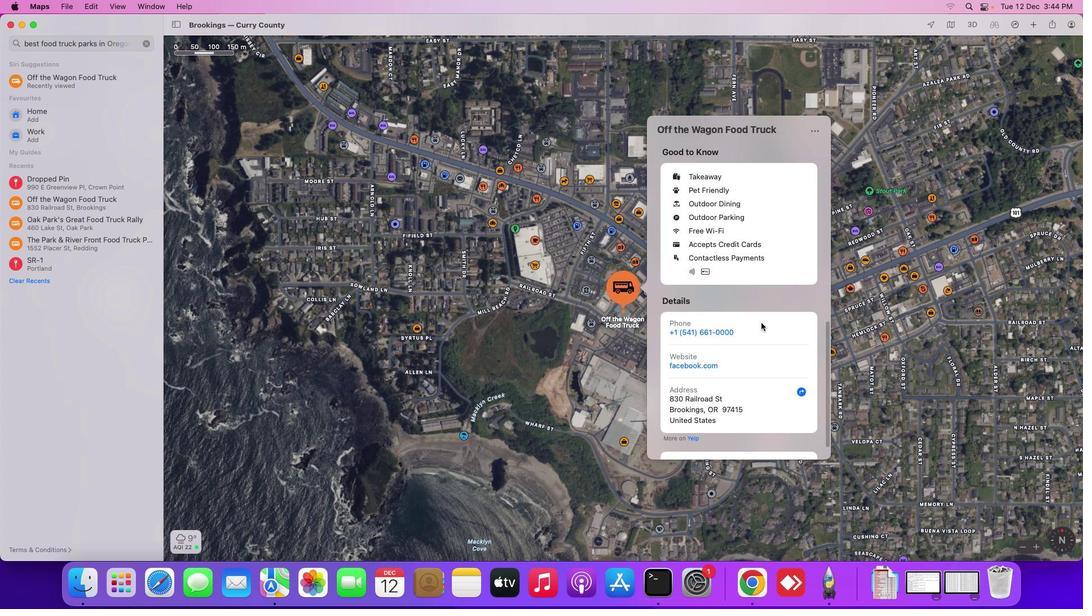 
Action: Mouse scrolled (761, 322) with delta (0, -3)
Screenshot: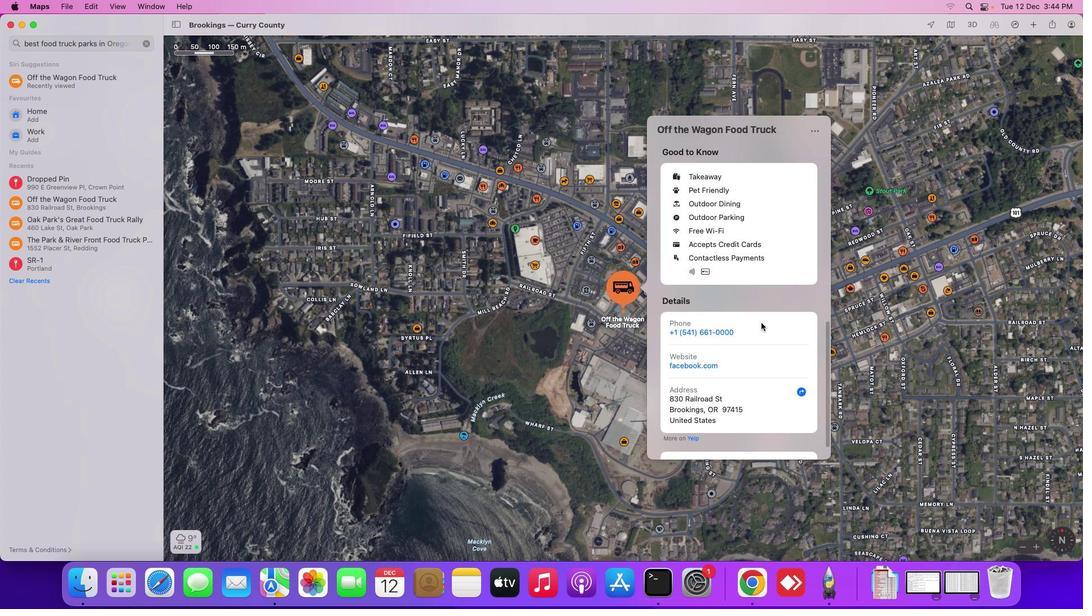 
Action: Mouse scrolled (761, 322) with delta (0, -4)
Screenshot: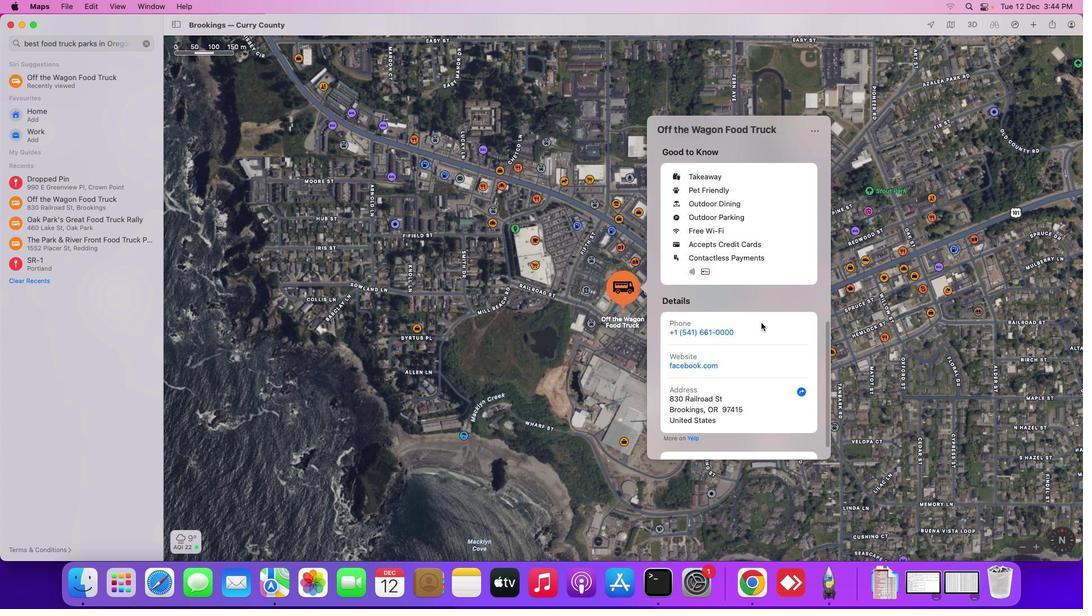 
Action: Mouse moved to (761, 323)
Screenshot: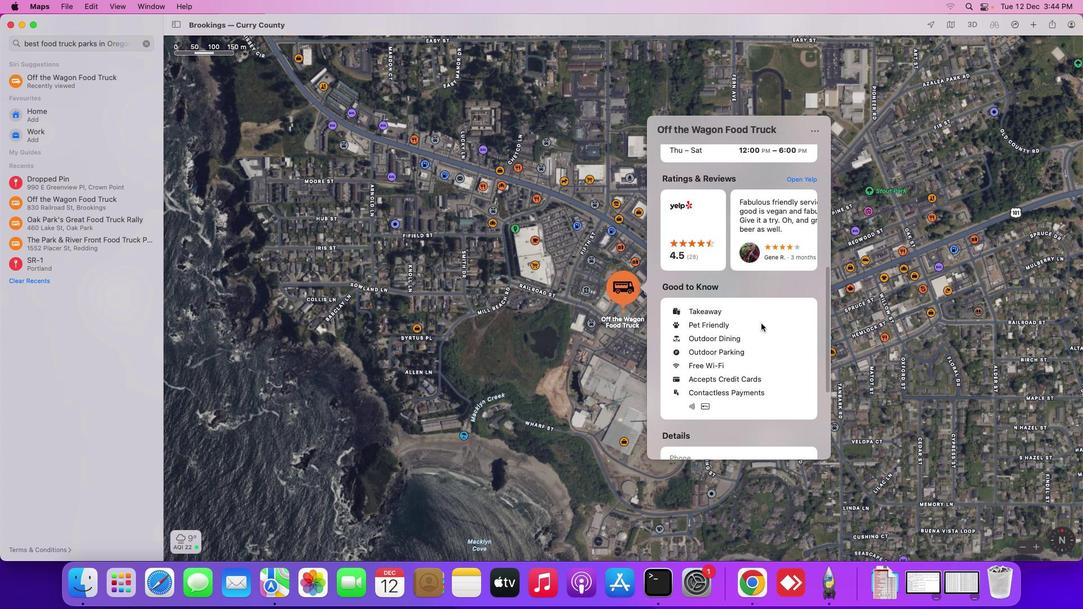
Action: Mouse scrolled (761, 323) with delta (0, 0)
Screenshot: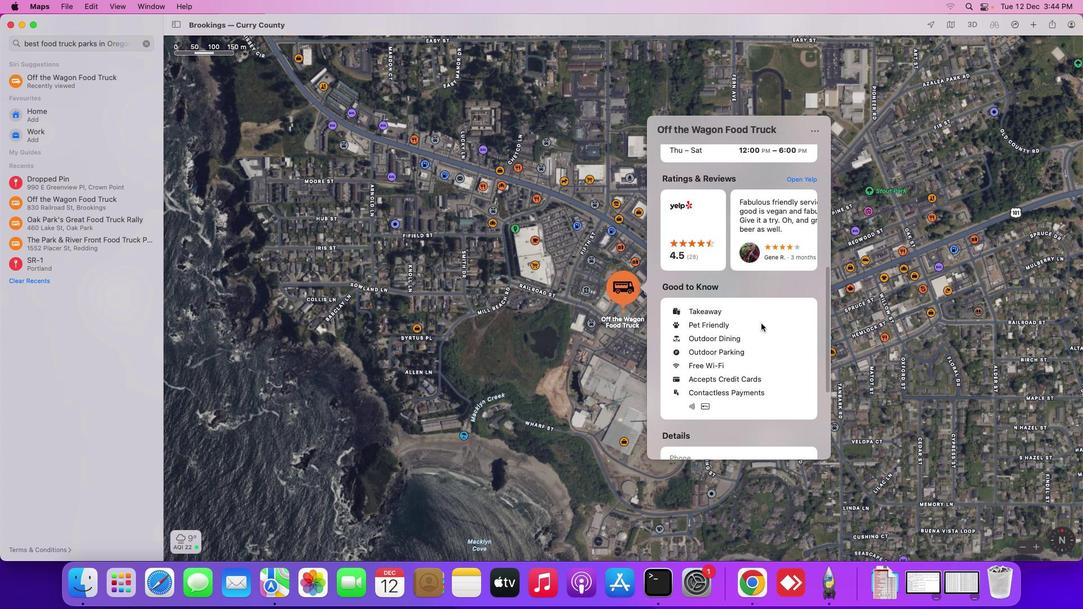 
Action: Mouse scrolled (761, 323) with delta (0, 0)
Screenshot: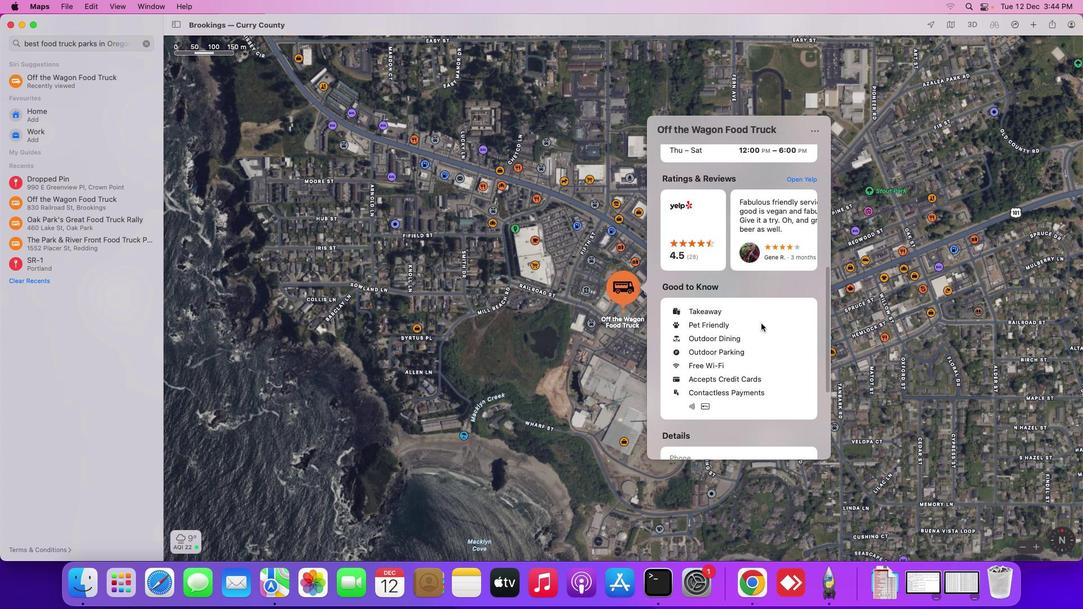
Action: Mouse scrolled (761, 323) with delta (0, 1)
Screenshot: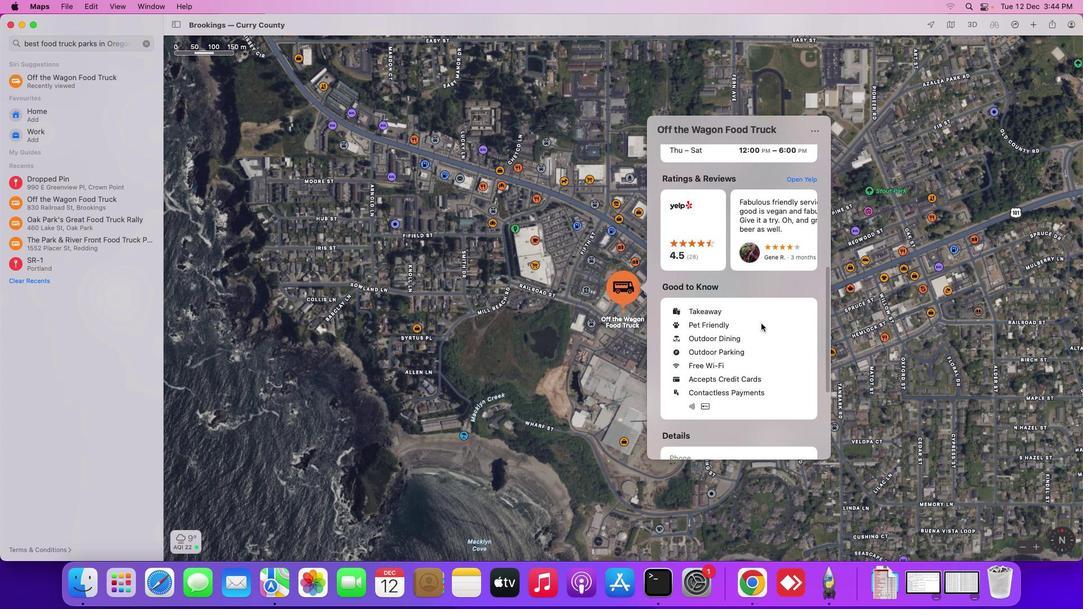 
Action: Mouse moved to (761, 323)
Screenshot: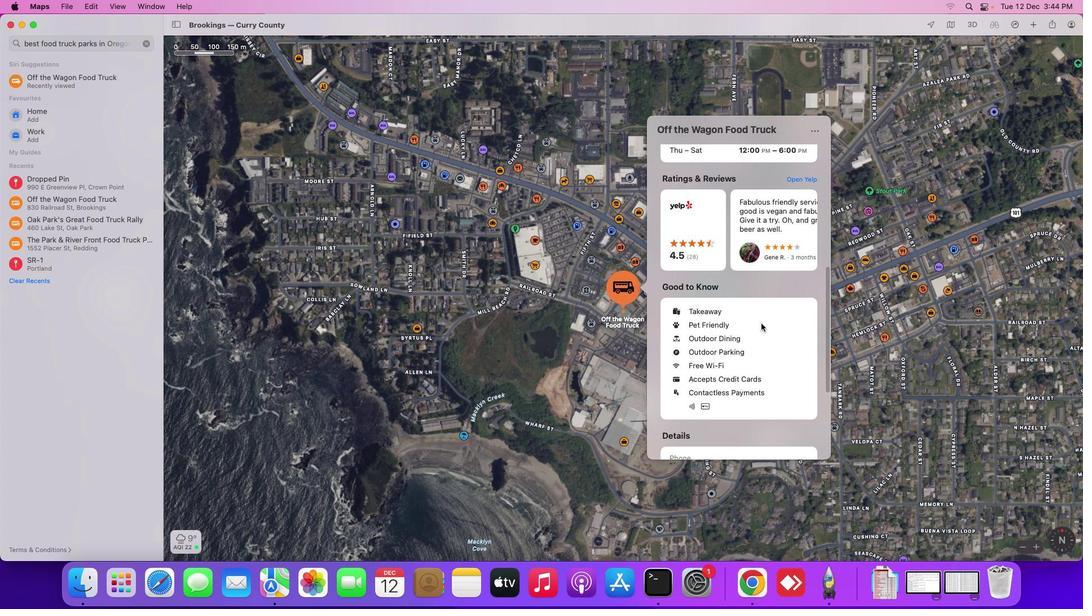 
Action: Mouse scrolled (761, 323) with delta (0, 2)
Screenshot: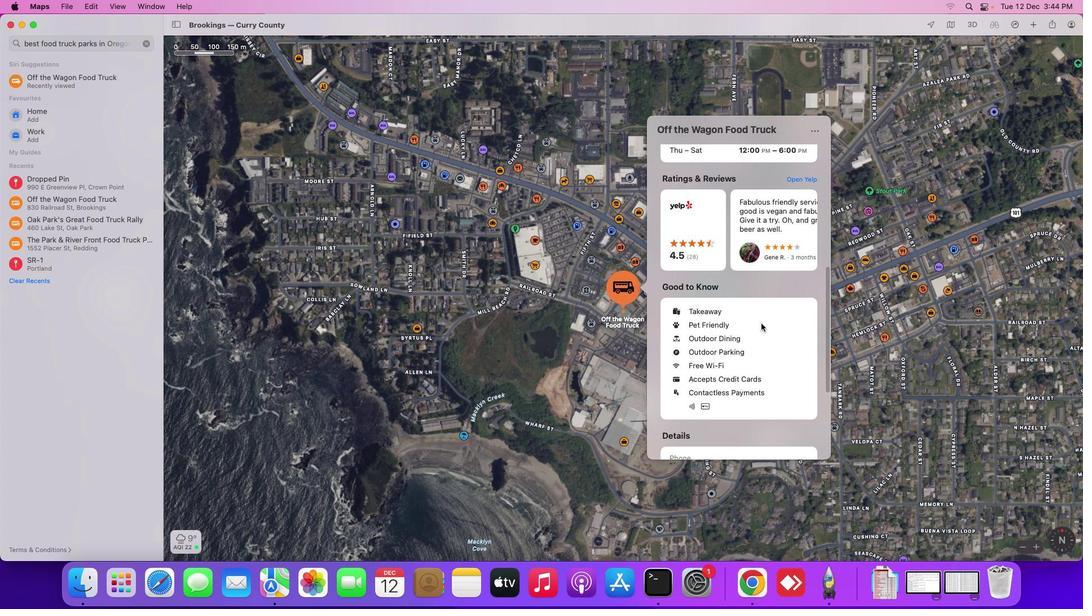 
Action: Mouse scrolled (761, 323) with delta (0, 3)
Screenshot: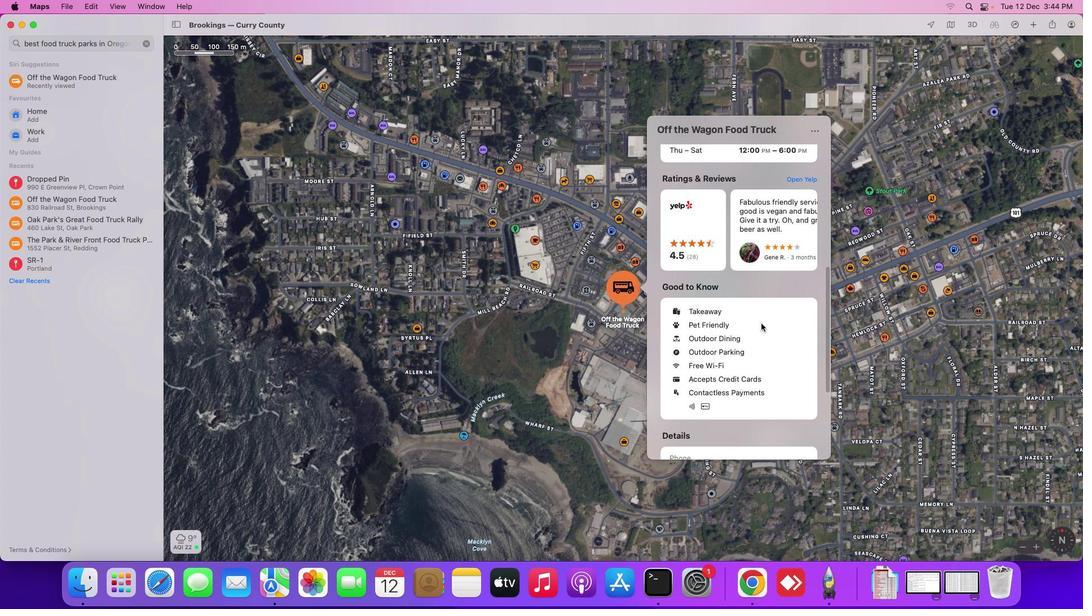 
Action: Mouse moved to (761, 323)
Screenshot: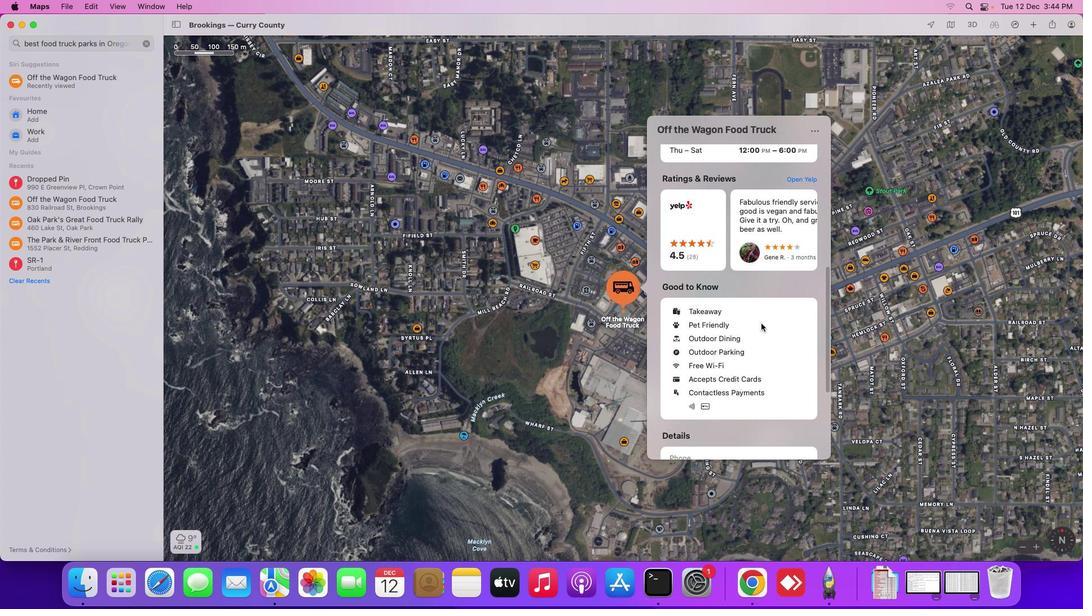 
Action: Mouse scrolled (761, 323) with delta (0, 3)
Screenshot: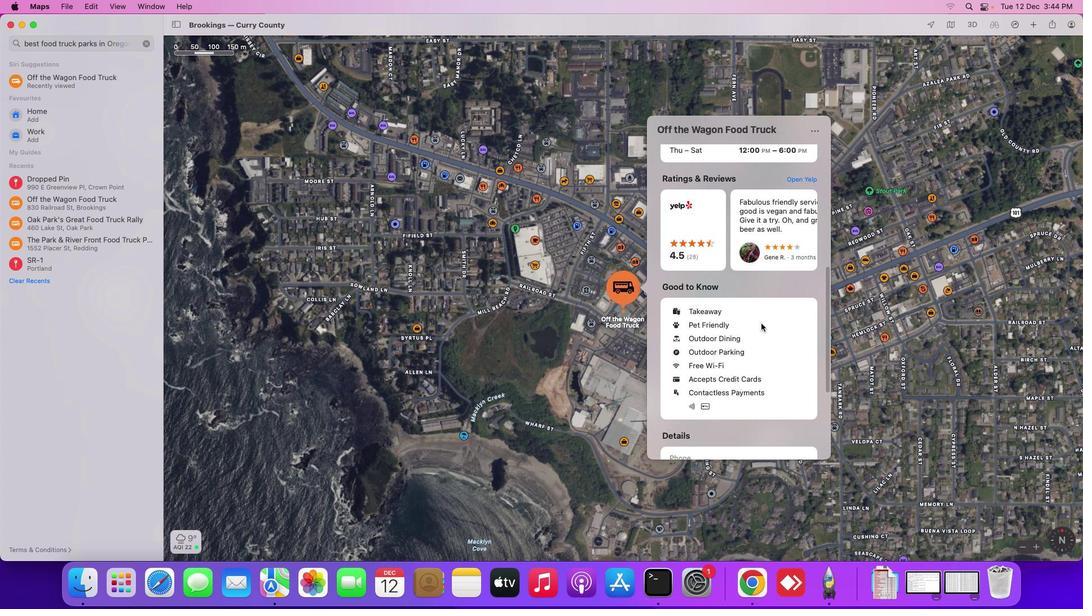 
Action: Mouse moved to (822, 233)
Screenshot: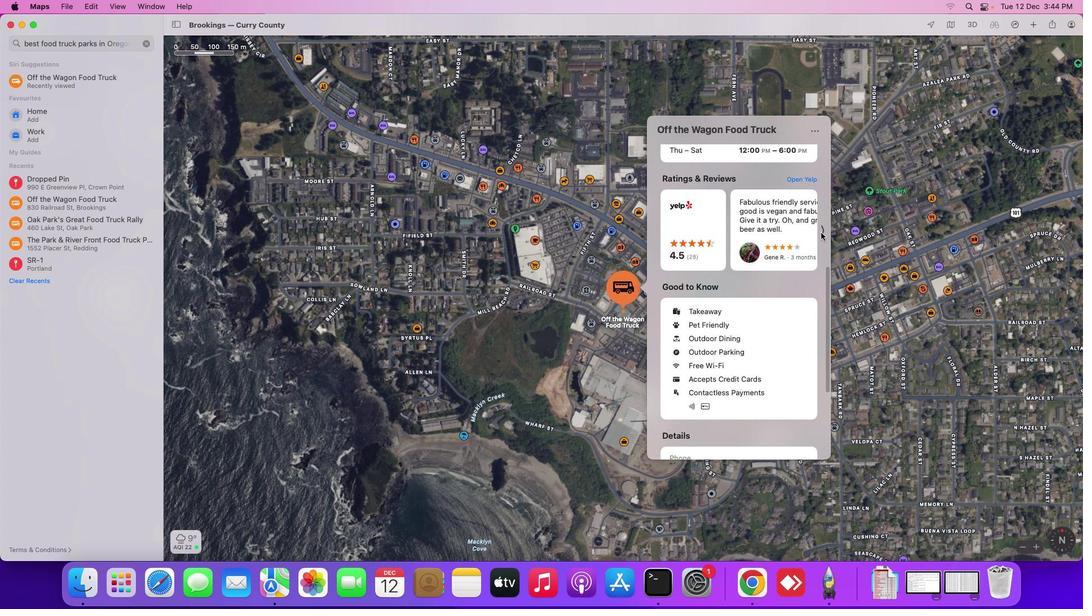 
Action: Mouse pressed left at (822, 233)
Screenshot: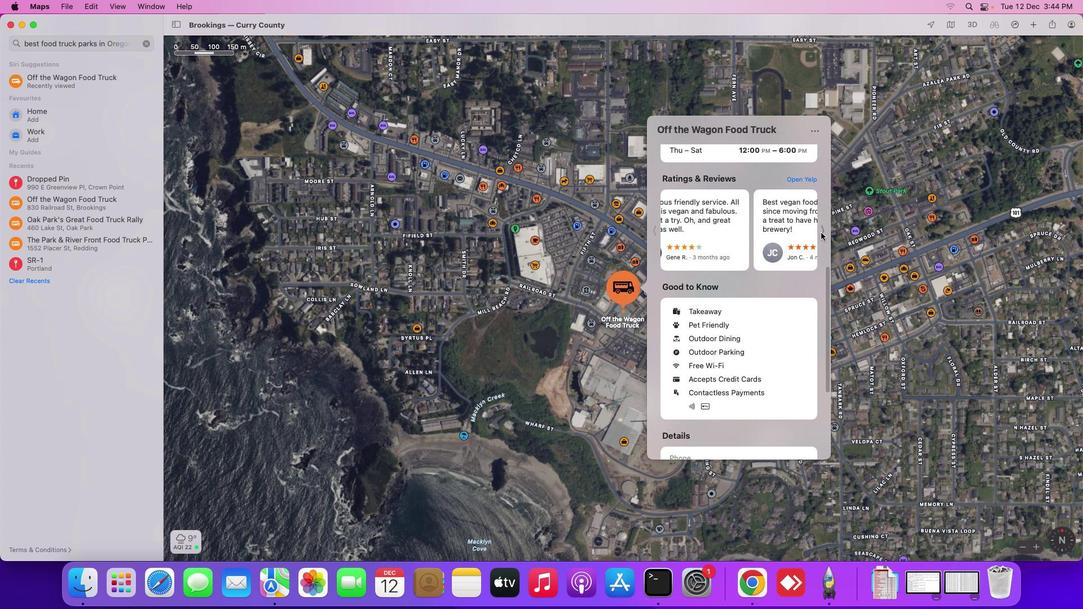 
Action: Mouse moved to (763, 331)
Screenshot: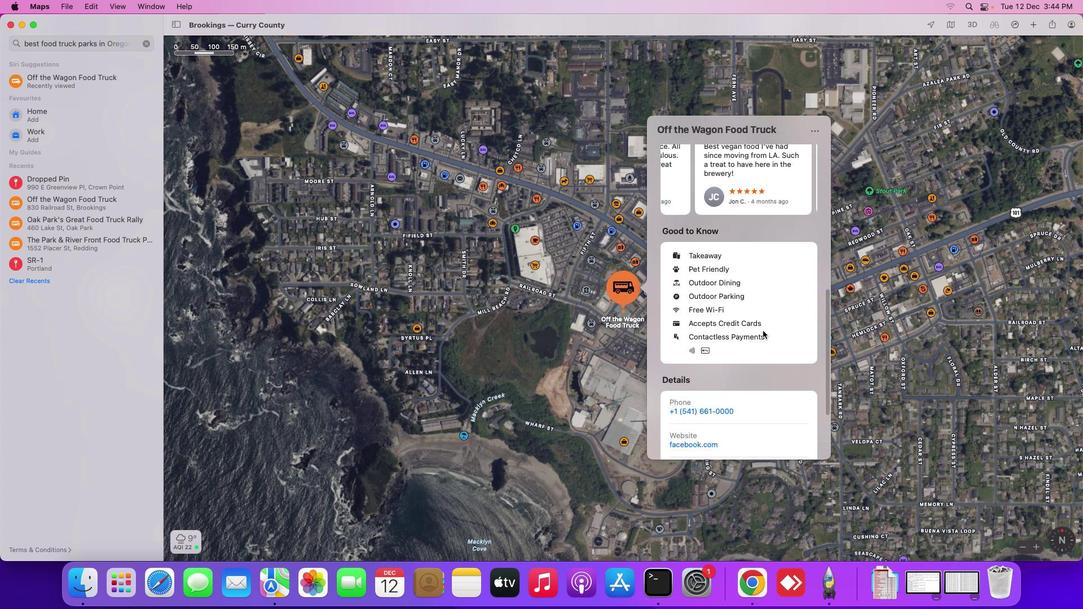 
Action: Mouse scrolled (763, 331) with delta (0, 0)
Screenshot: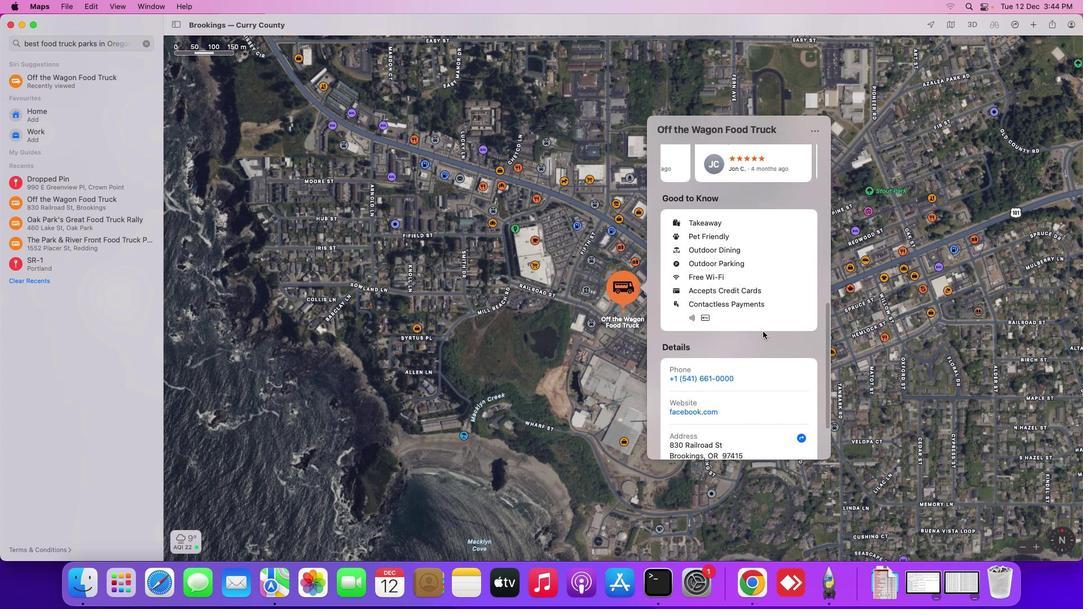 
Action: Mouse scrolled (763, 331) with delta (0, 0)
Screenshot: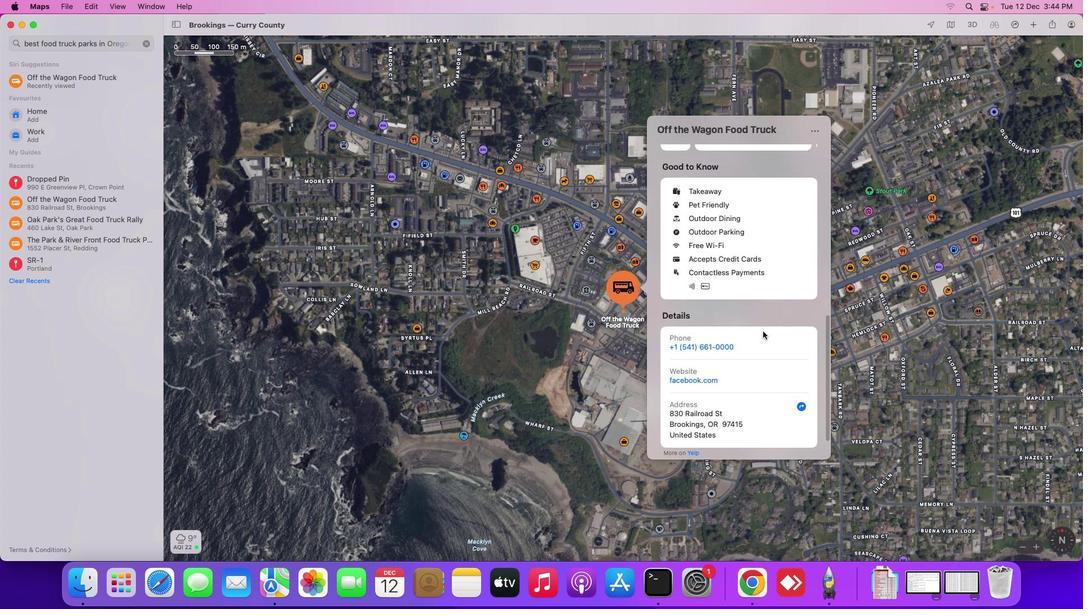 
Action: Mouse scrolled (763, 331) with delta (0, -1)
Screenshot: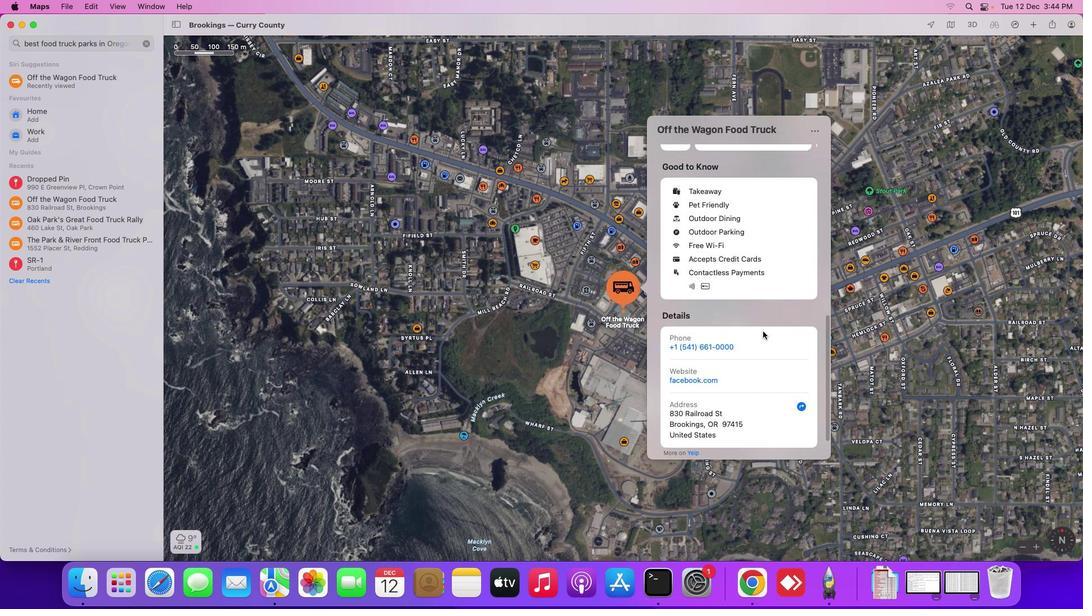 
Action: Mouse scrolled (763, 331) with delta (0, -2)
Screenshot: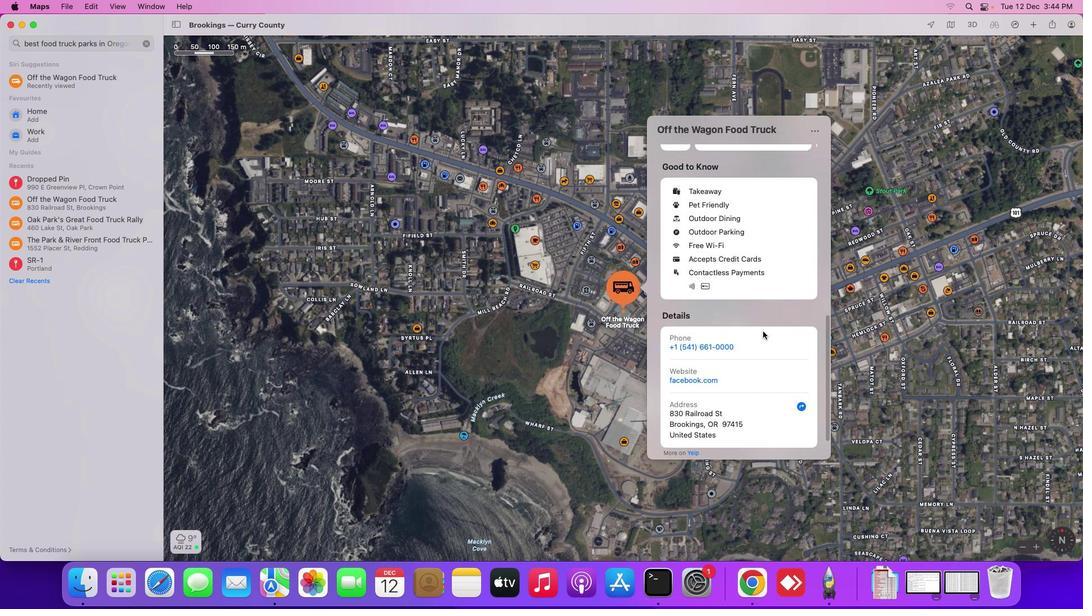 
Action: Mouse scrolled (763, 331) with delta (0, -2)
Screenshot: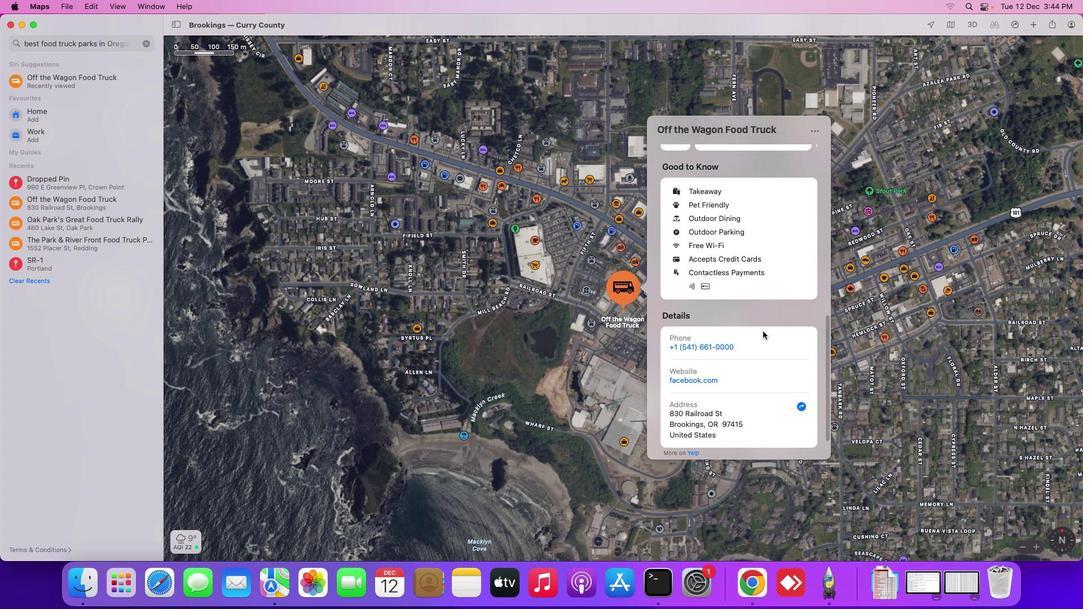 
Action: Mouse moved to (763, 331)
Screenshot: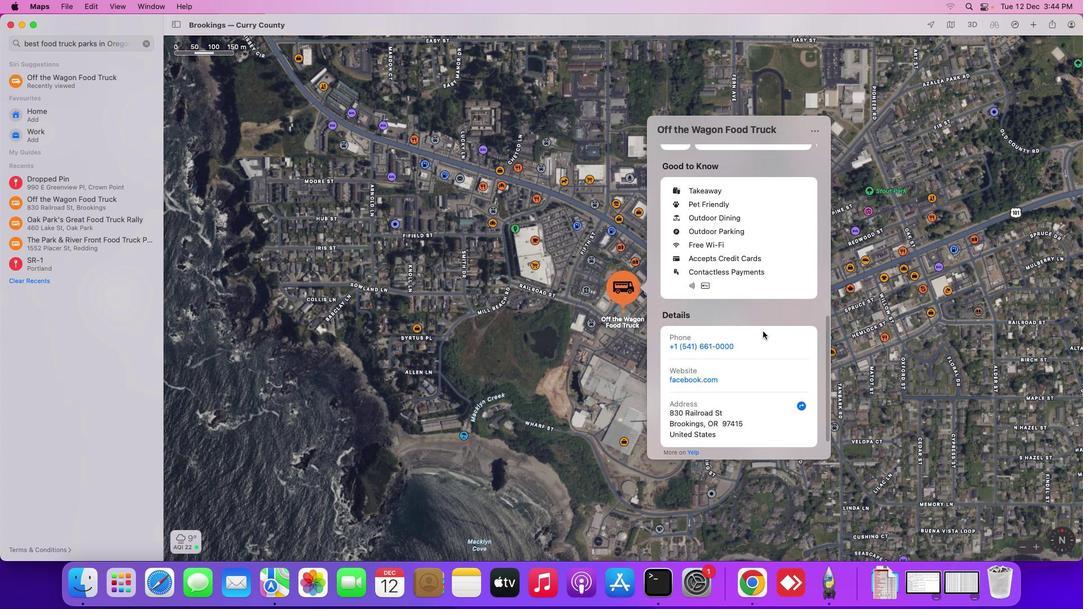 
Action: Mouse scrolled (763, 331) with delta (0, -2)
Screenshot: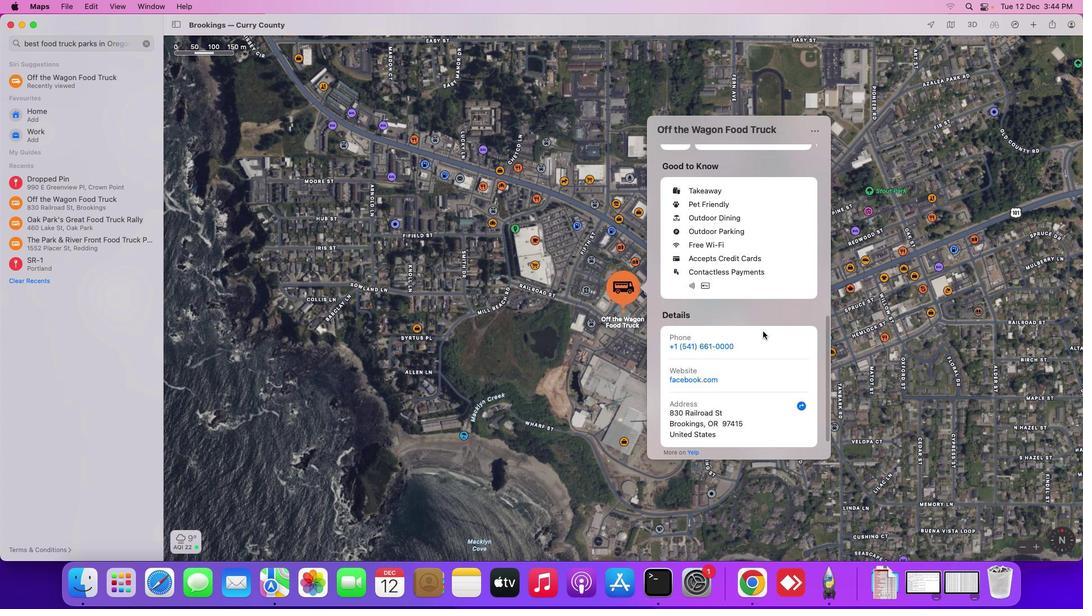
Action: Mouse scrolled (763, 331) with delta (0, 0)
Screenshot: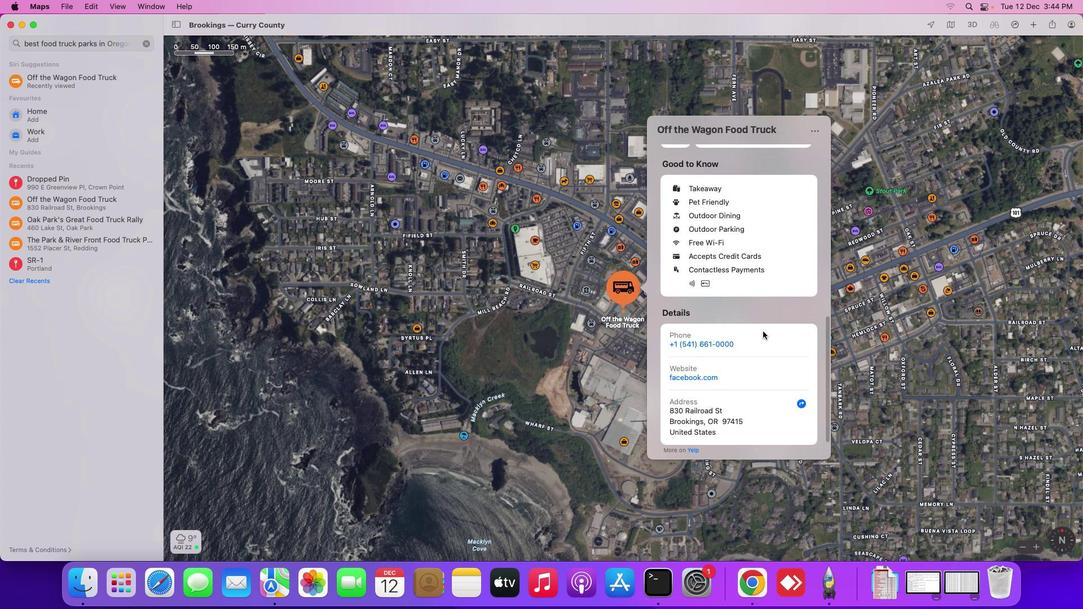 
Action: Mouse scrolled (763, 331) with delta (0, 0)
Screenshot: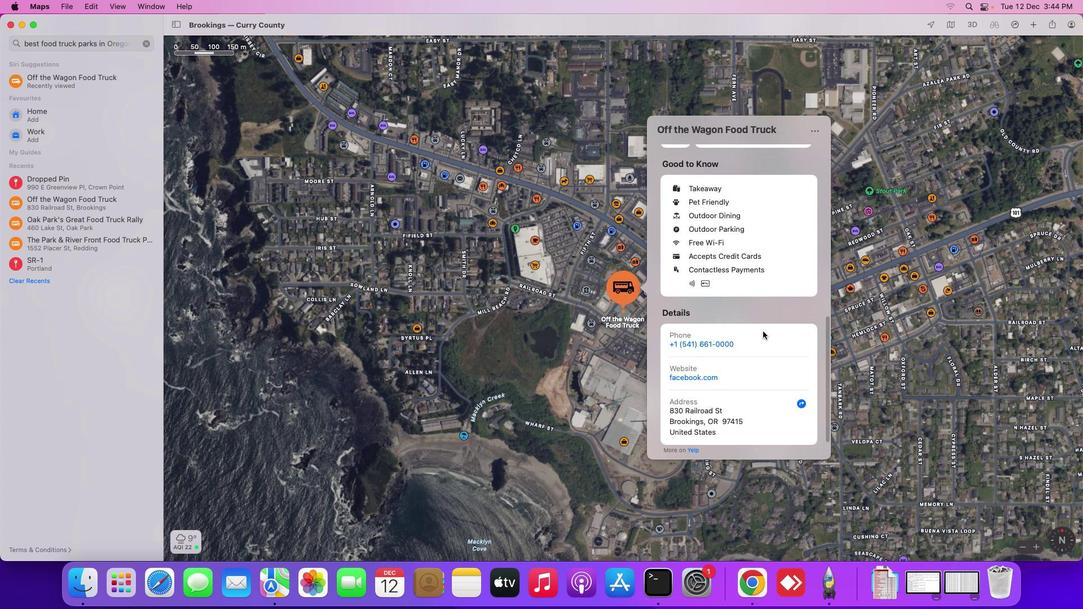 
Action: Mouse scrolled (763, 331) with delta (0, 0)
Screenshot: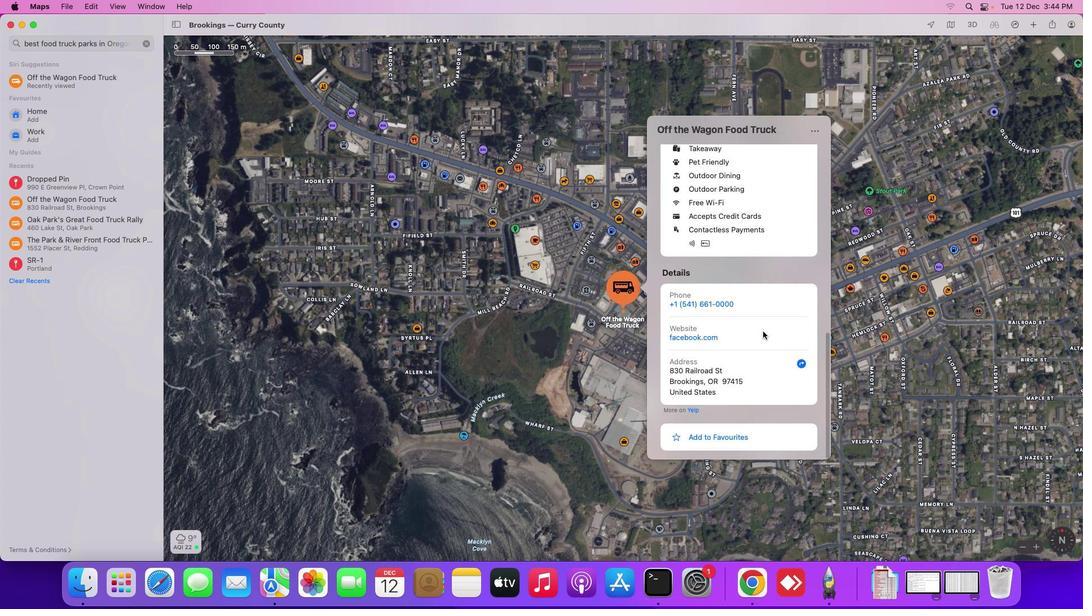
Action: Mouse scrolled (763, 331) with delta (0, 0)
Screenshot: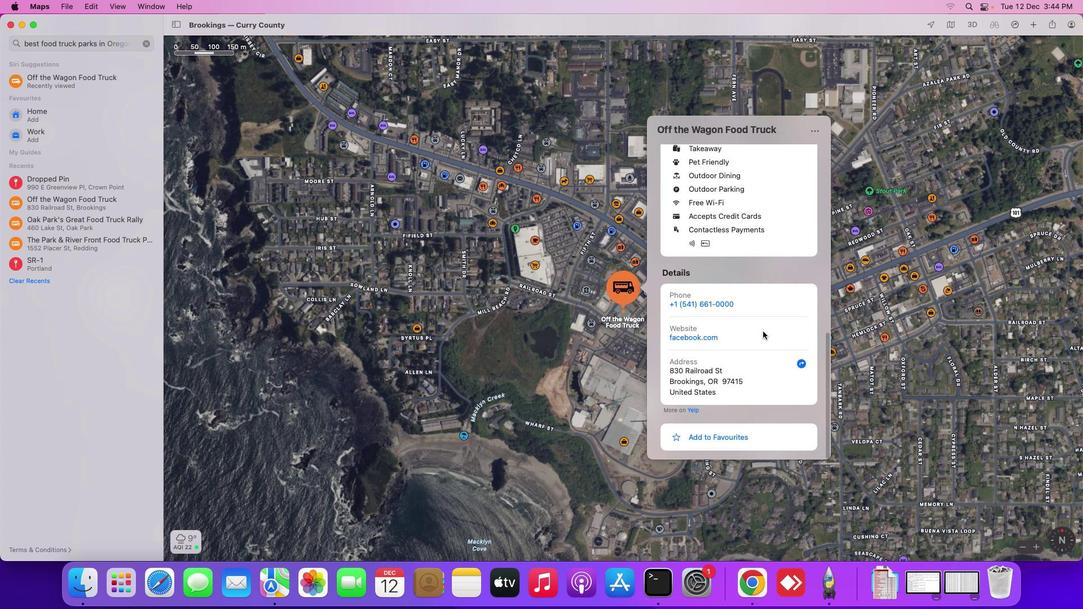 
Action: Mouse scrolled (763, 331) with delta (0, -1)
Screenshot: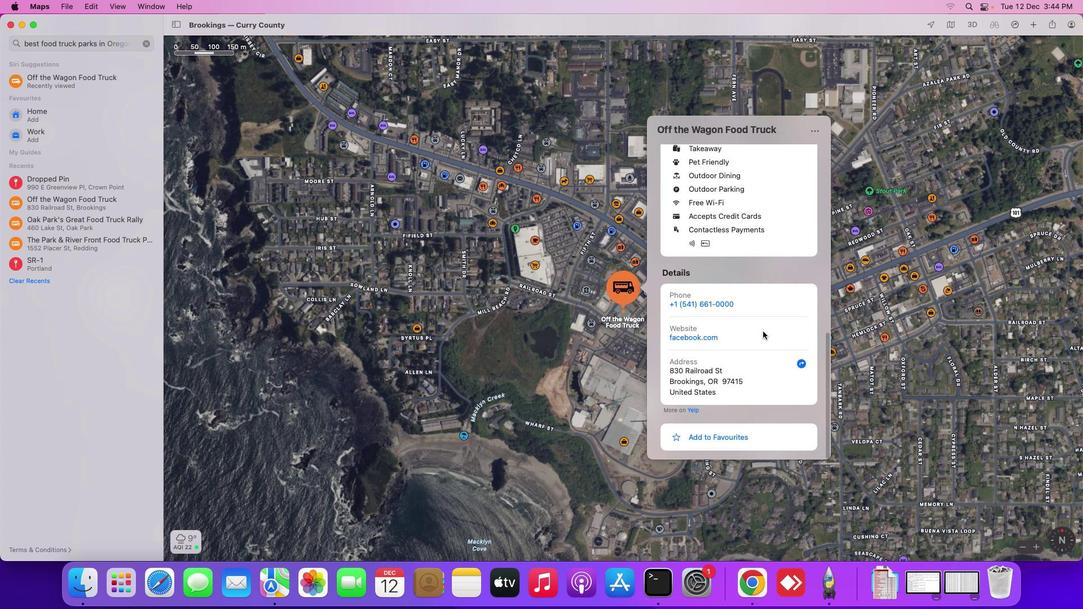 
Action: Mouse scrolled (763, 331) with delta (0, -2)
Screenshot: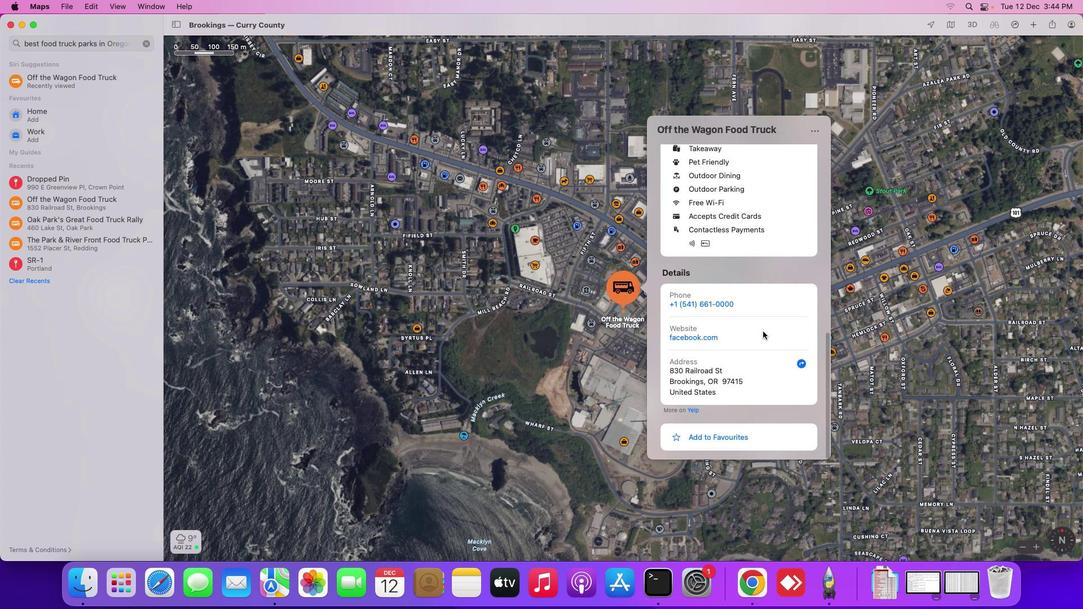
Action: Mouse scrolled (763, 331) with delta (0, -3)
Screenshot: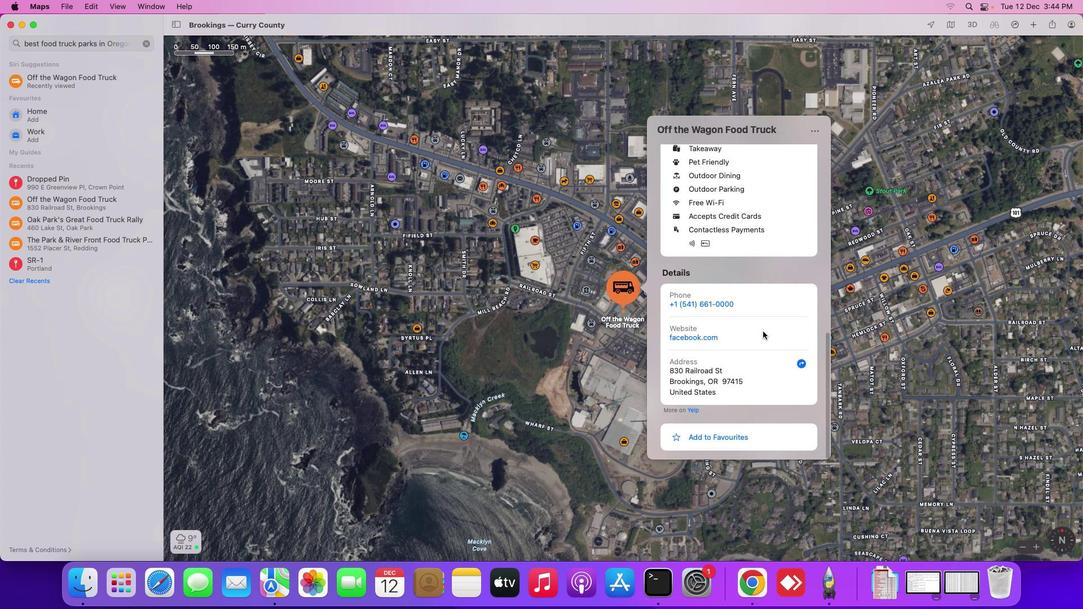 
Action: Mouse scrolled (763, 331) with delta (0, -3)
Screenshot: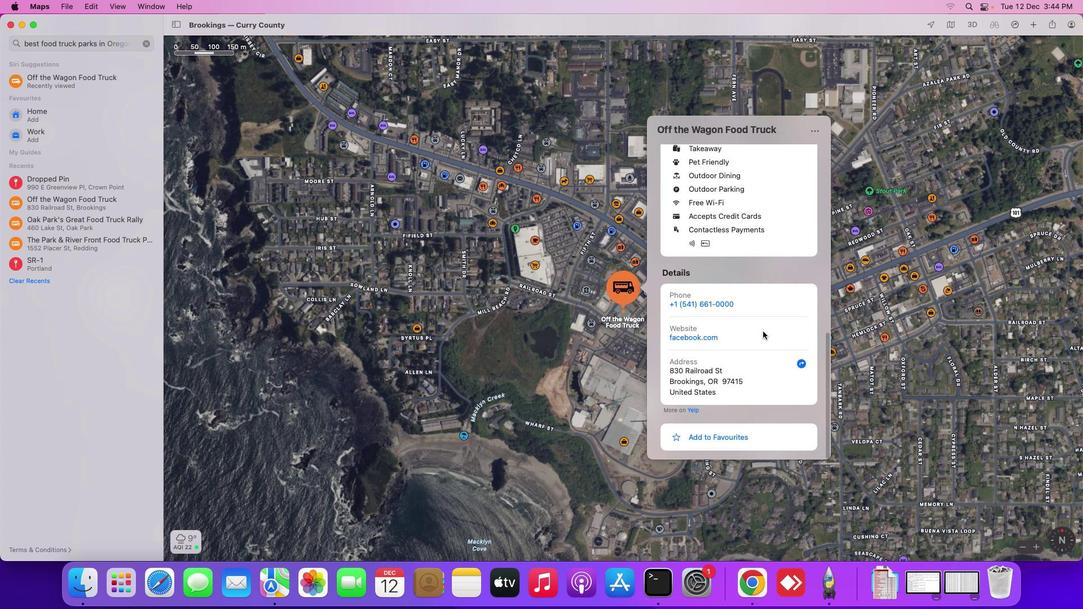
Action: Mouse scrolled (763, 331) with delta (0, -3)
Screenshot: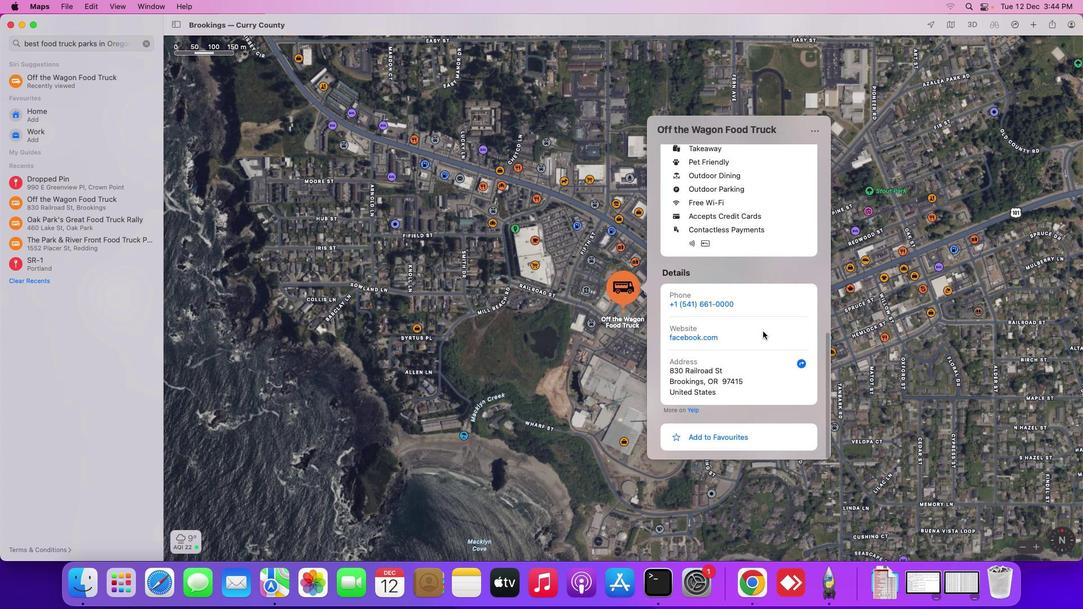 
Action: Mouse scrolled (763, 331) with delta (0, -3)
Screenshot: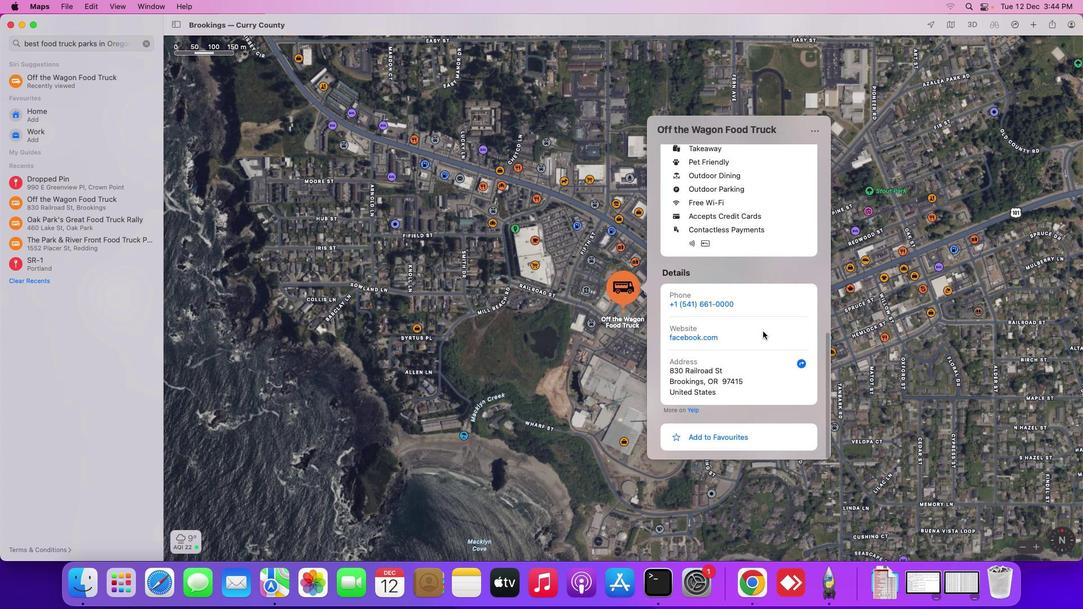 
Action: Mouse moved to (112, 42)
Screenshot: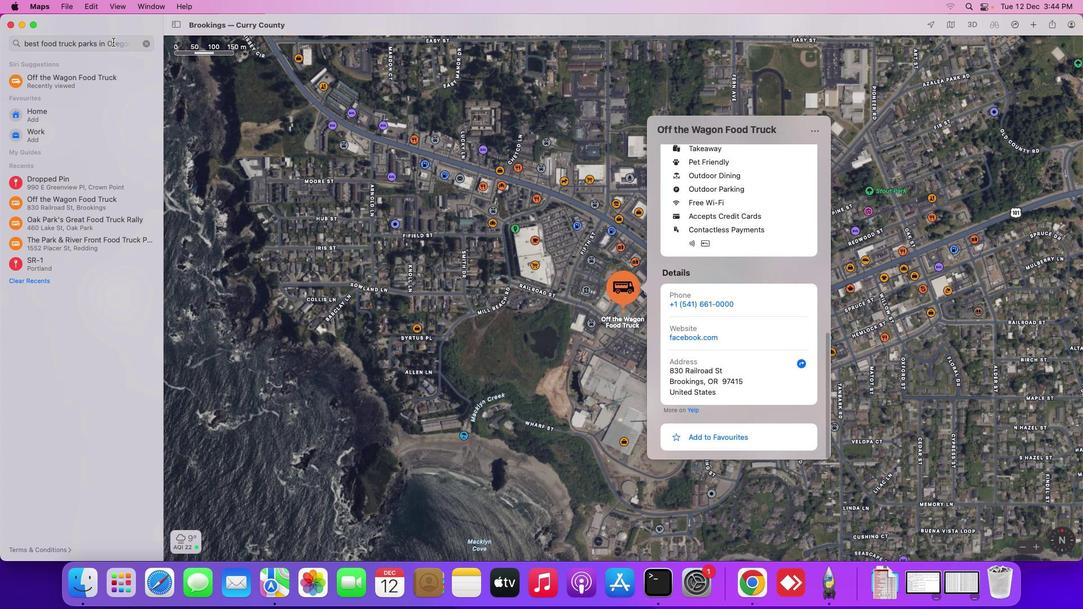 
Action: Mouse pressed left at (112, 42)
Screenshot: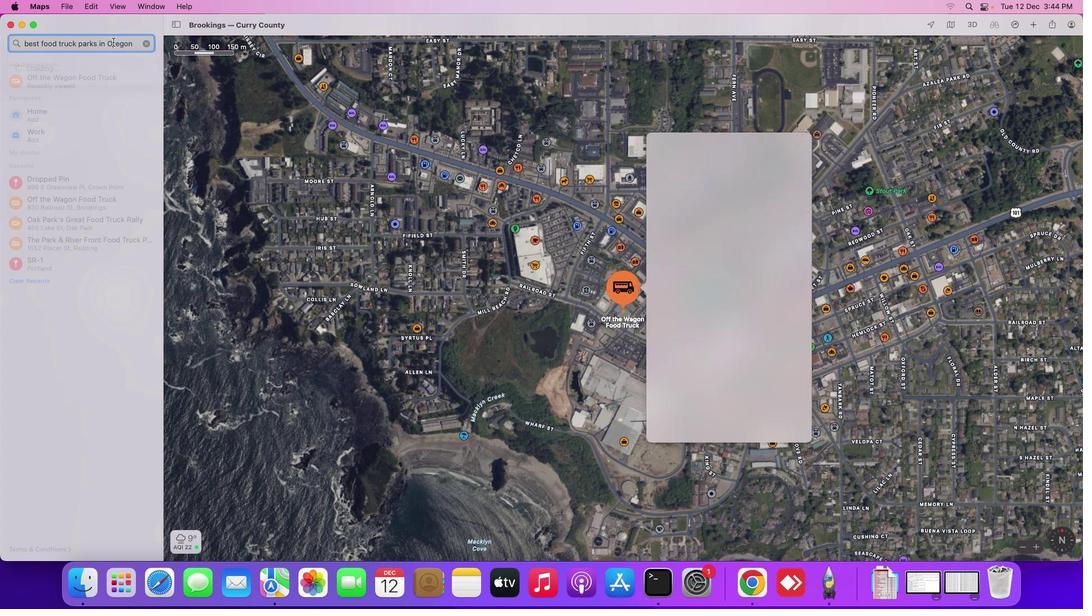 
Action: Mouse moved to (121, 41)
Screenshot: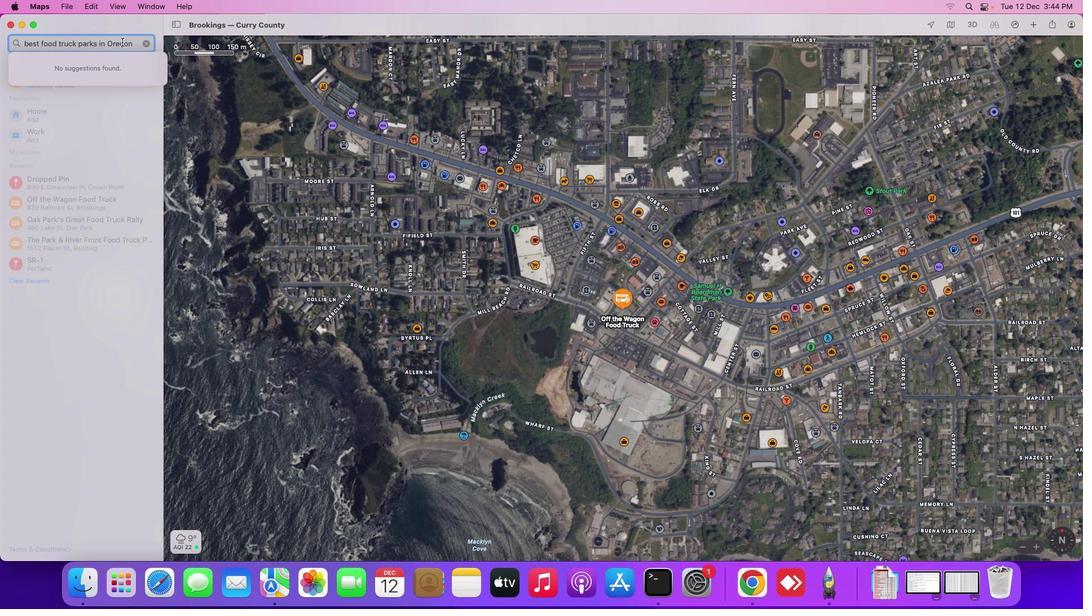 
